 Task: Slide 15 - Here You Have Two Columns.
Action: Mouse moved to (31, 76)
Screenshot: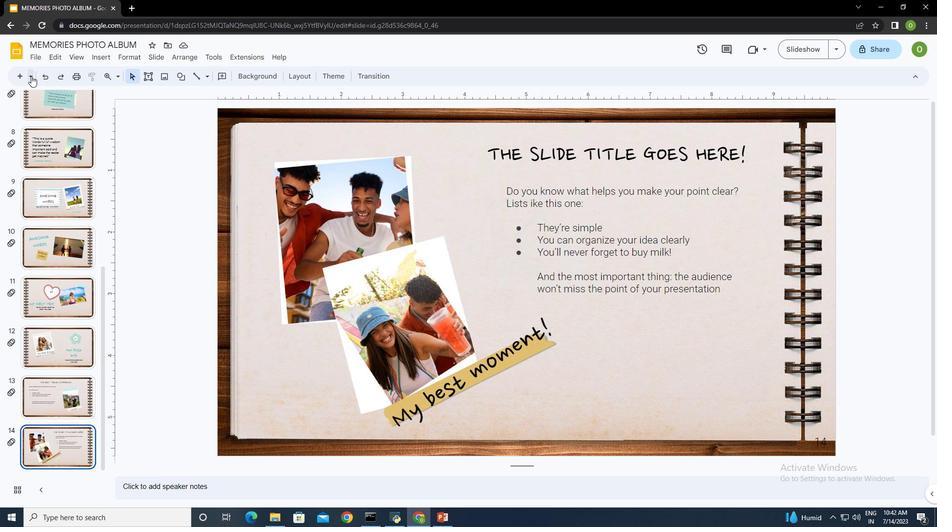 
Action: Mouse pressed left at (31, 76)
Screenshot: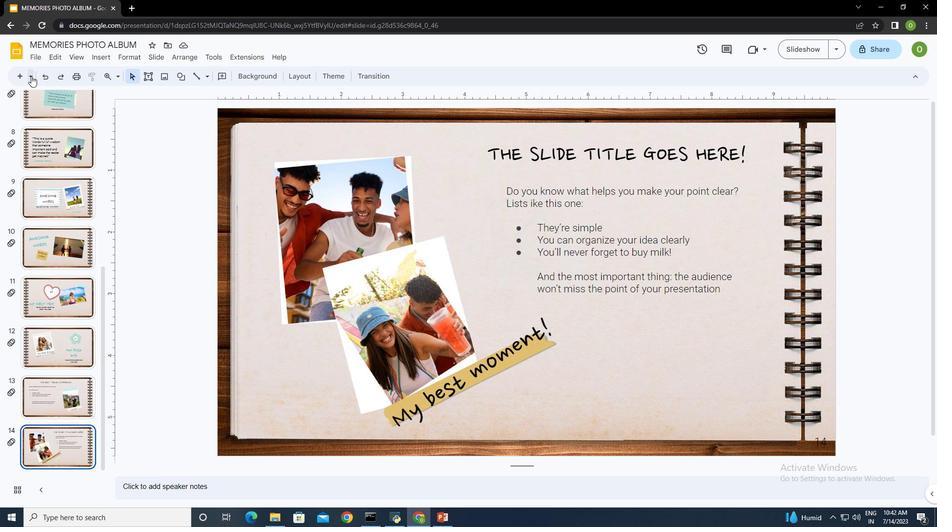 
Action: Mouse moved to (58, 155)
Screenshot: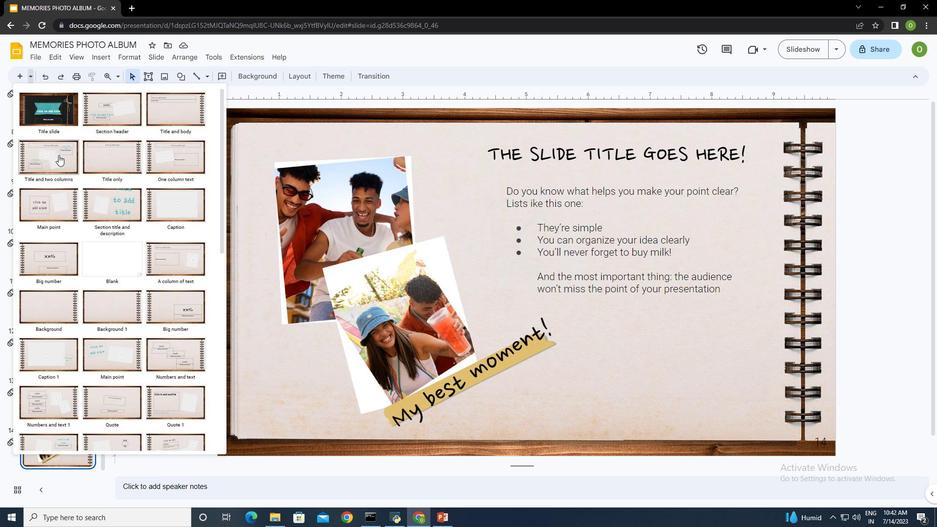 
Action: Mouse pressed left at (58, 155)
Screenshot: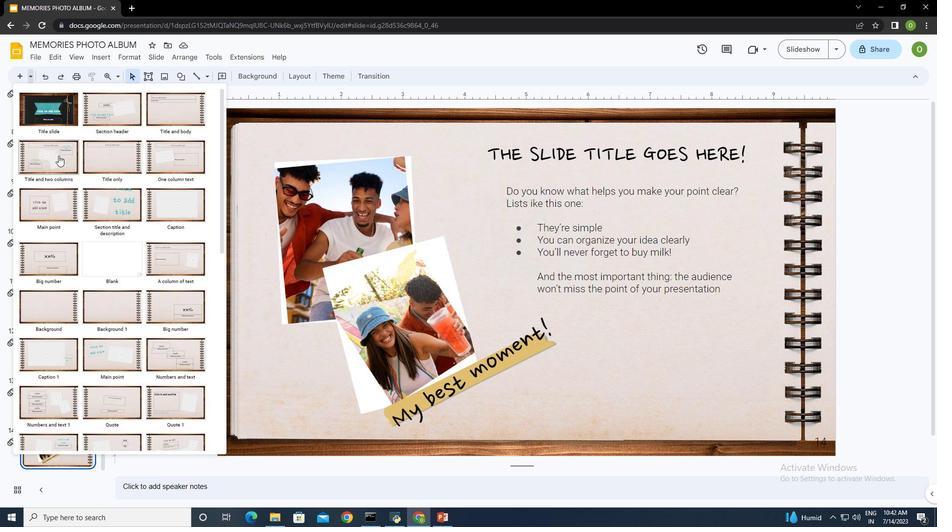 
Action: Mouse moved to (528, 262)
Screenshot: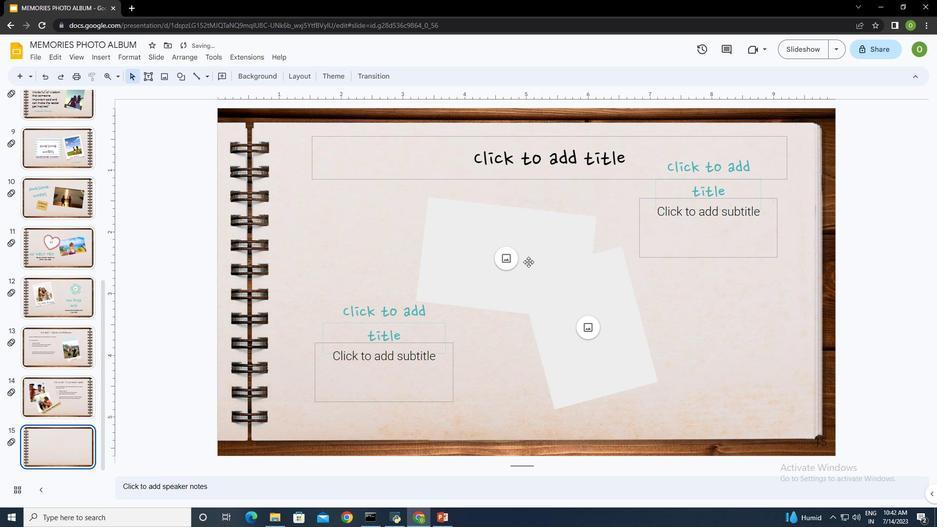 
Action: Mouse pressed left at (528, 262)
Screenshot: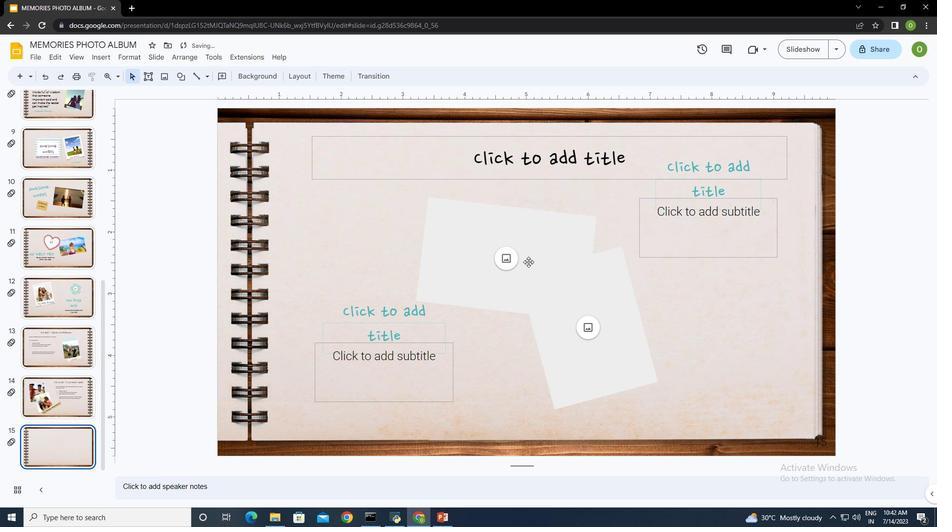 
Action: Mouse moved to (535, 165)
Screenshot: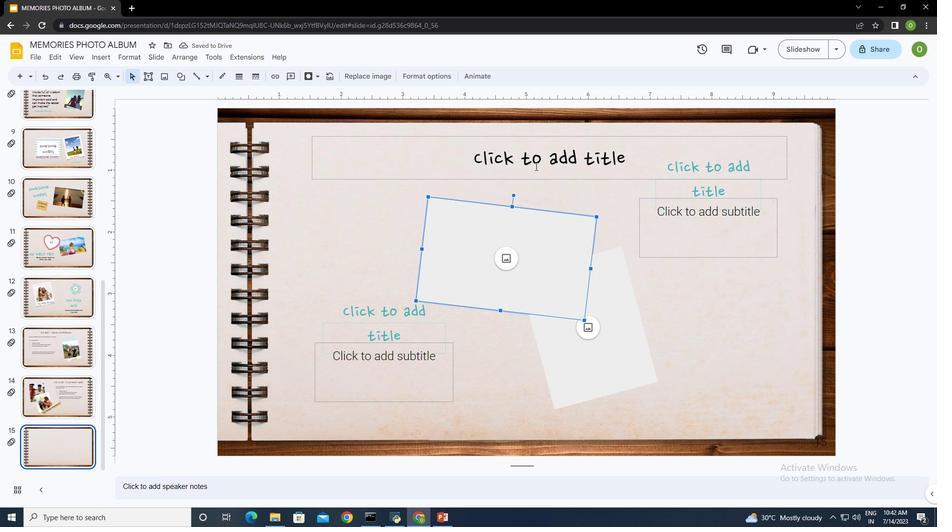 
Action: Mouse pressed left at (535, 165)
Screenshot: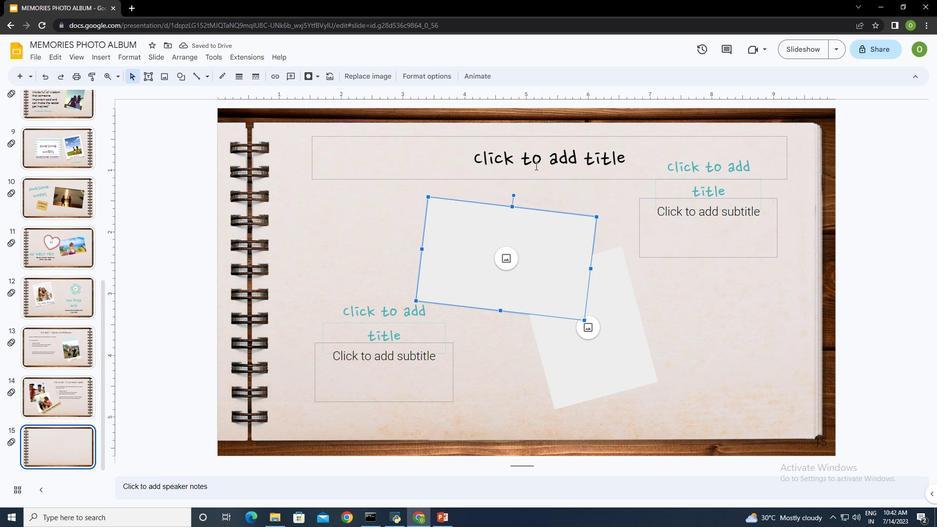
Action: Mouse moved to (535, 165)
Screenshot: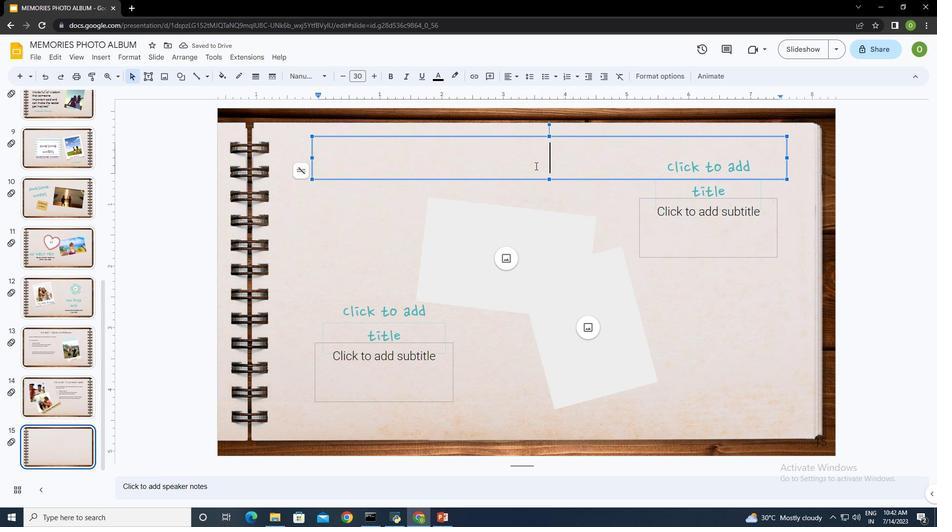 
Action: Key pressed <Key.shift><Key.shift><Key.shift><Key.caps_lock>HERE<Key.space>YOU<Key.space>HAVE<Key.space>TWO<Key.space>COLOUMN
Screenshot: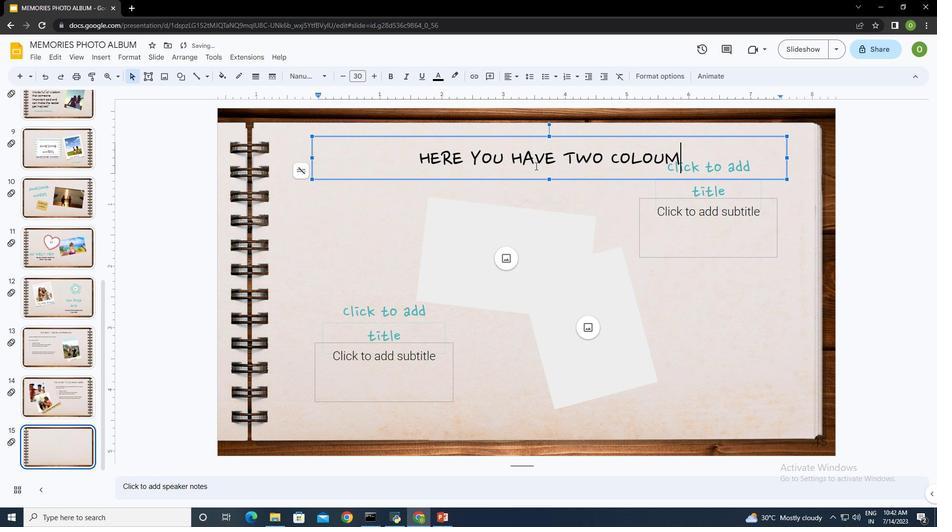 
Action: Mouse moved to (697, 192)
Screenshot: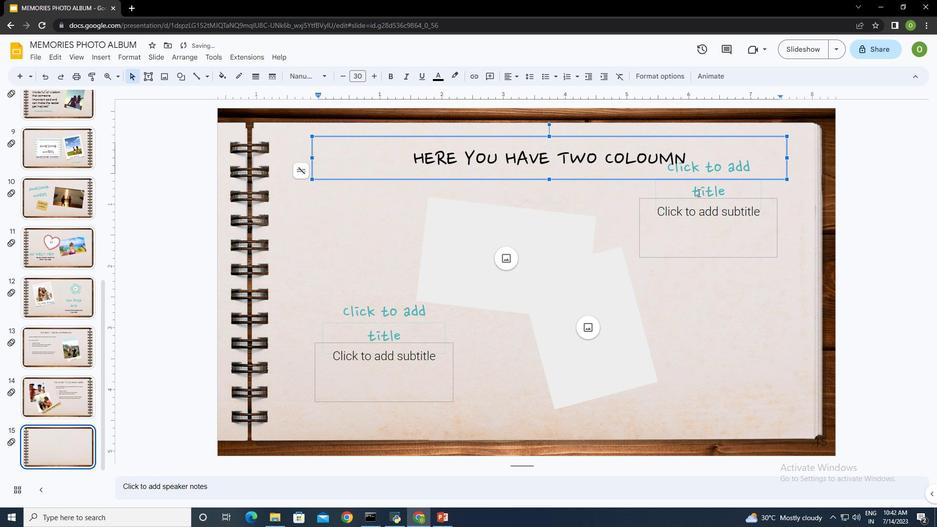 
Action: Mouse pressed left at (697, 192)
Screenshot: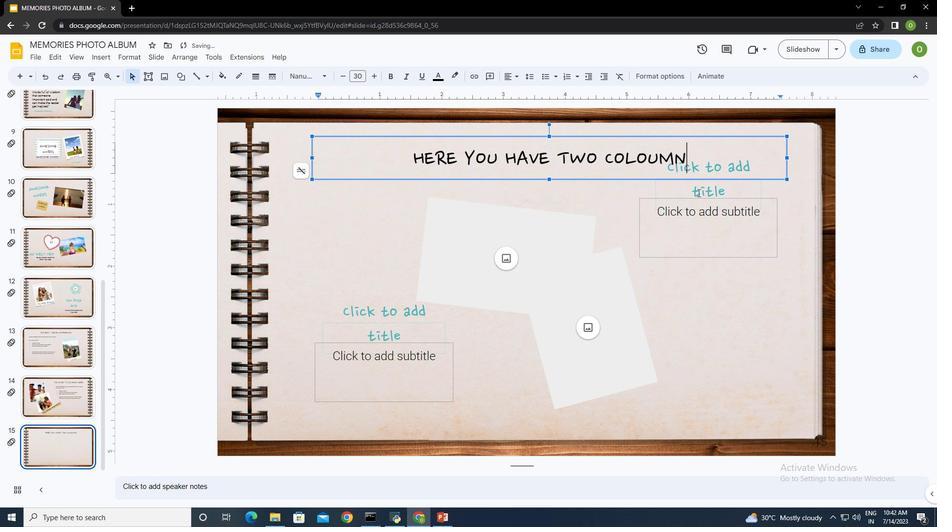 
Action: Key pressed VA<Key.backspace>ENUS
Screenshot: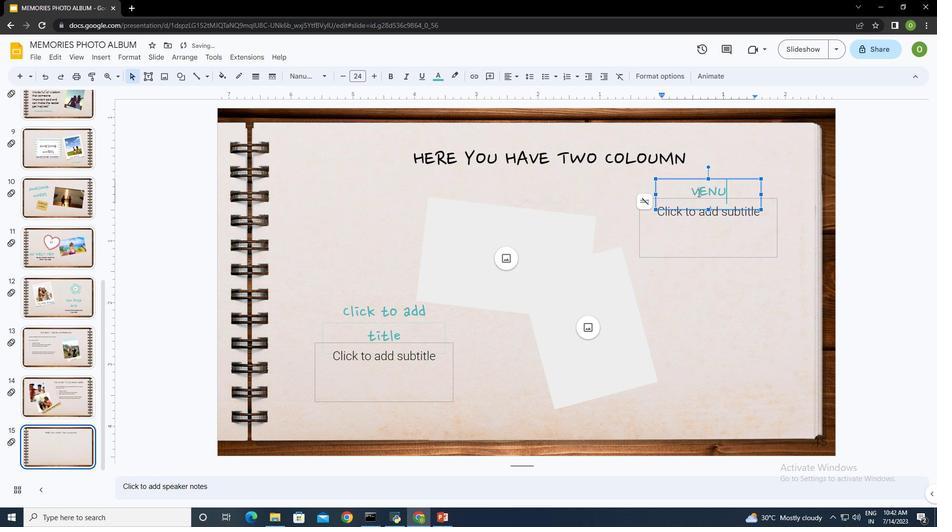 
Action: Mouse moved to (712, 227)
Screenshot: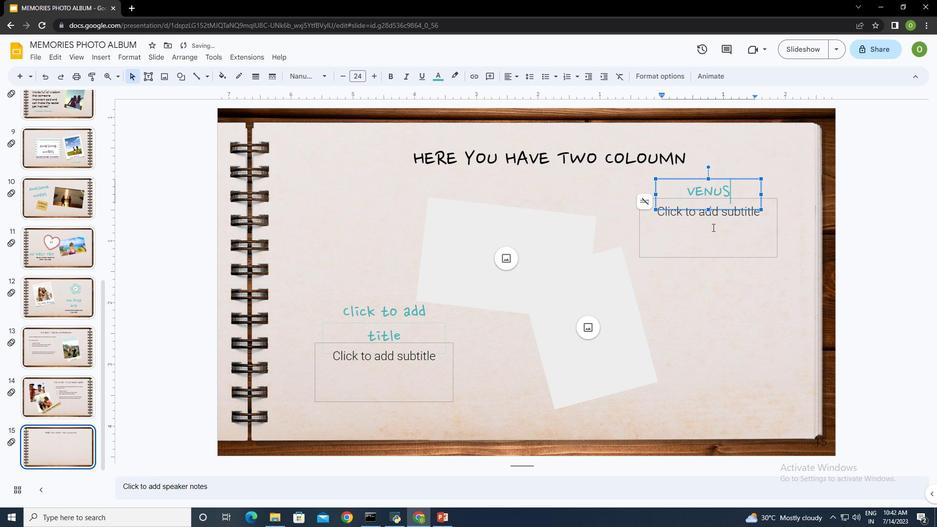 
Action: Mouse pressed left at (712, 227)
Screenshot: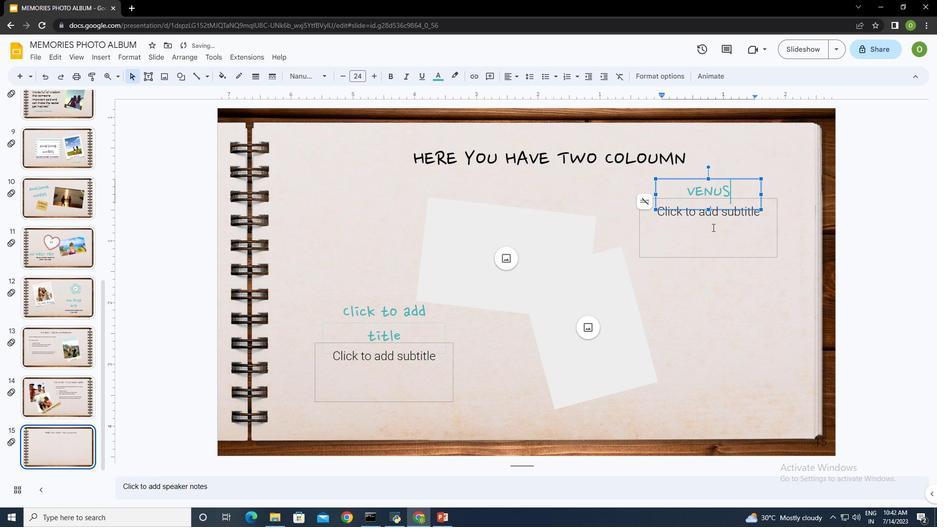 
Action: Key pressed <Key.shift><Key.caps_lock><Key.shift>Venus<Key.space>has<Key.space>a<Key.space>beautiful<Key.space>name<Key.space>and<Key.space>is<Key.space>the<Key.space>second<Key.space>planet<Key.space>from<Key.space>the<Key.space><Key.shift>Sun.<Key.space>i<Key.backspace><Key.shift>It's<Key.space>r<Key.backspace>terribly<Key.space>hotctrl+A
Screenshot: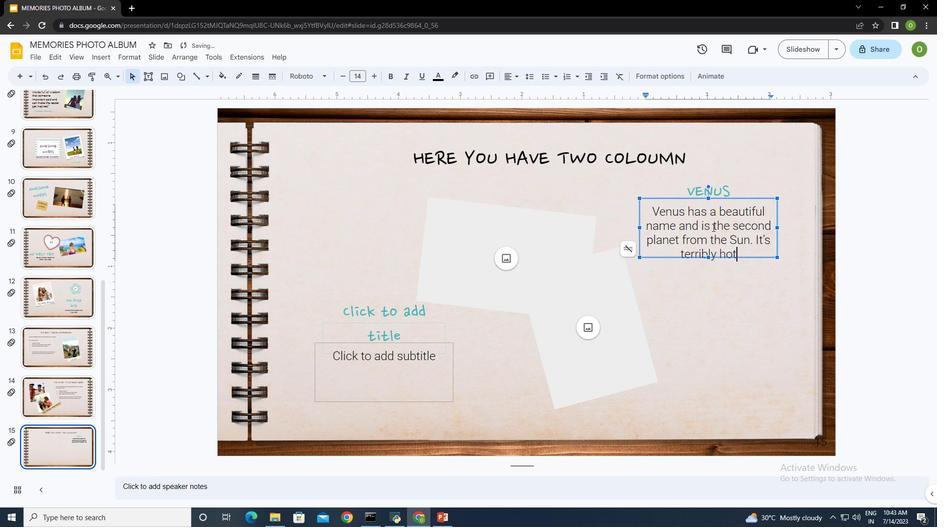 
Action: Mouse moved to (307, 77)
Screenshot: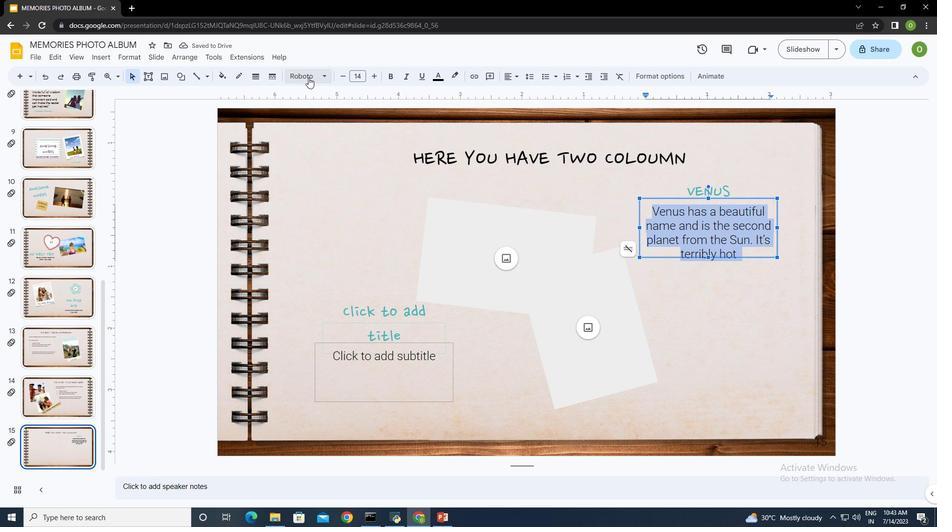 
Action: Mouse pressed left at (307, 77)
Screenshot: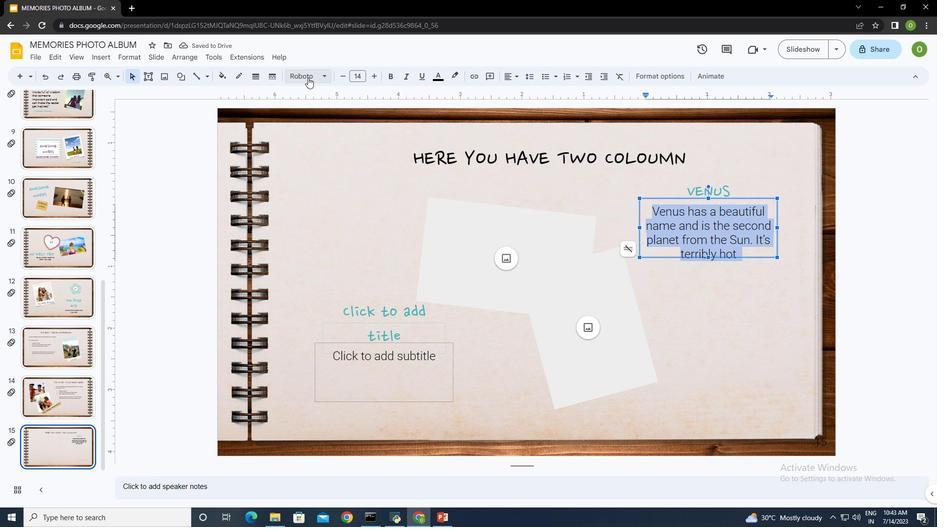 
Action: Mouse moved to (365, 252)
Screenshot: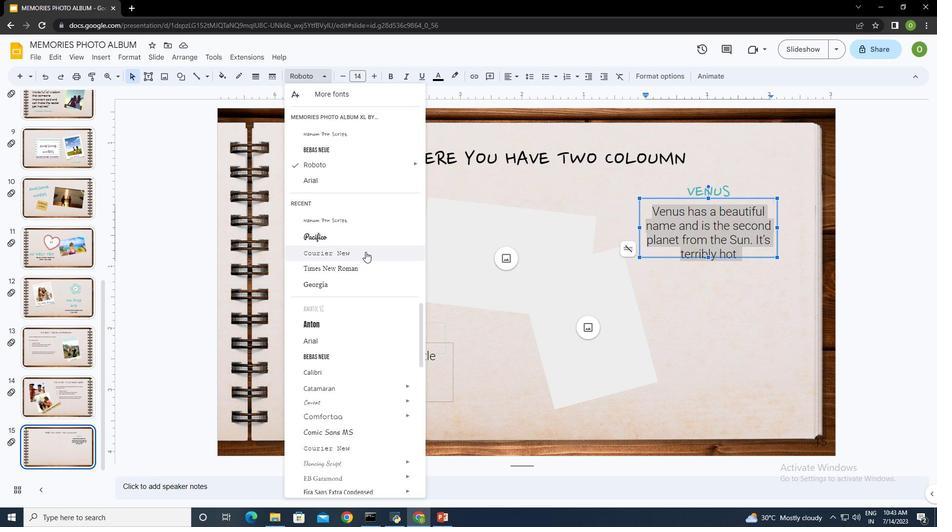 
Action: Mouse pressed left at (365, 252)
Screenshot: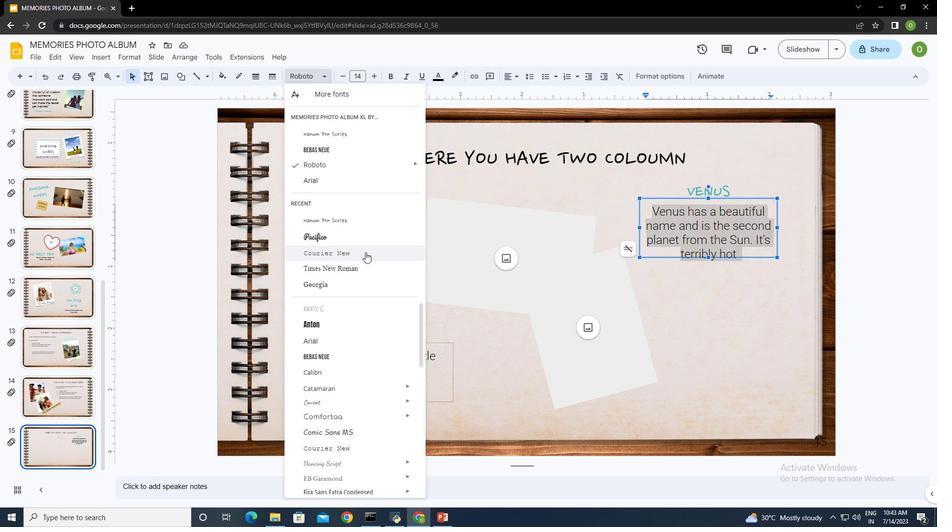 
Action: Mouse moved to (768, 318)
Screenshot: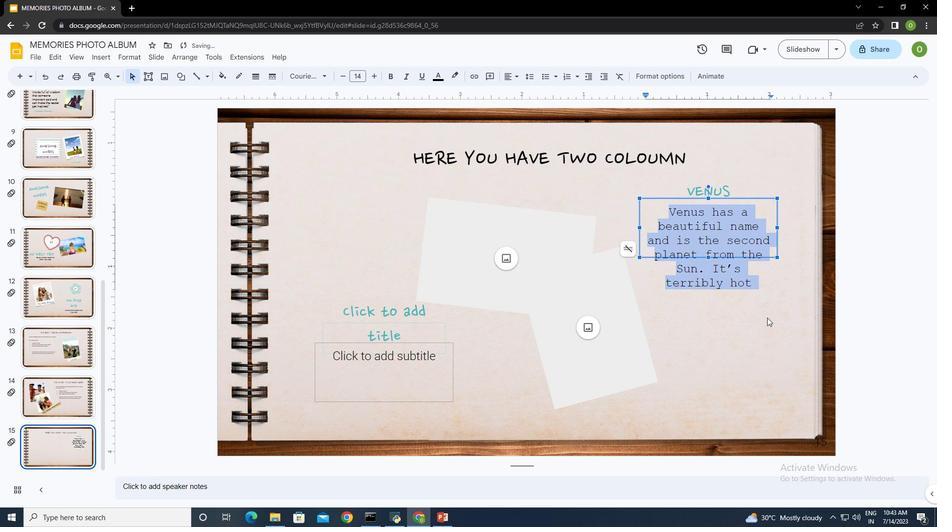 
Action: Mouse pressed left at (768, 318)
Screenshot: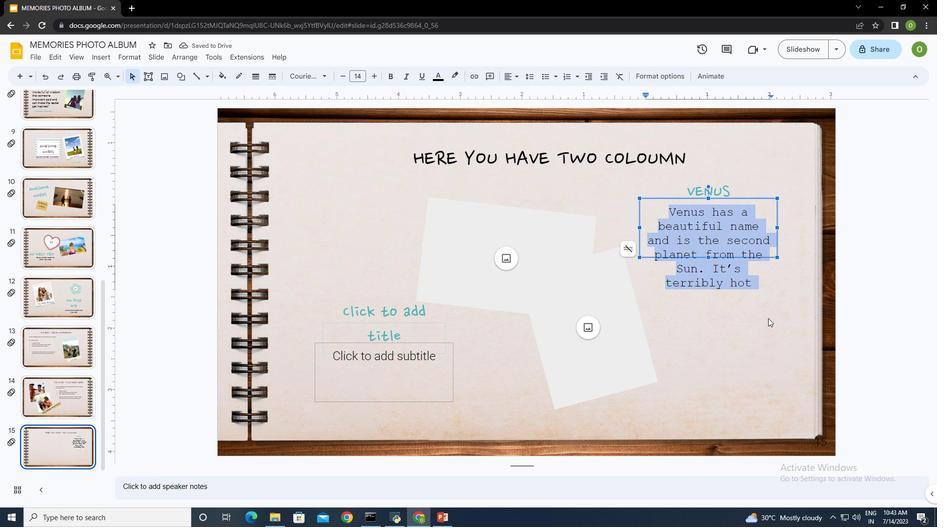 
Action: Mouse moved to (372, 314)
Screenshot: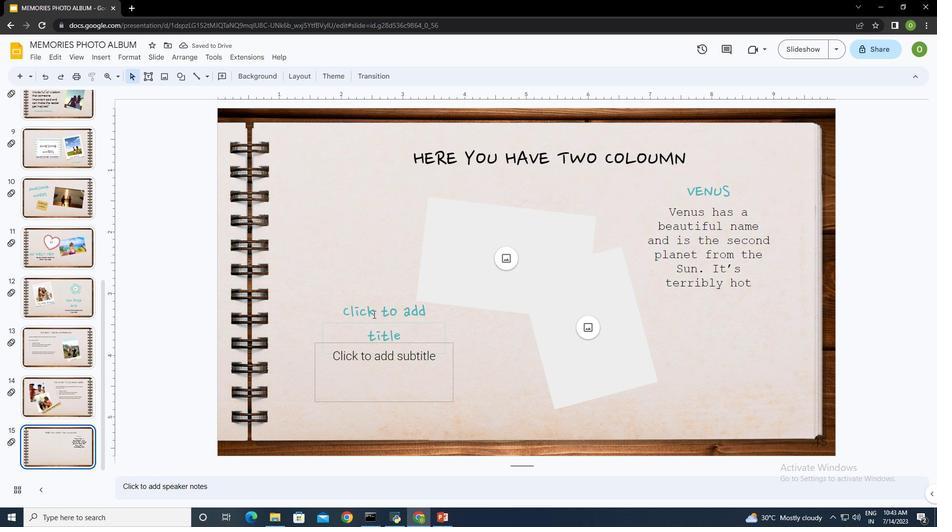 
Action: Mouse pressed left at (372, 314)
Screenshot: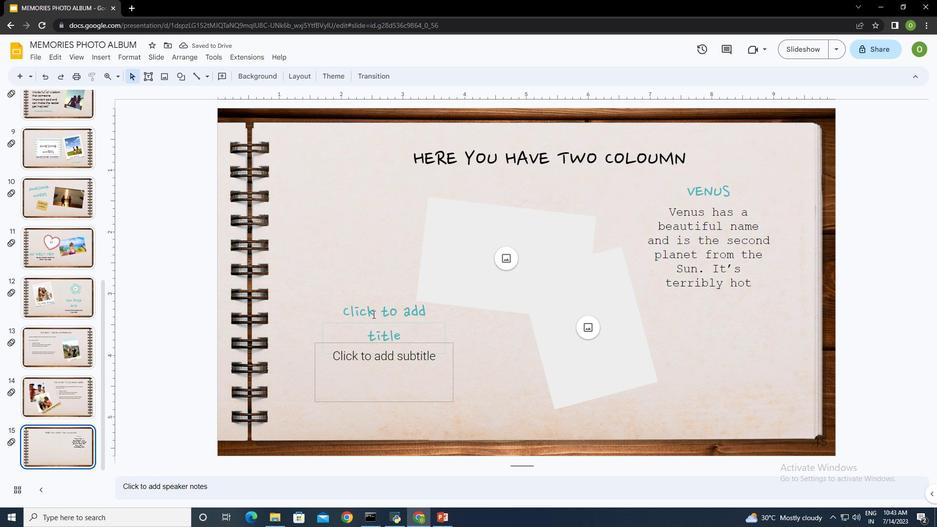 
Action: Mouse moved to (372, 315)
Screenshot: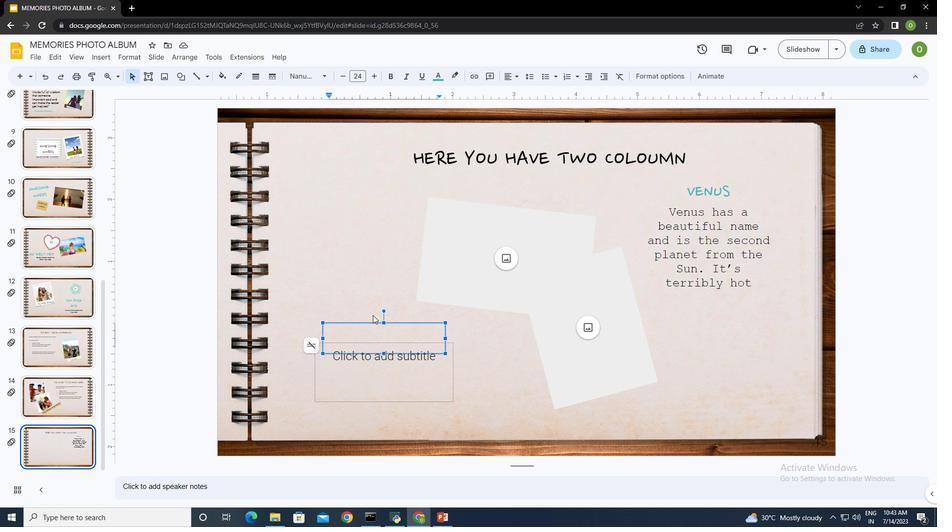 
Action: Key pressed <Key.shift>Mercury
Screenshot: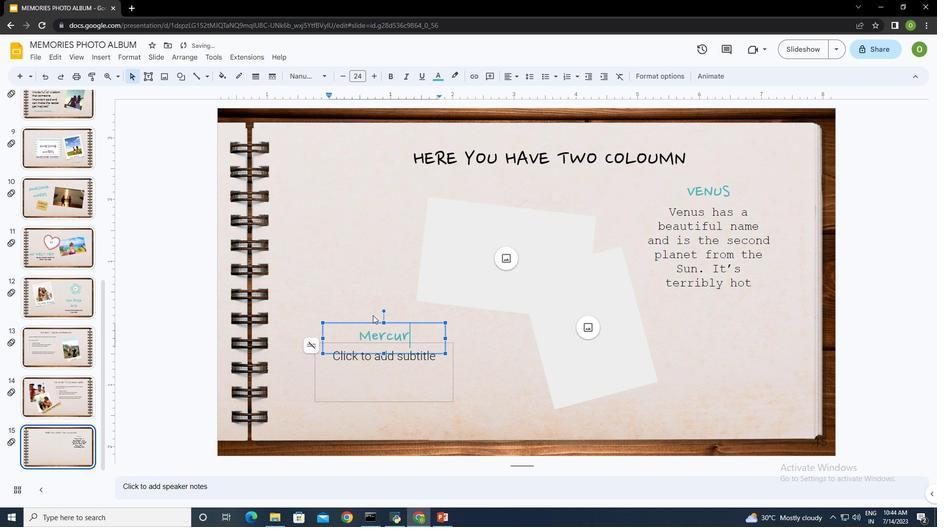 
Action: Mouse moved to (374, 373)
Screenshot: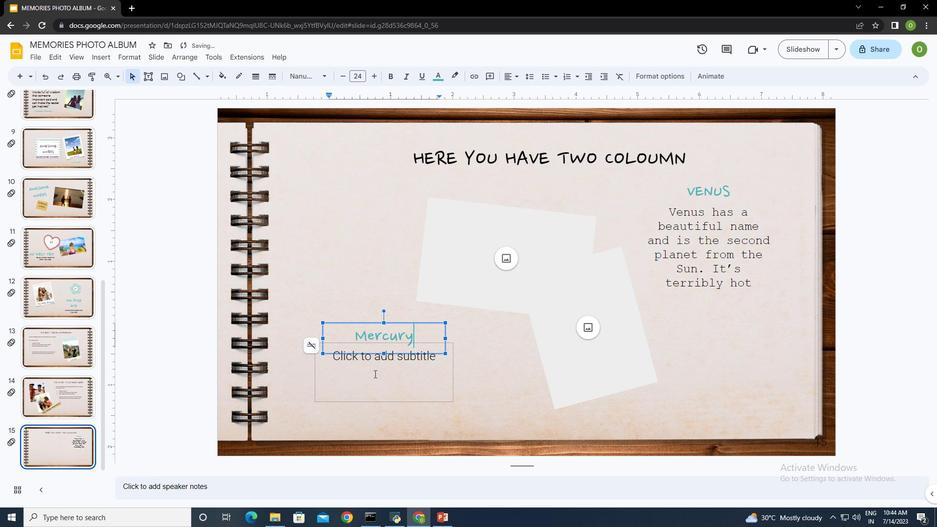 
Action: Mouse pressed left at (374, 373)
Screenshot: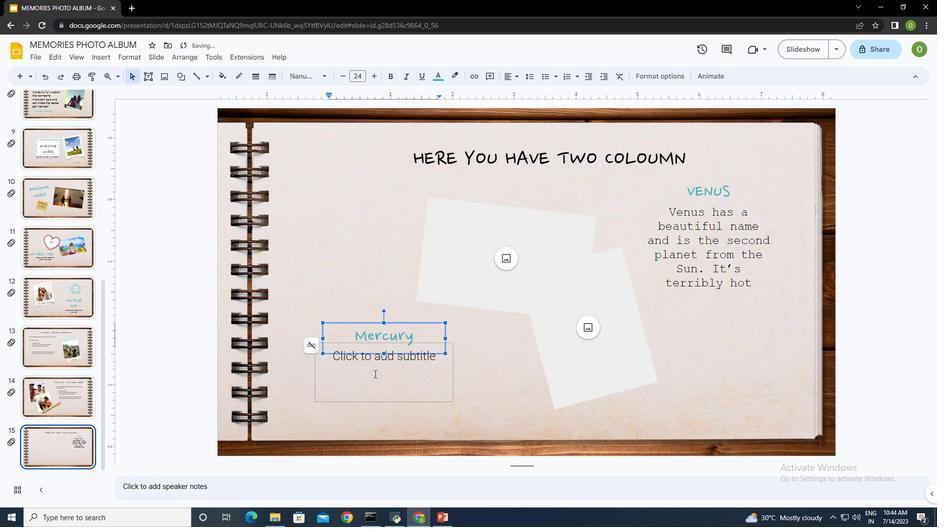 
Action: Key pressed <Key.shift>Mercury<Key.space>is<Key.space>the<Key.space>closest<Key.space>planet<Key.space>to<Key.space>the<Key.space><Key.shift>Sun<Key.space>and<Key.space>the<Key.space>smallest<Key.space>one<Key.space>in<Key.space>the<Key.space><Key.shift>Solo<Key.backspace>ar<Key.space><Key.shift>Systemctrl+A
Screenshot: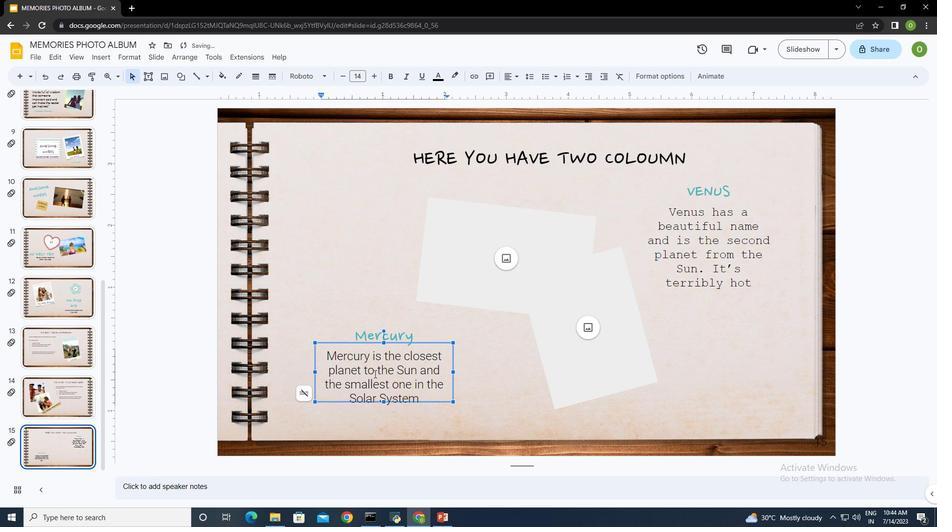 
Action: Mouse moved to (299, 78)
Screenshot: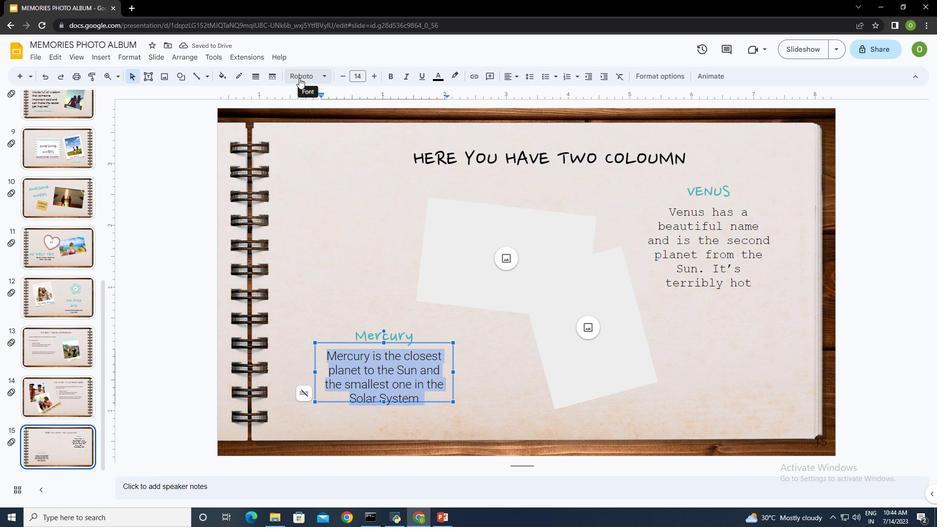 
Action: Mouse pressed left at (299, 78)
Screenshot: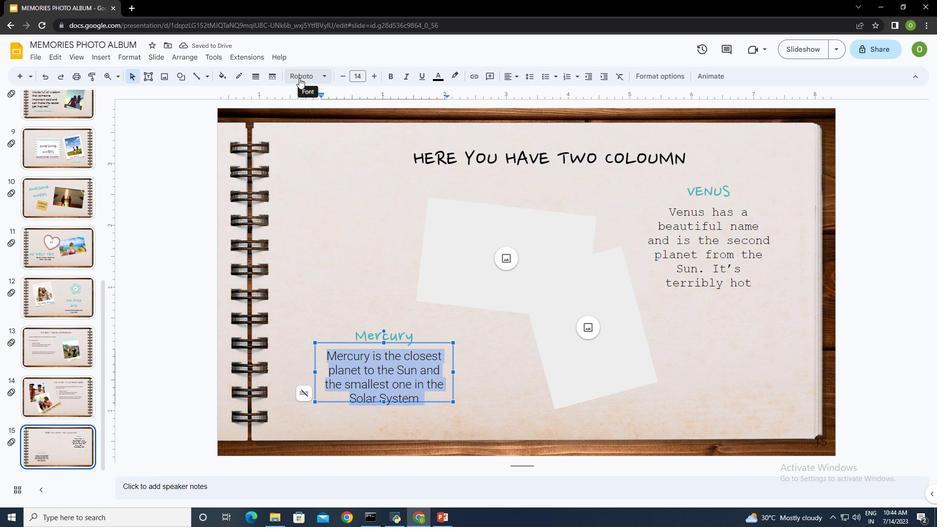 
Action: Mouse moved to (340, 221)
Screenshot: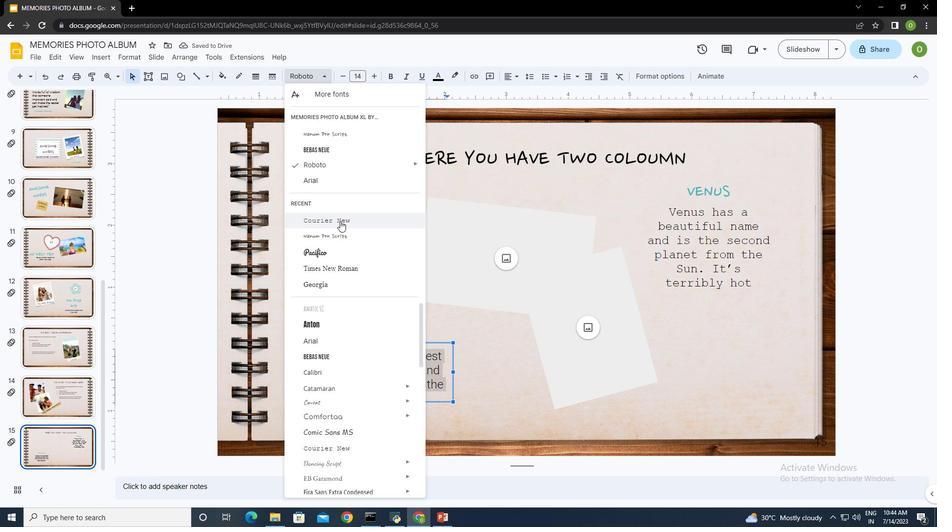 
Action: Mouse pressed left at (340, 221)
Screenshot: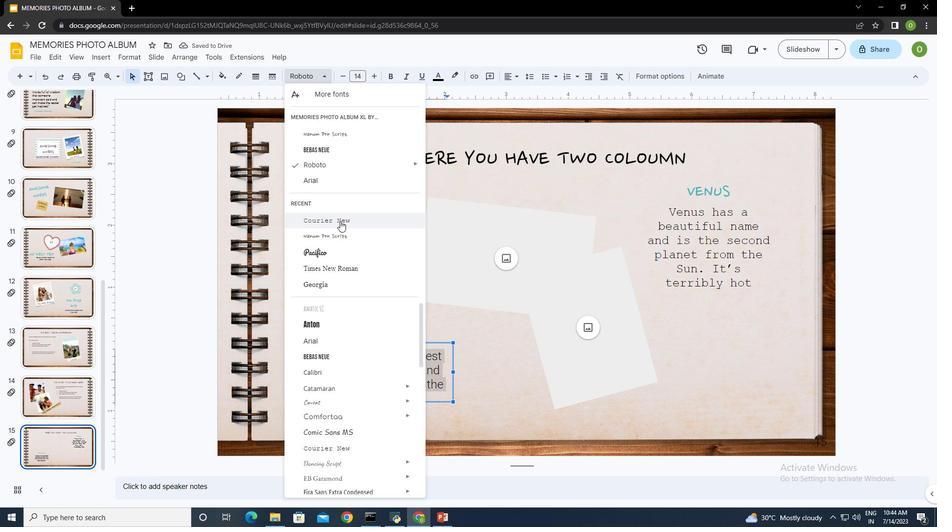 
Action: Mouse moved to (213, 58)
Screenshot: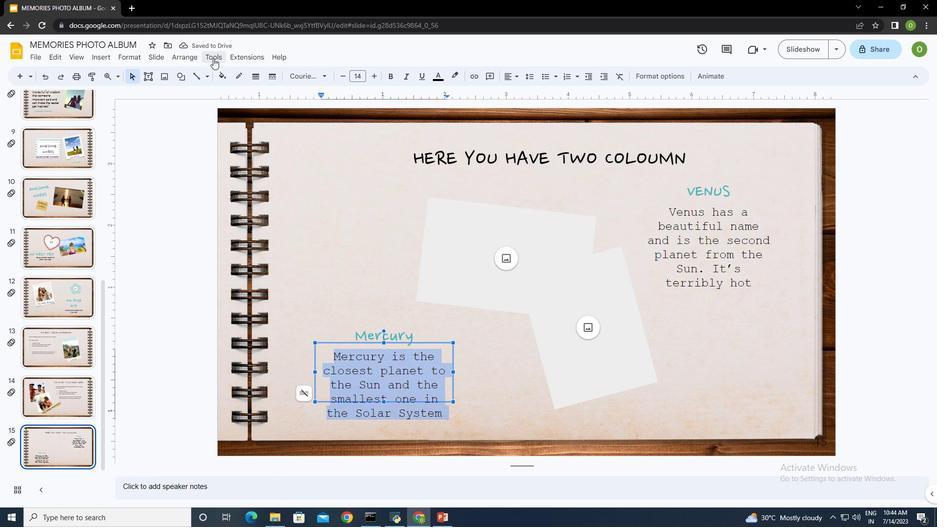
Action: Mouse pressed left at (213, 58)
Screenshot: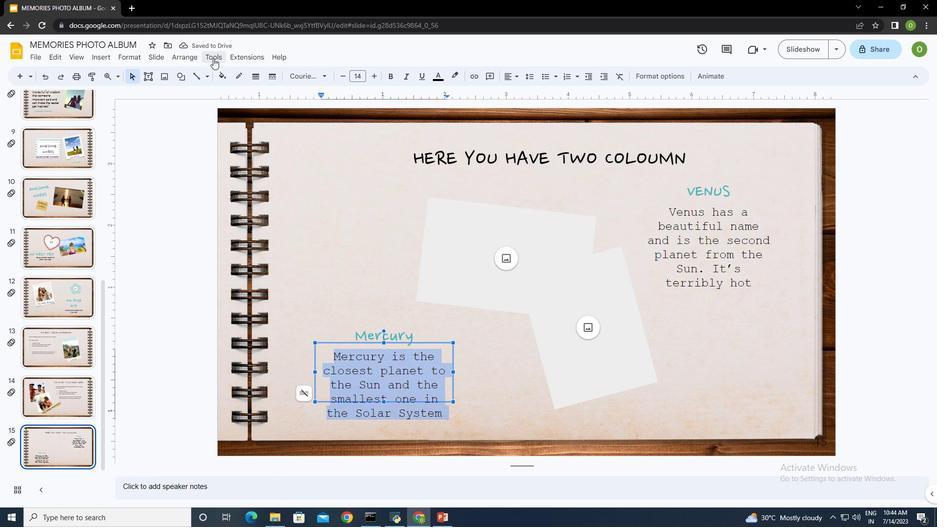 
Action: Mouse moved to (234, 70)
Screenshot: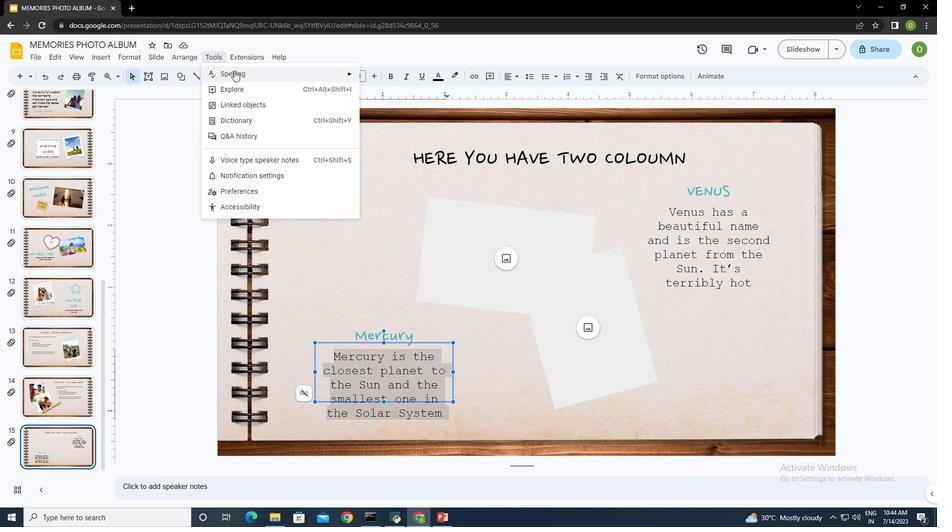 
Action: Mouse pressed left at (234, 70)
Screenshot: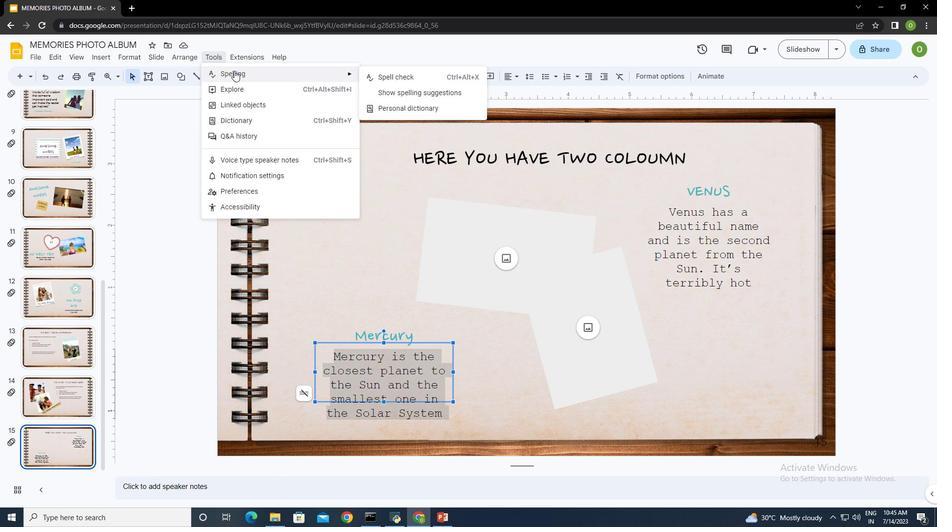
Action: Mouse moved to (405, 75)
Screenshot: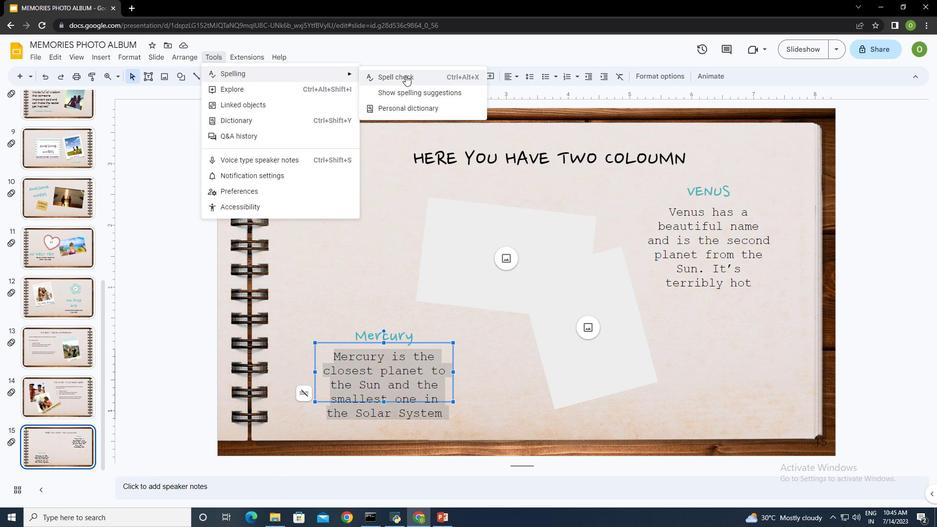 
Action: Mouse pressed left at (405, 75)
Screenshot: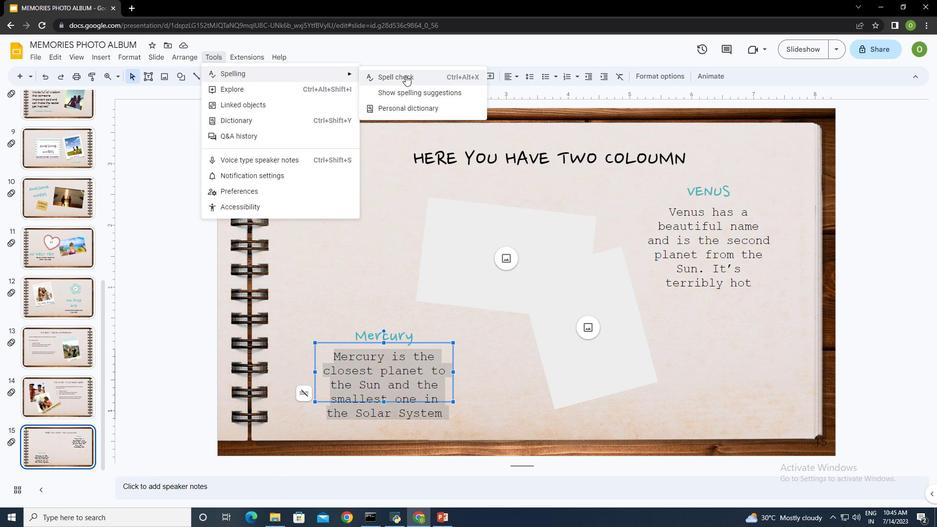 
Action: Mouse moved to (787, 145)
Screenshot: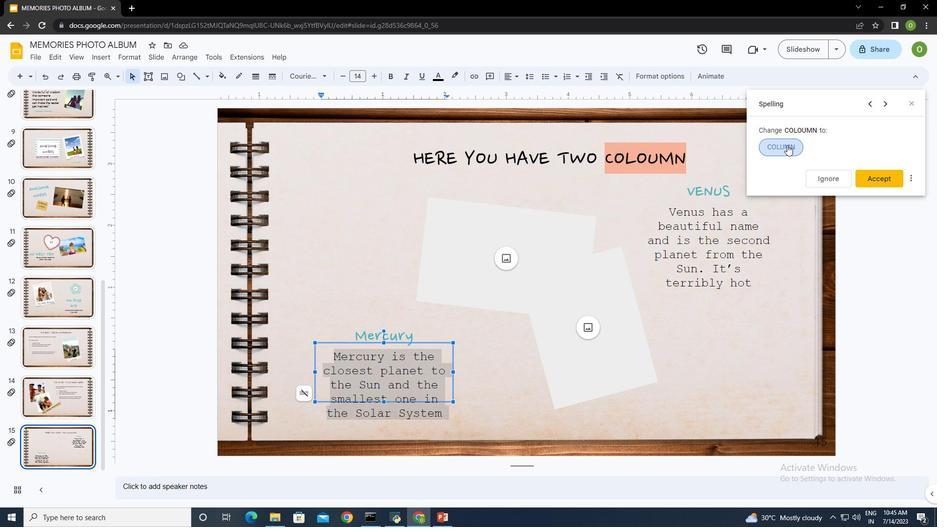 
Action: Mouse pressed left at (787, 145)
Screenshot: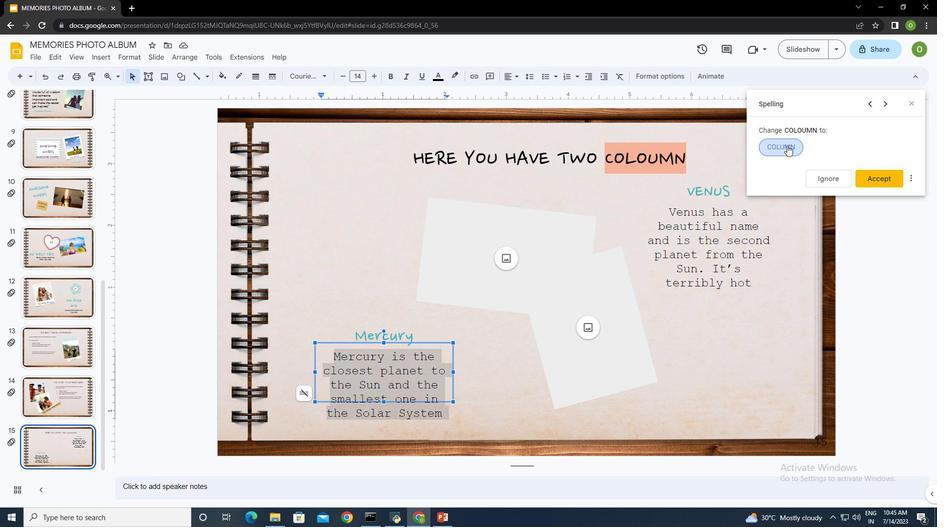 
Action: Mouse moved to (782, 150)
Screenshot: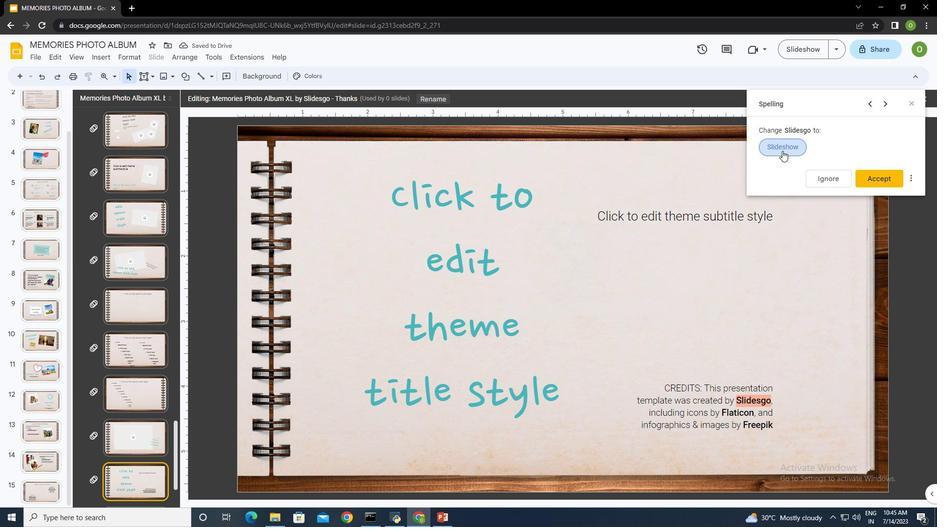 
Action: Mouse pressed left at (782, 150)
Screenshot: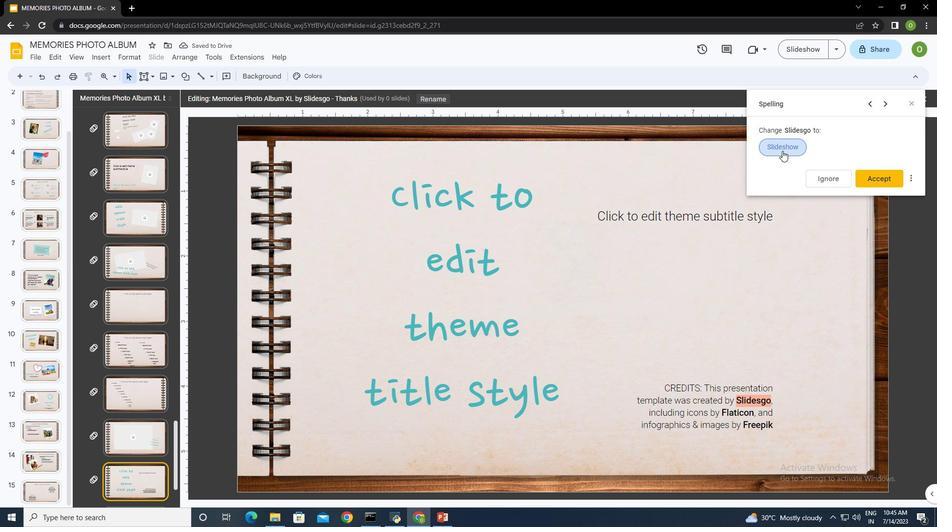 
Action: Mouse moved to (794, 146)
Screenshot: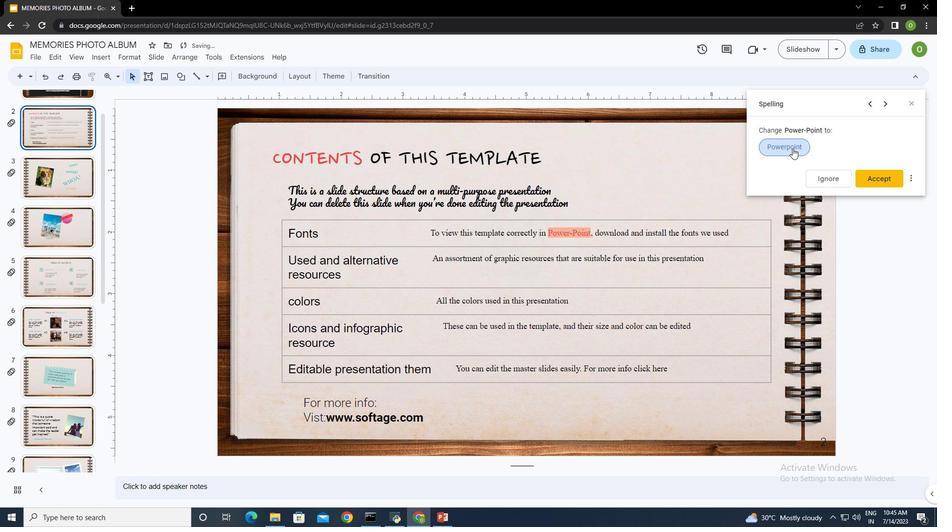 
Action: Mouse pressed left at (794, 146)
Screenshot: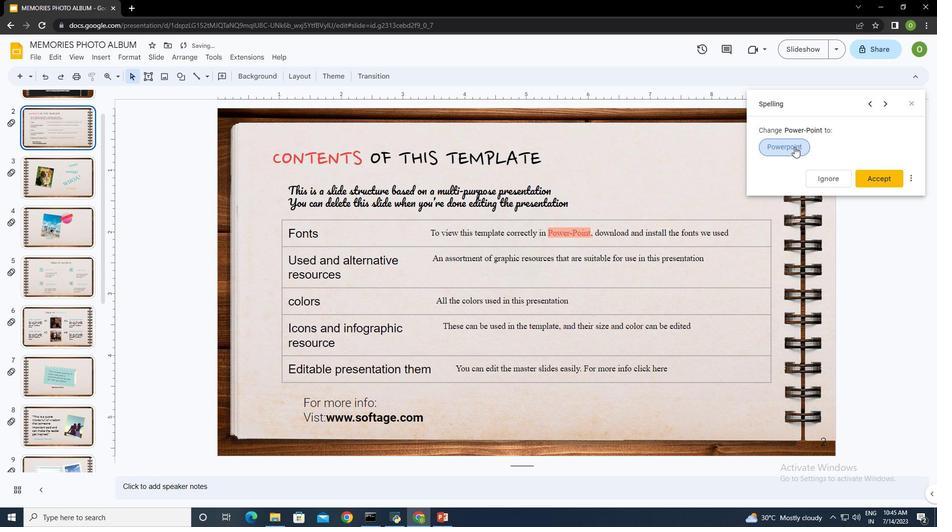 
Action: Mouse pressed left at (794, 146)
Screenshot: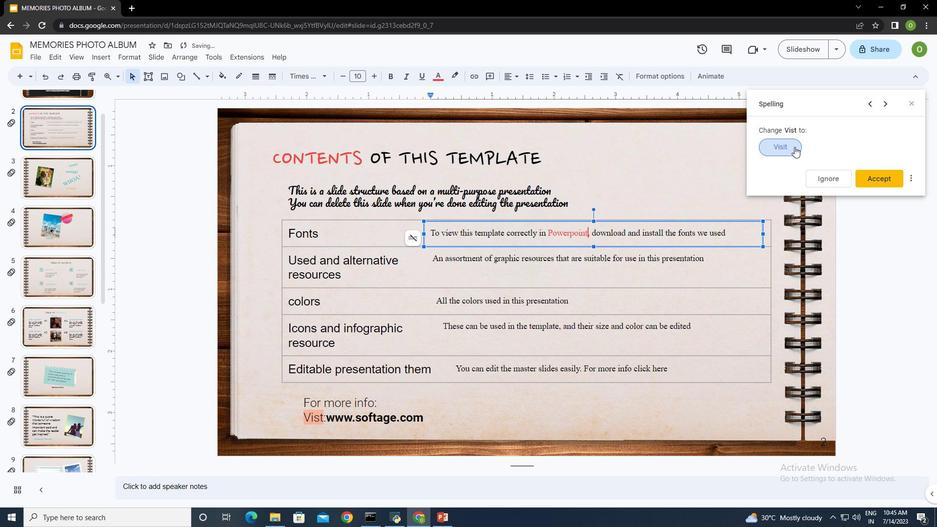 
Action: Mouse pressed left at (794, 146)
Screenshot: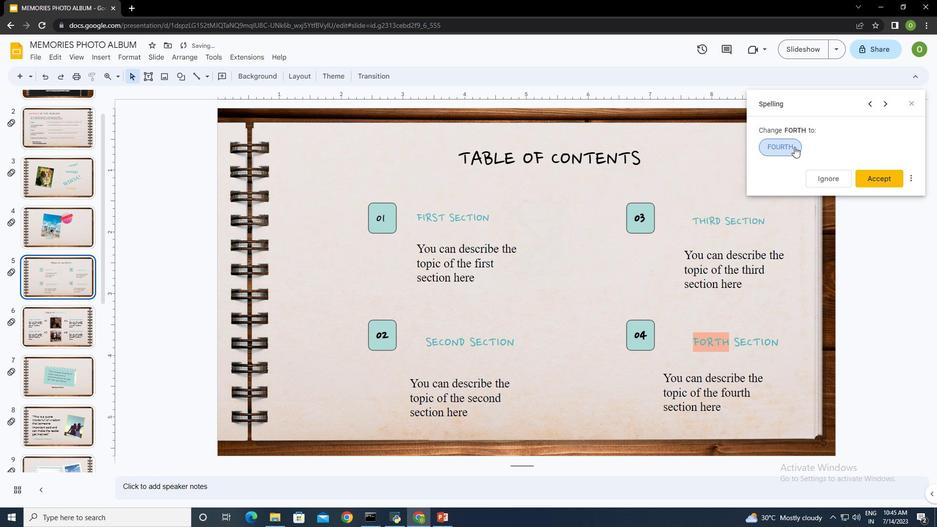 
Action: Mouse moved to (912, 102)
Screenshot: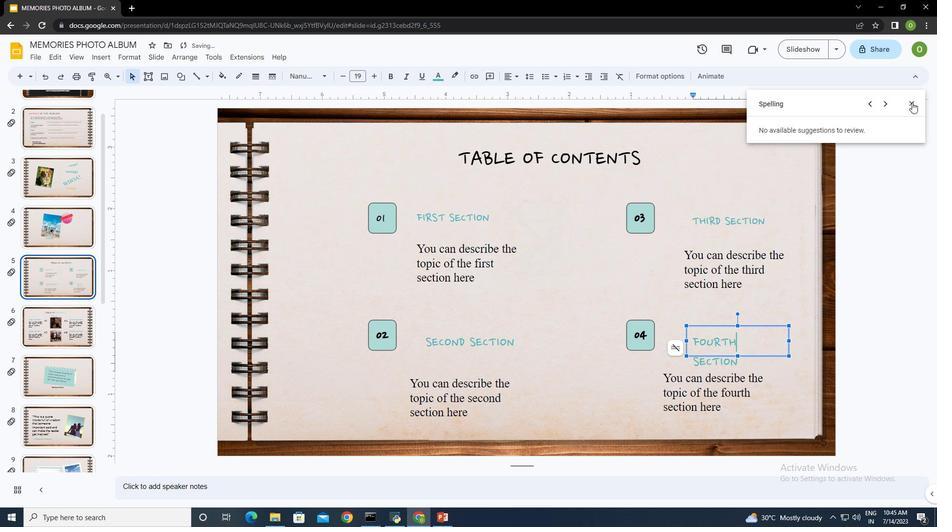 
Action: Mouse pressed left at (912, 102)
Screenshot: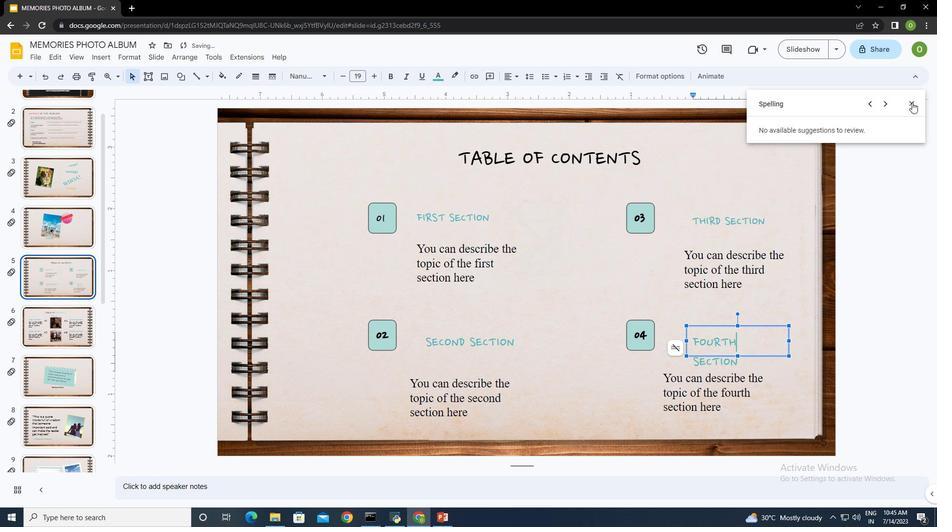 
Action: Mouse moved to (95, 370)
Screenshot: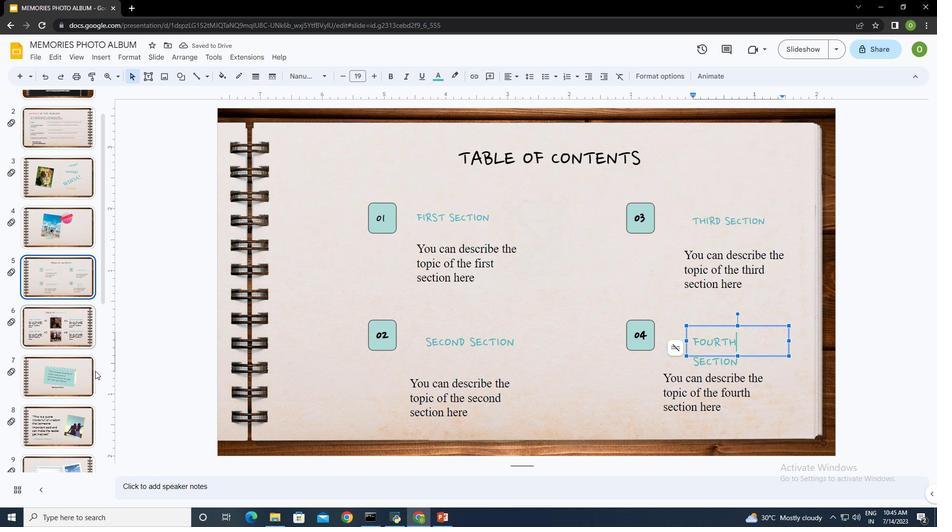 
Action: Mouse scrolled (95, 370) with delta (0, 0)
Screenshot: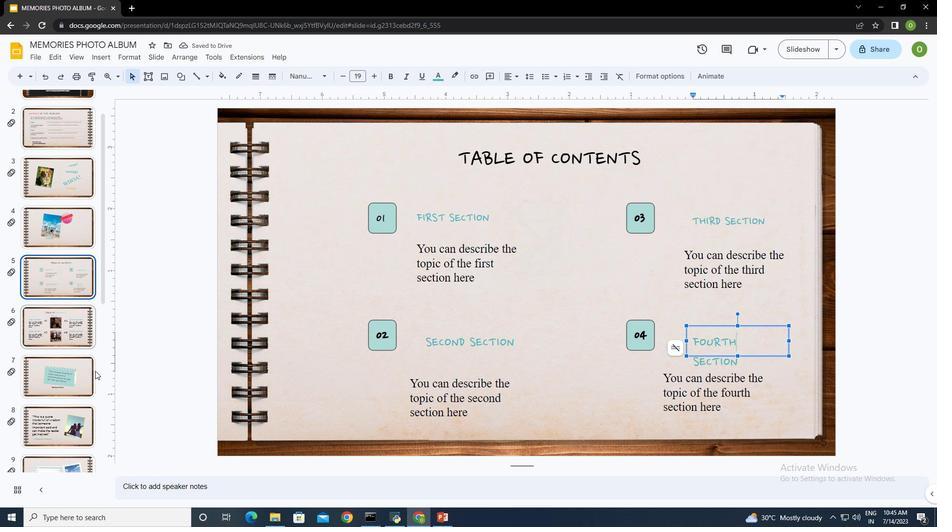
Action: Mouse scrolled (95, 370) with delta (0, 0)
Screenshot: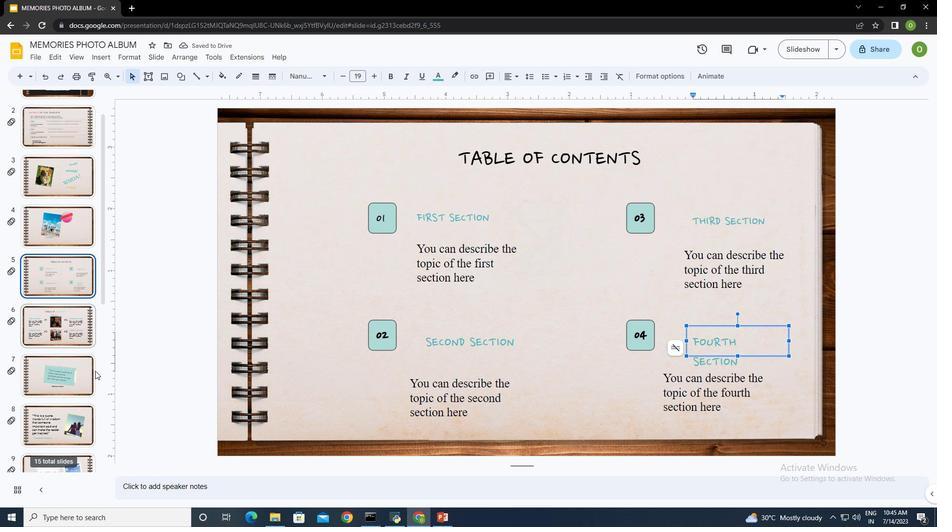 
Action: Mouse moved to (95, 370)
Screenshot: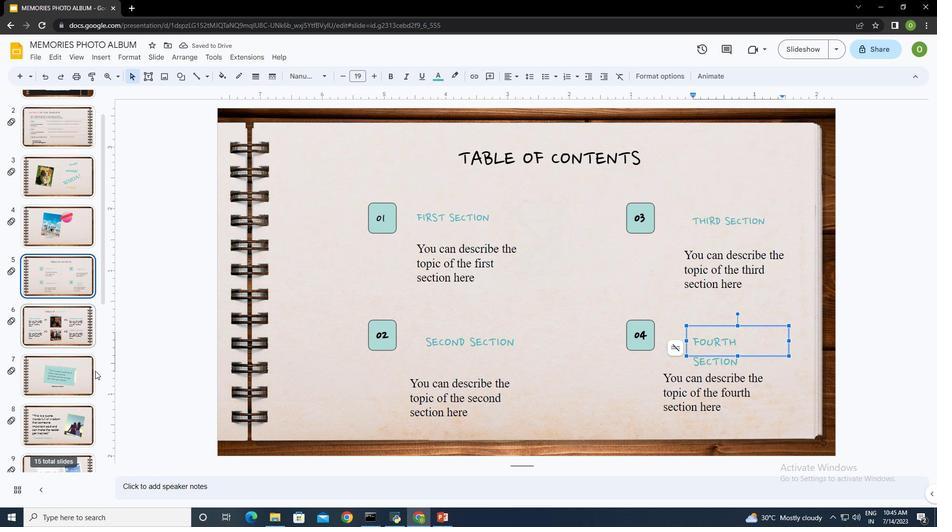 
Action: Mouse scrolled (95, 370) with delta (0, 0)
Screenshot: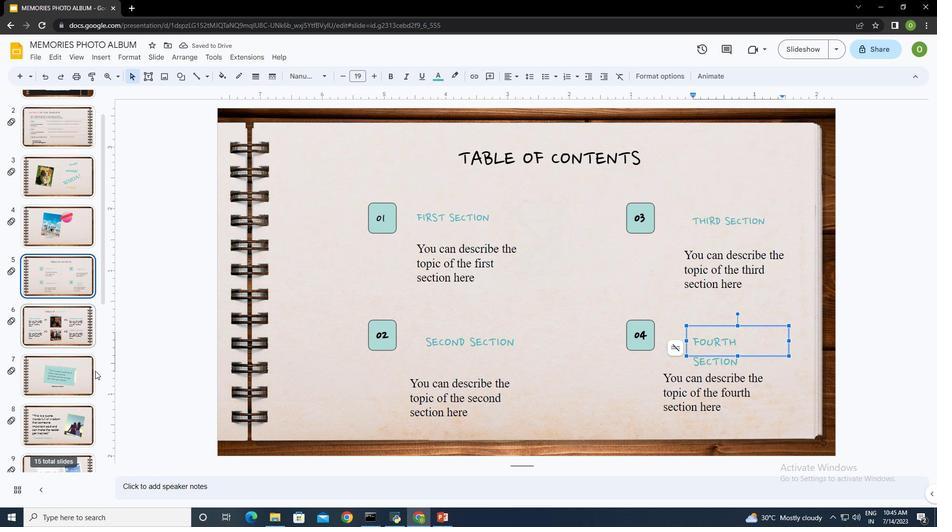 
Action: Mouse scrolled (95, 370) with delta (0, 0)
Screenshot: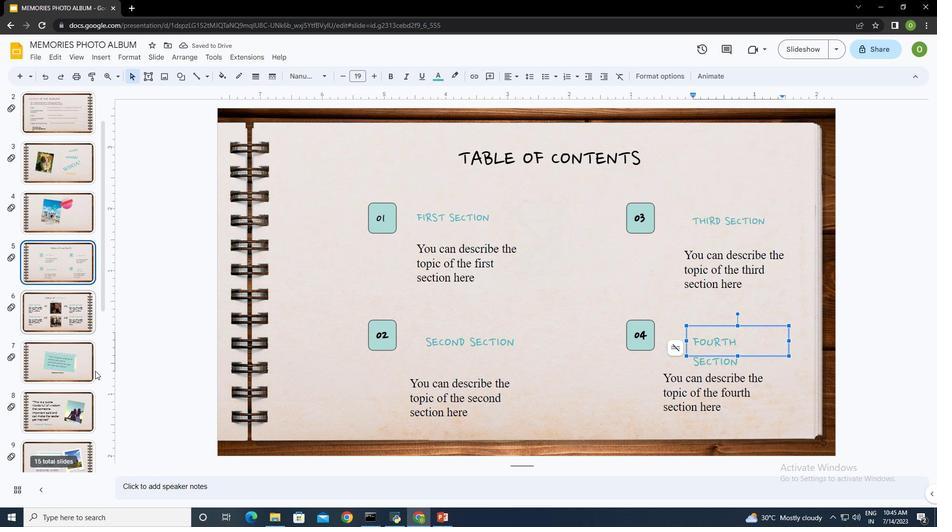 
Action: Mouse scrolled (95, 370) with delta (0, 0)
Screenshot: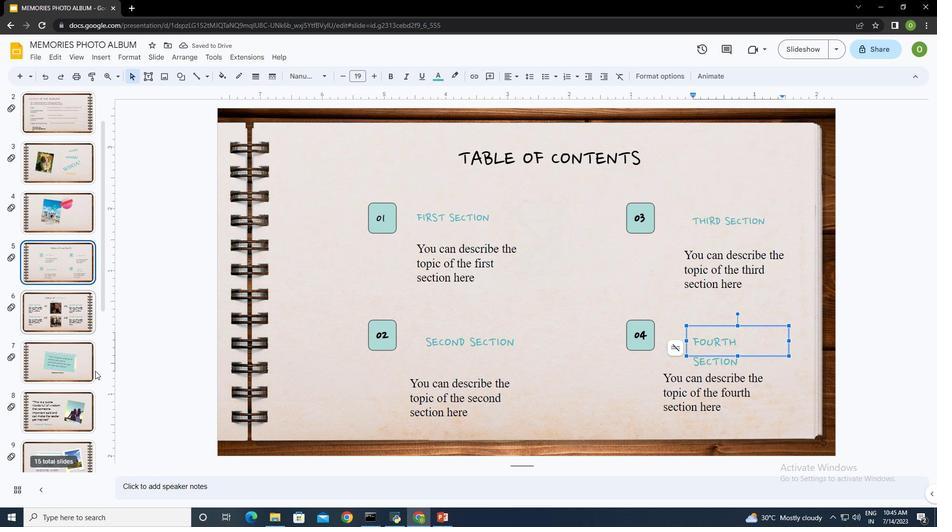 
Action: Mouse moved to (95, 369)
Screenshot: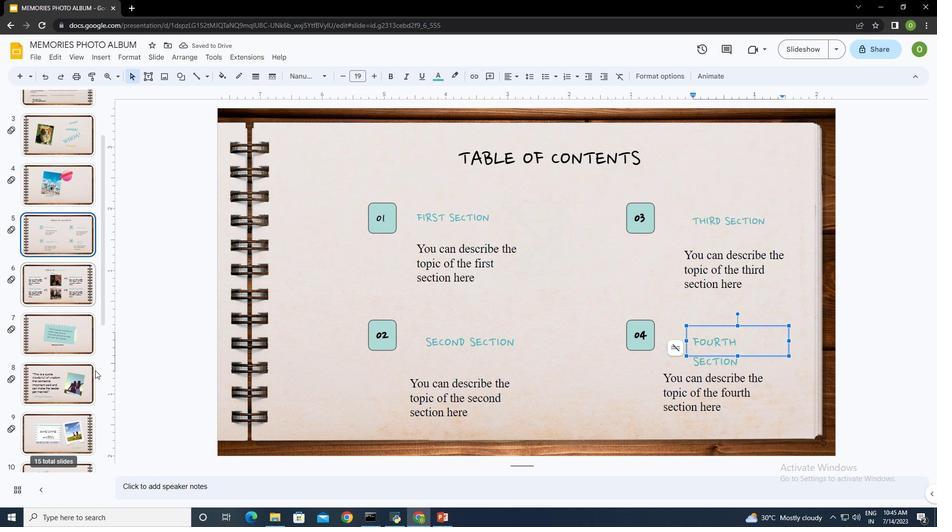
Action: Mouse scrolled (95, 369) with delta (0, 0)
Screenshot: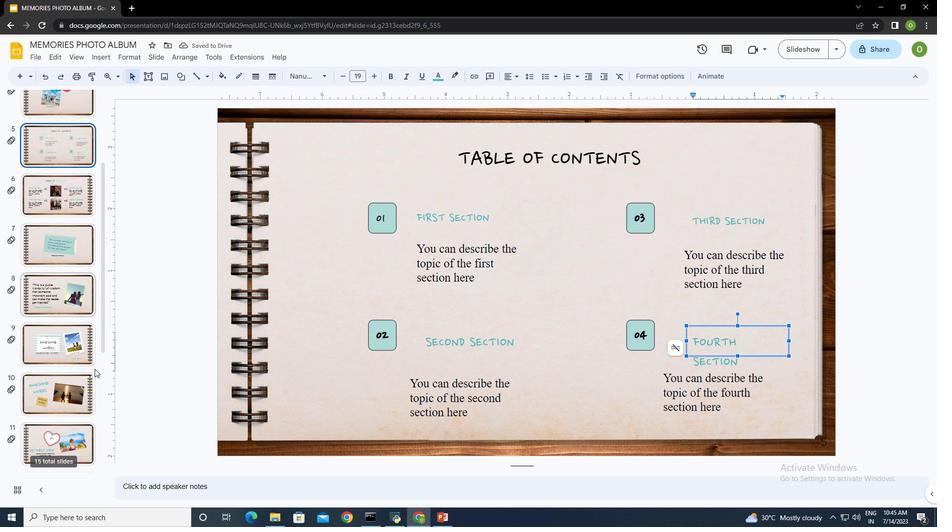 
Action: Mouse moved to (94, 368)
Screenshot: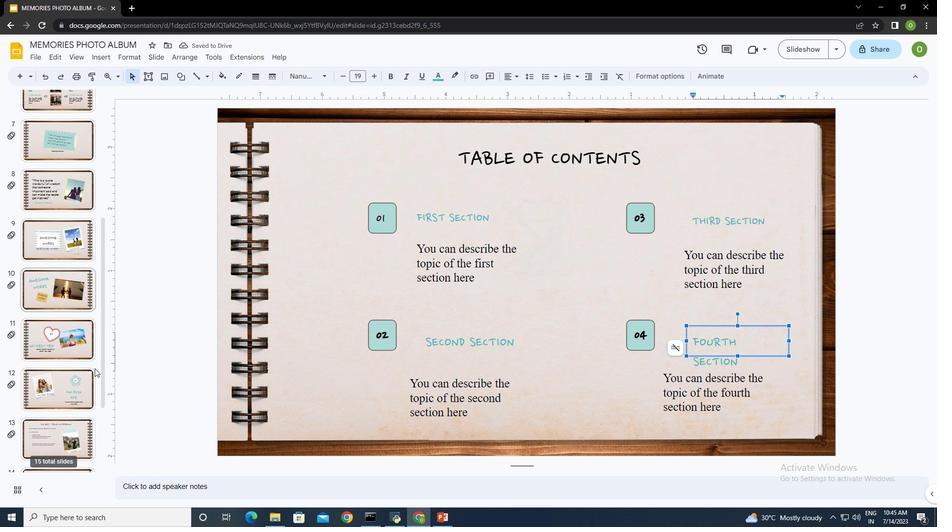 
Action: Mouse scrolled (94, 368) with delta (0, 0)
Screenshot: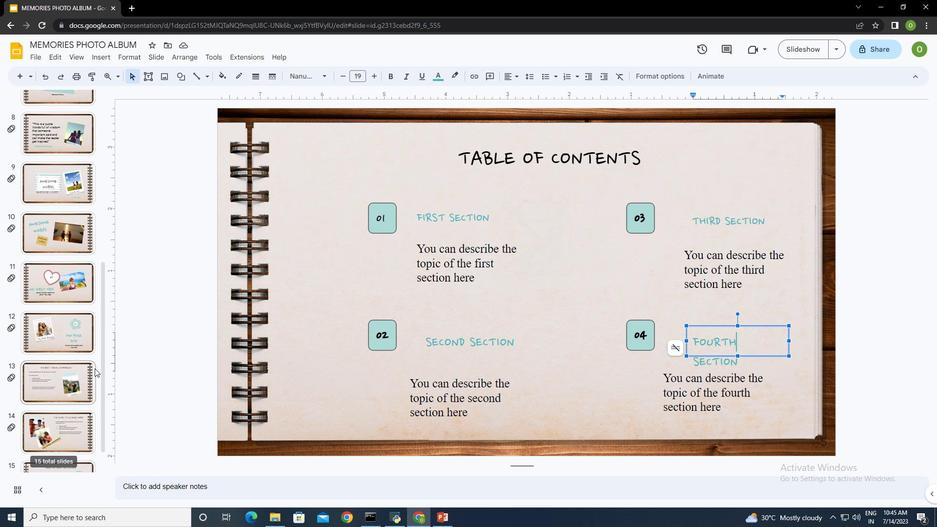 
Action: Mouse scrolled (94, 368) with delta (0, 0)
Screenshot: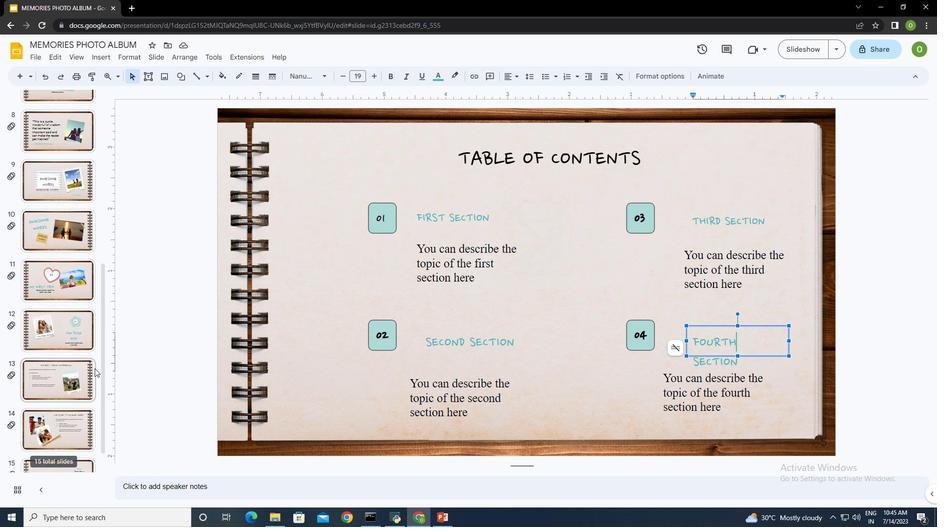 
Action: Mouse scrolled (94, 368) with delta (0, 0)
Screenshot: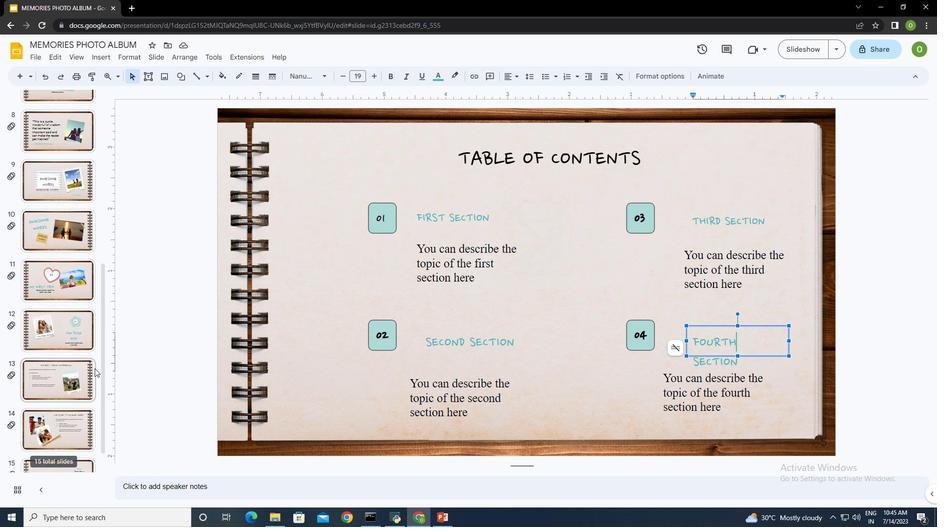 
Action: Mouse scrolled (94, 368) with delta (0, 0)
Screenshot: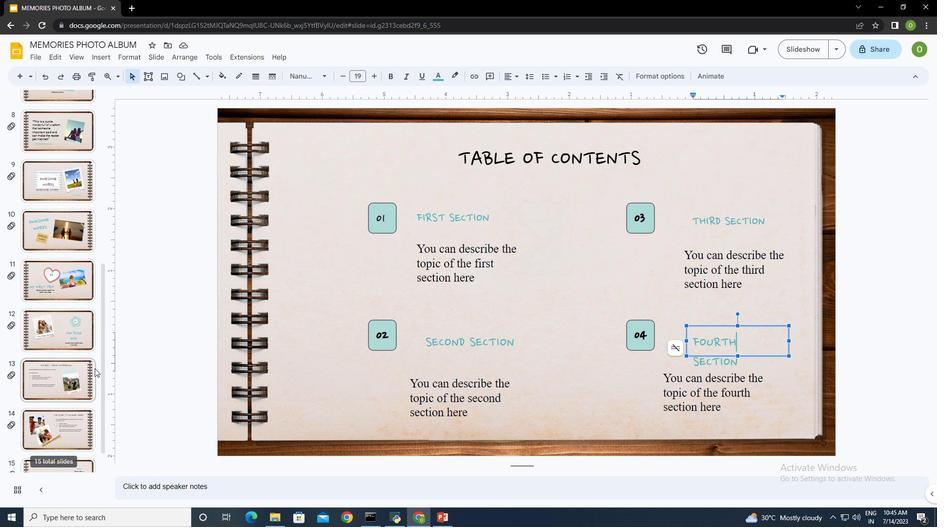 
Action: Mouse scrolled (94, 368) with delta (0, 0)
Screenshot: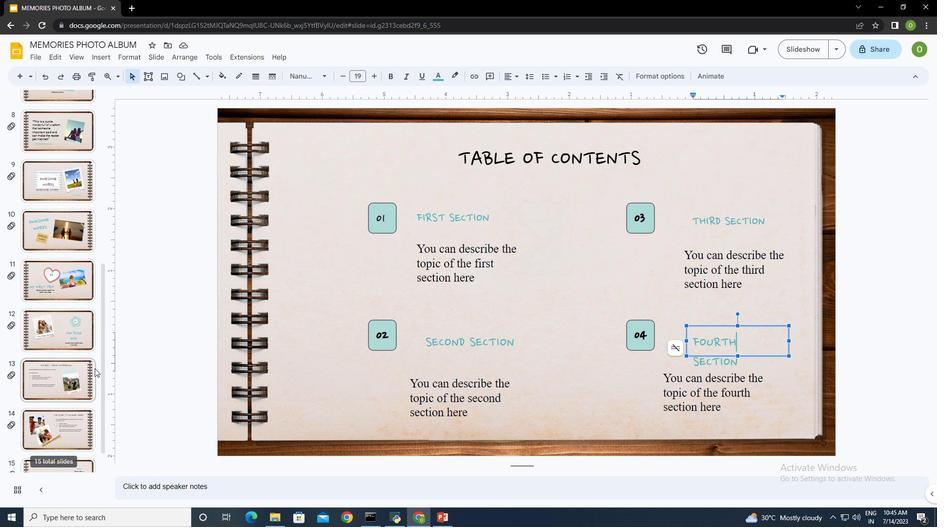 
Action: Mouse scrolled (94, 368) with delta (0, 0)
Screenshot: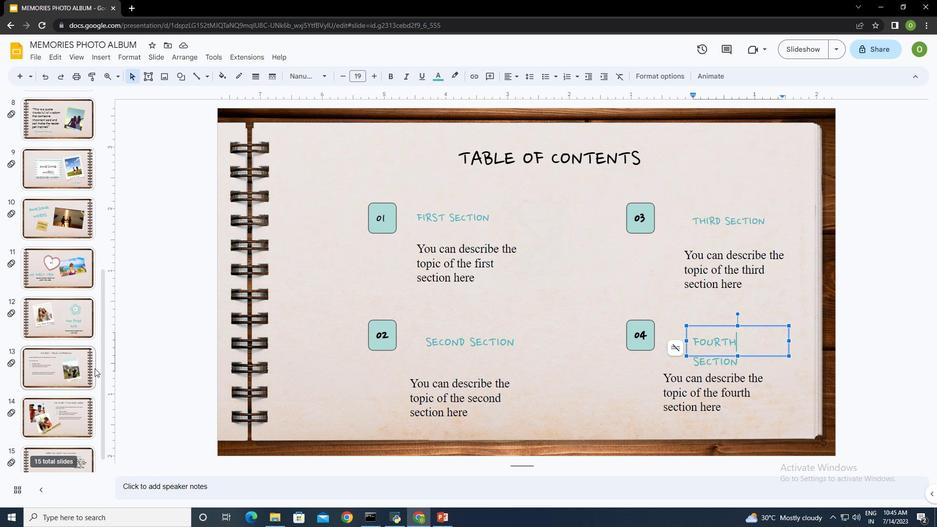 
Action: Mouse moved to (53, 447)
Screenshot: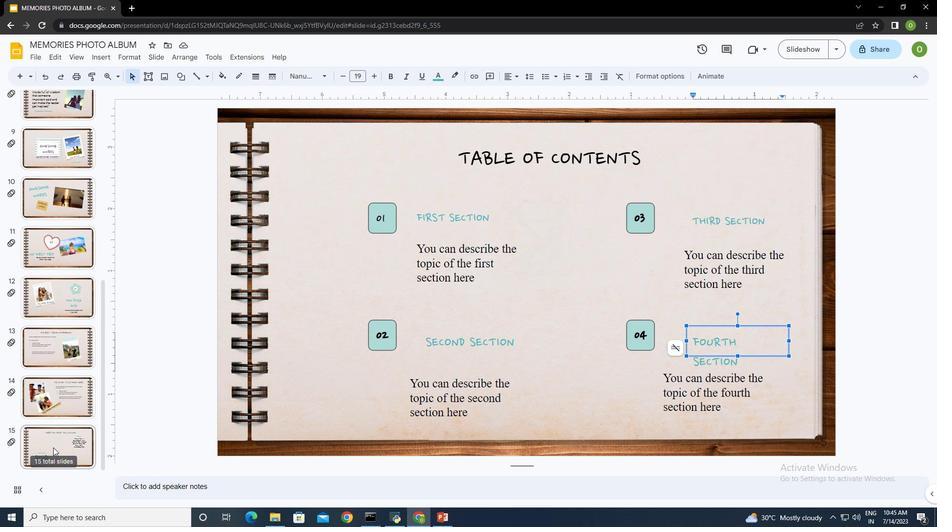 
Action: Mouse pressed left at (53, 447)
Screenshot: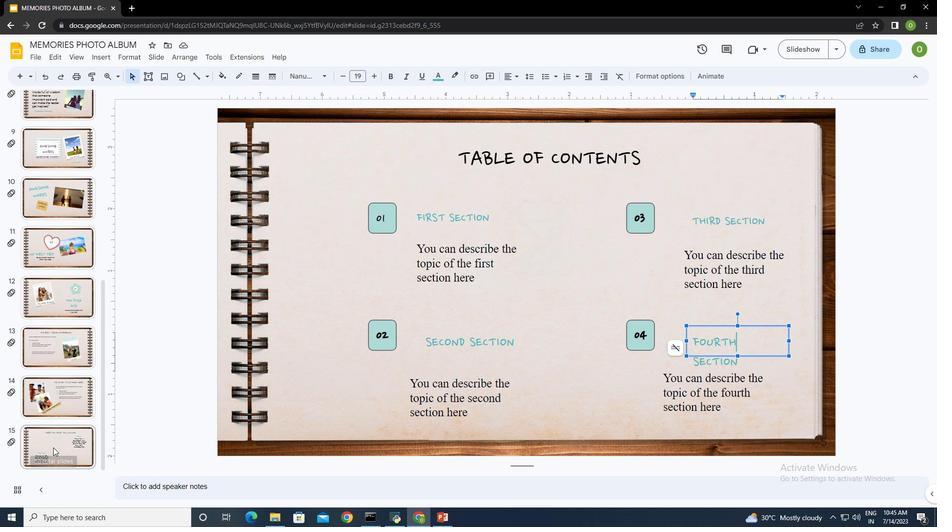 
Action: Mouse moved to (415, 393)
Screenshot: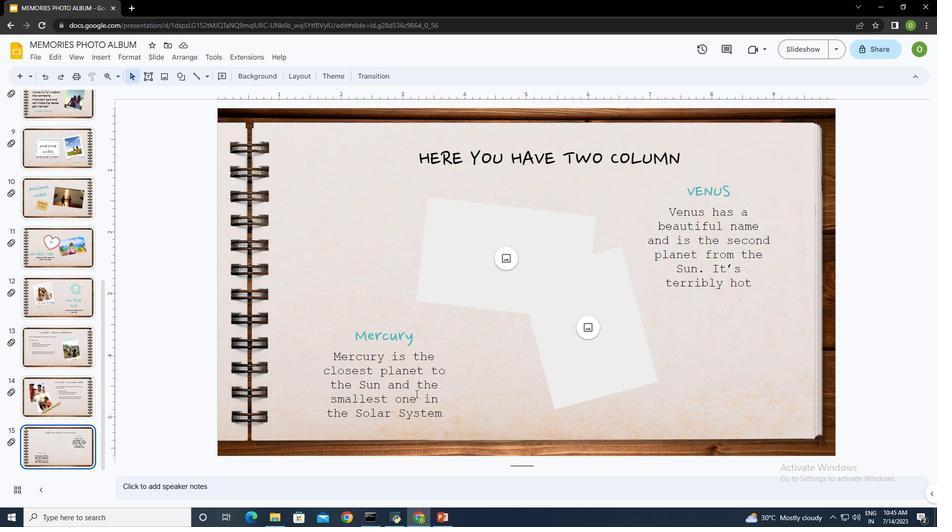 
Action: Mouse scrolled (415, 393) with delta (0, 0)
Screenshot: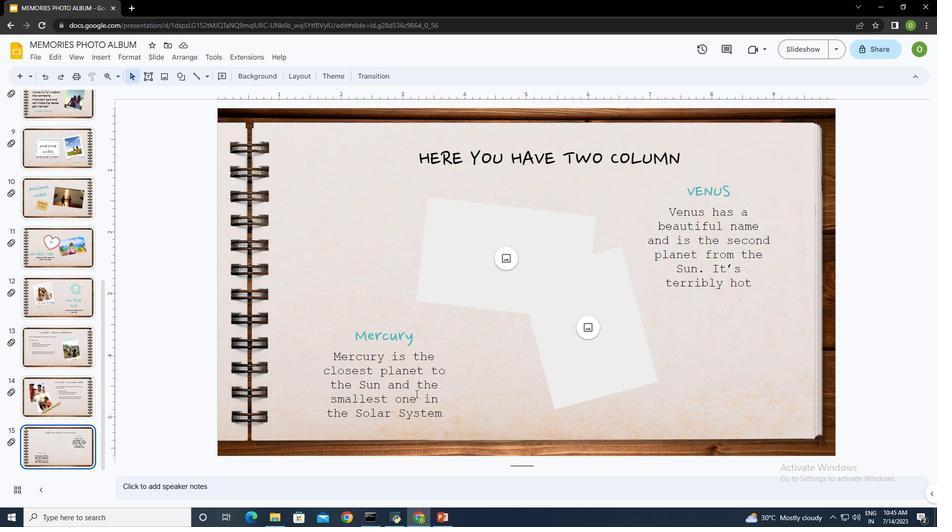 
Action: Mouse scrolled (415, 393) with delta (0, 0)
Screenshot: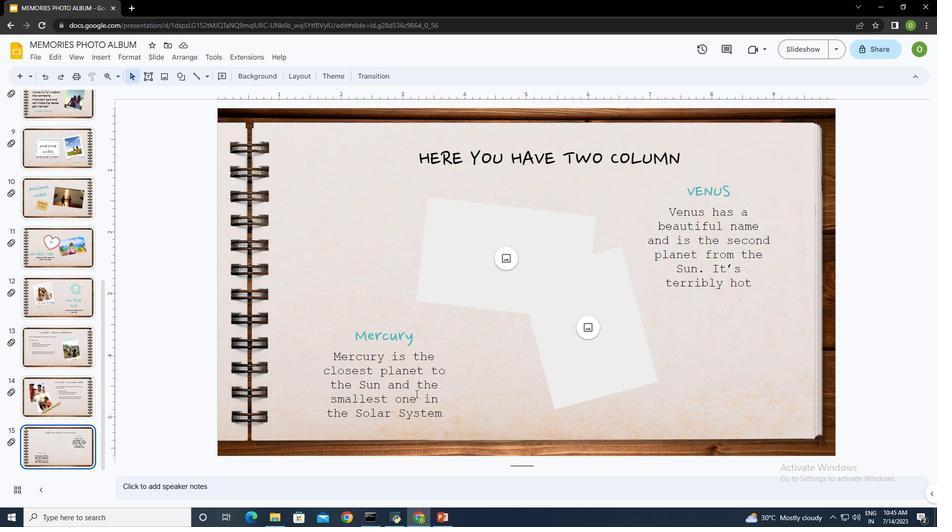 
Action: Mouse moved to (460, 392)
Screenshot: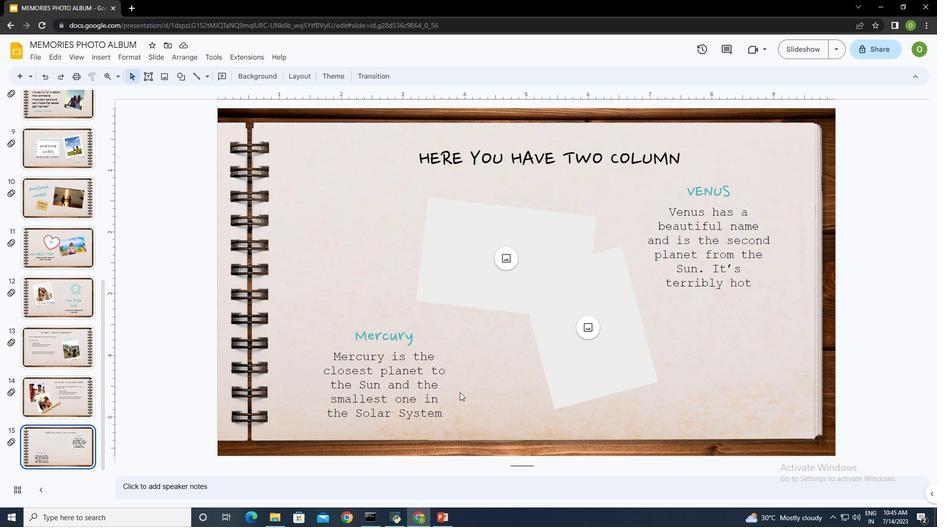 
Action: Mouse pressed left at (460, 392)
Screenshot: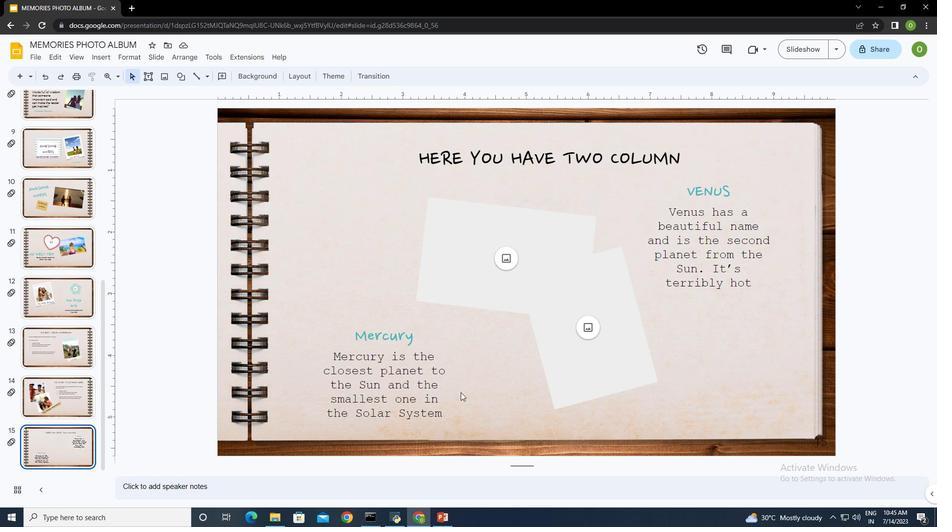 
Action: Mouse moved to (496, 254)
Screenshot: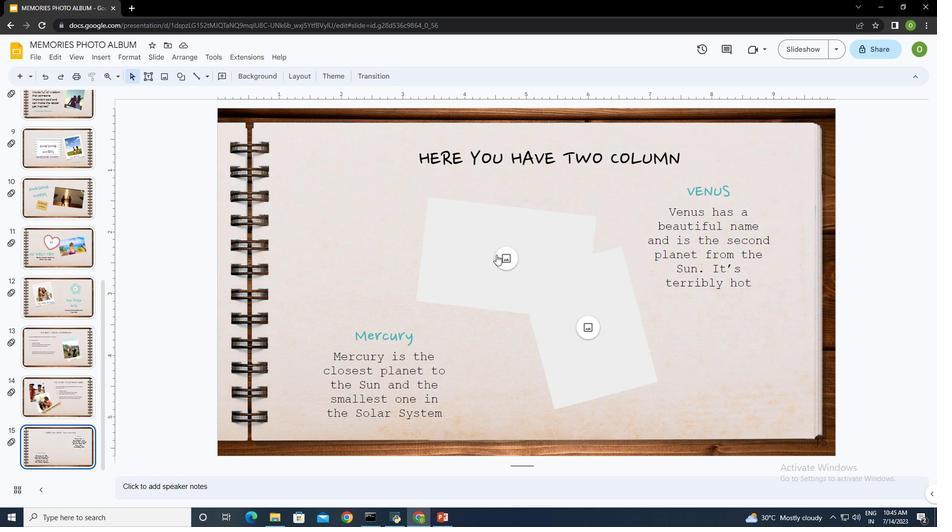 
Action: Mouse pressed left at (496, 254)
Screenshot: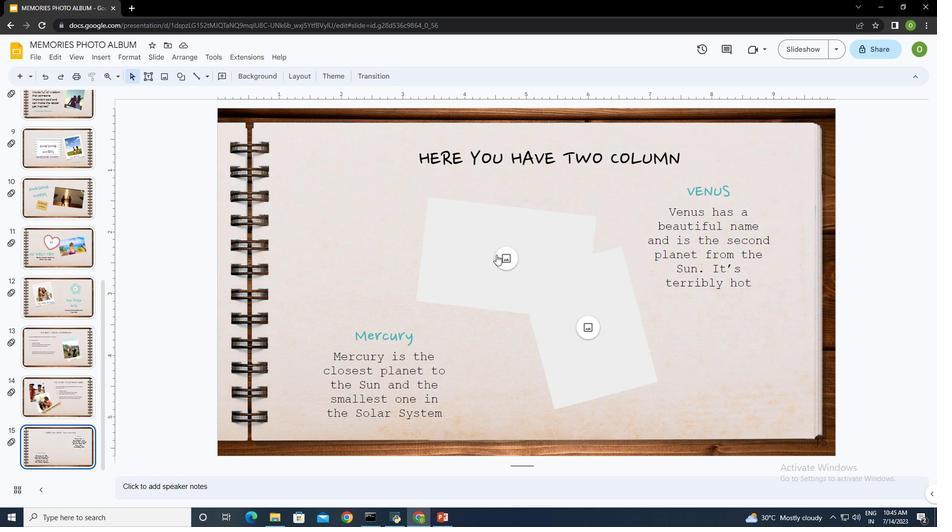 
Action: Mouse moved to (535, 263)
Screenshot: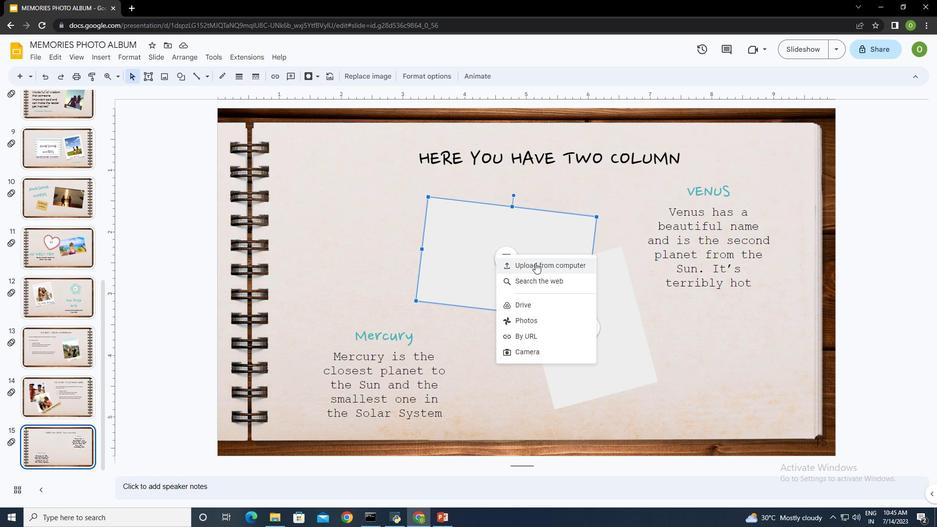 
Action: Mouse pressed left at (535, 263)
Screenshot: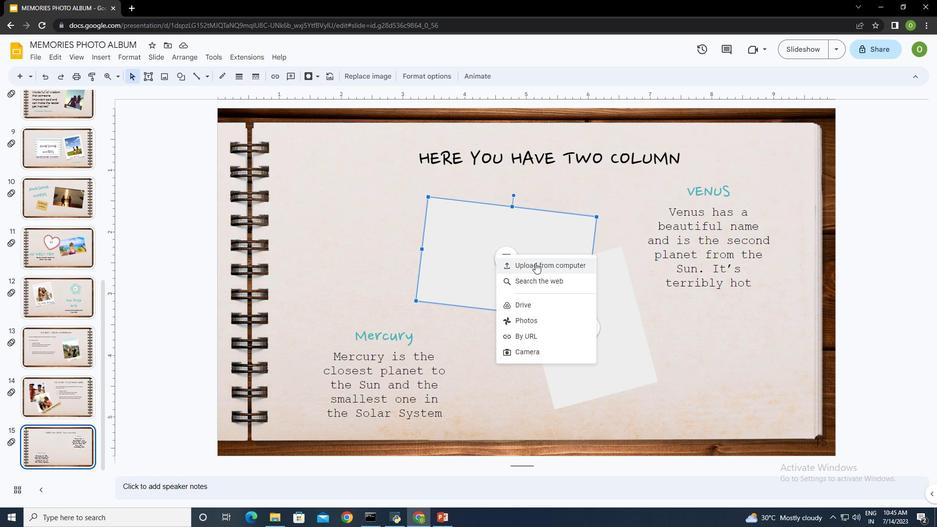 
Action: Mouse moved to (332, 191)
Screenshot: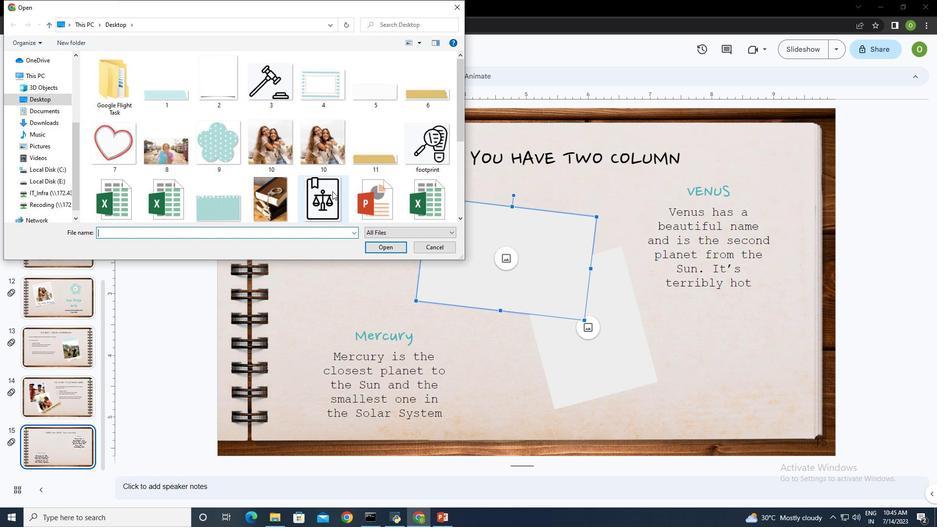 
Action: Mouse scrolled (332, 190) with delta (0, 0)
Screenshot: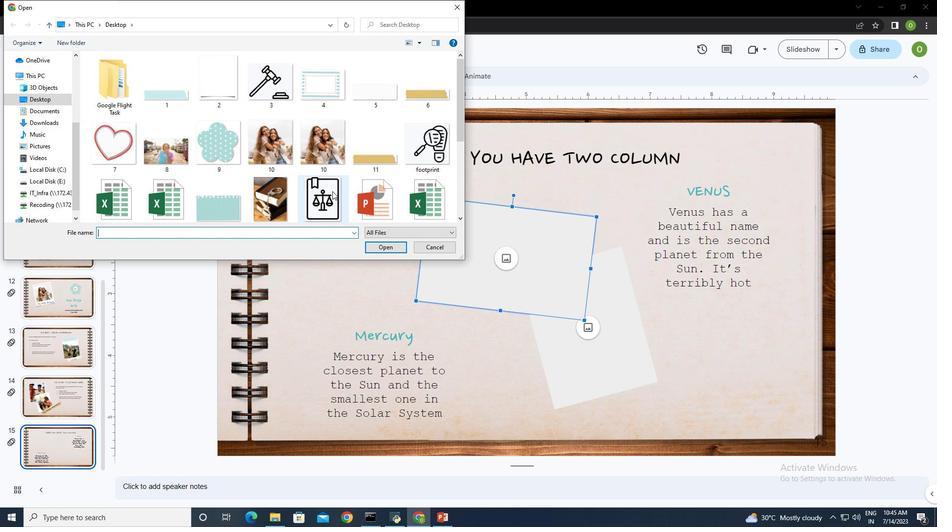 
Action: Mouse moved to (332, 191)
Screenshot: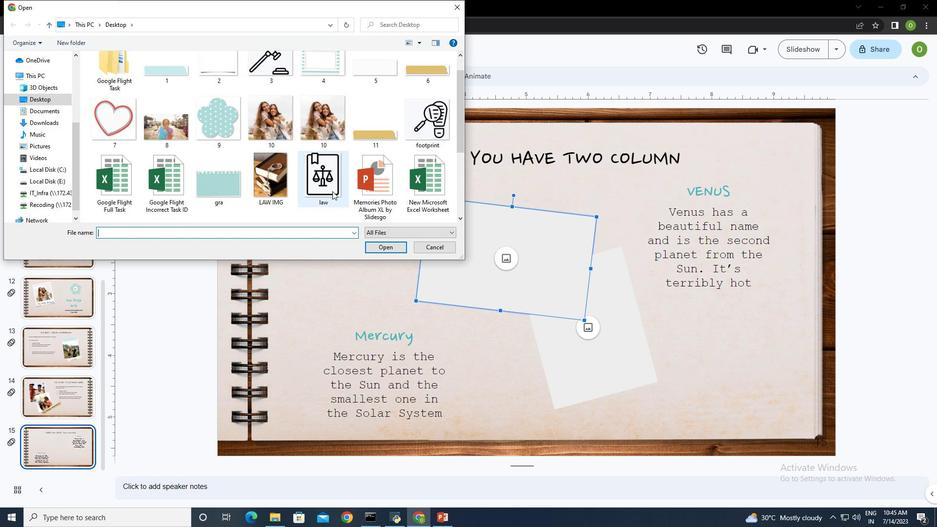 
Action: Mouse scrolled (332, 190) with delta (0, 0)
Screenshot: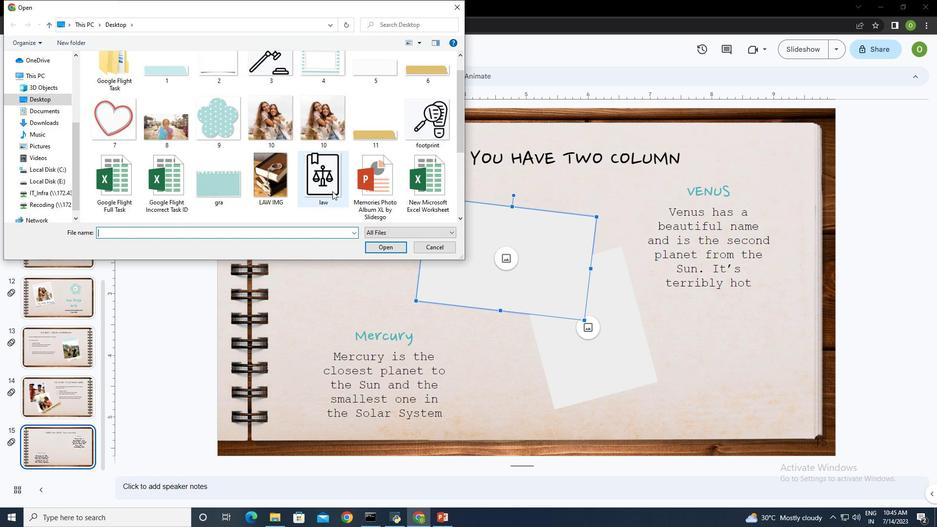 
Action: Mouse moved to (332, 190)
Screenshot: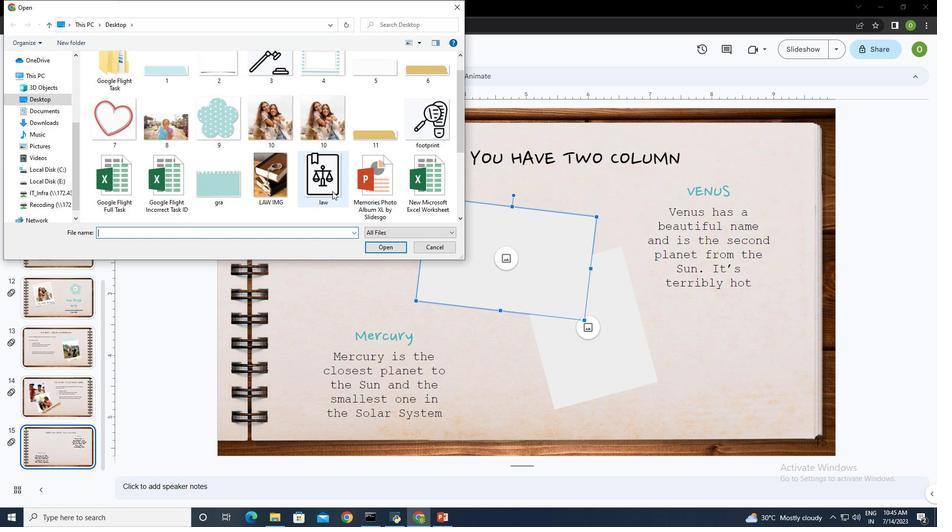 
Action: Mouse scrolled (332, 191) with delta (0, 0)
Screenshot: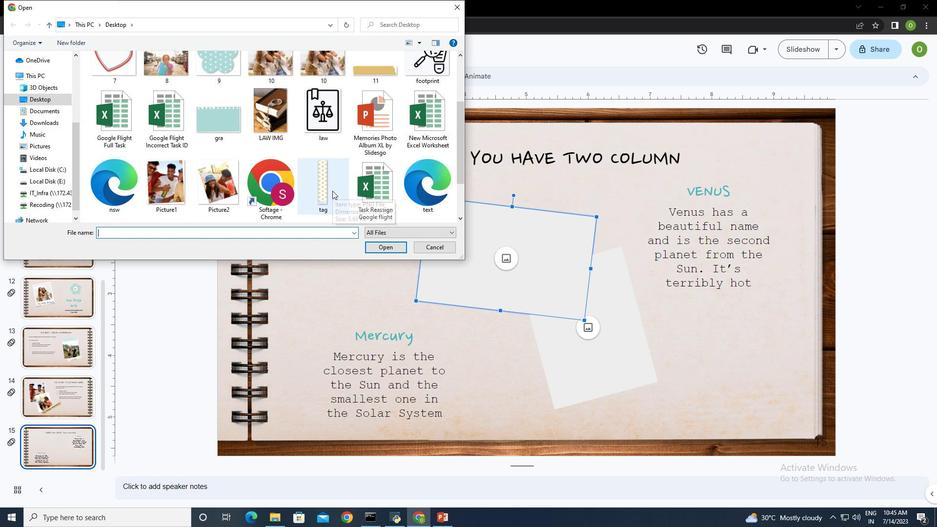 
Action: Mouse scrolled (332, 191) with delta (0, 0)
Screenshot: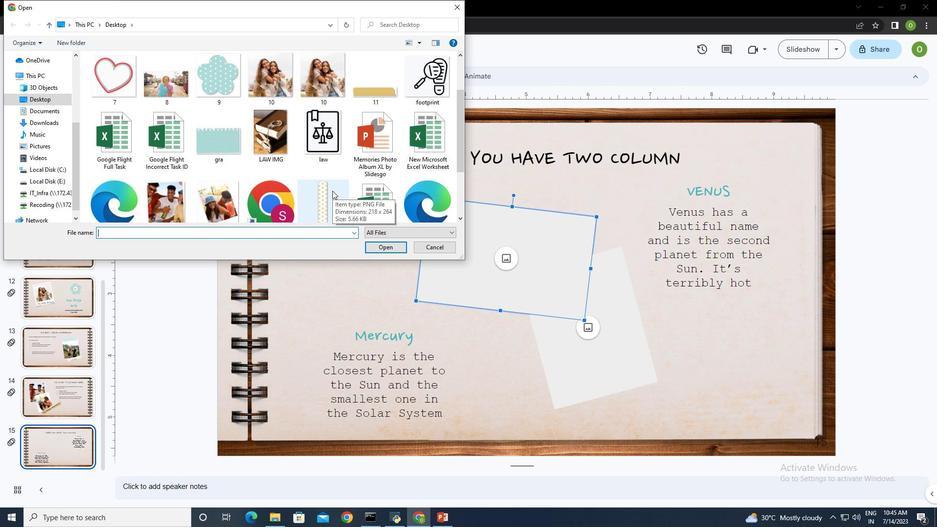 
Action: Mouse moved to (169, 151)
Screenshot: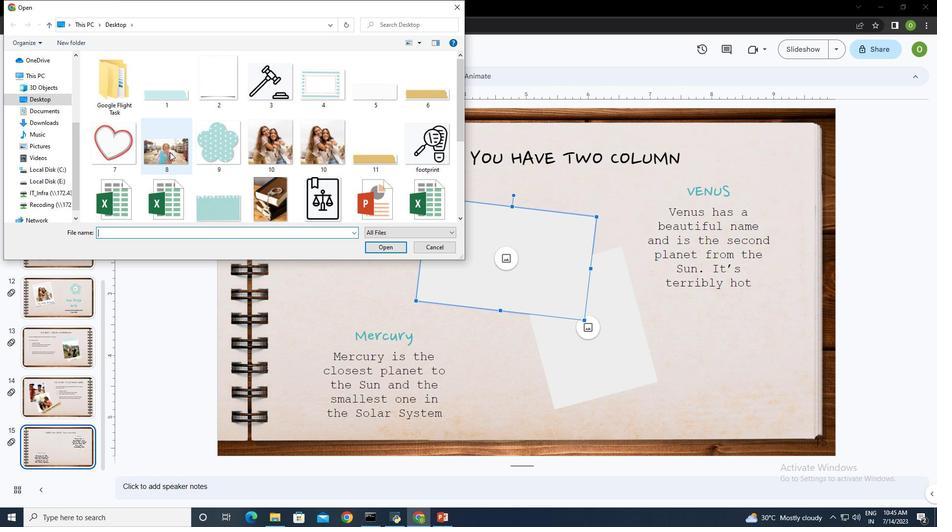 
Action: Mouse pressed left at (169, 151)
Screenshot: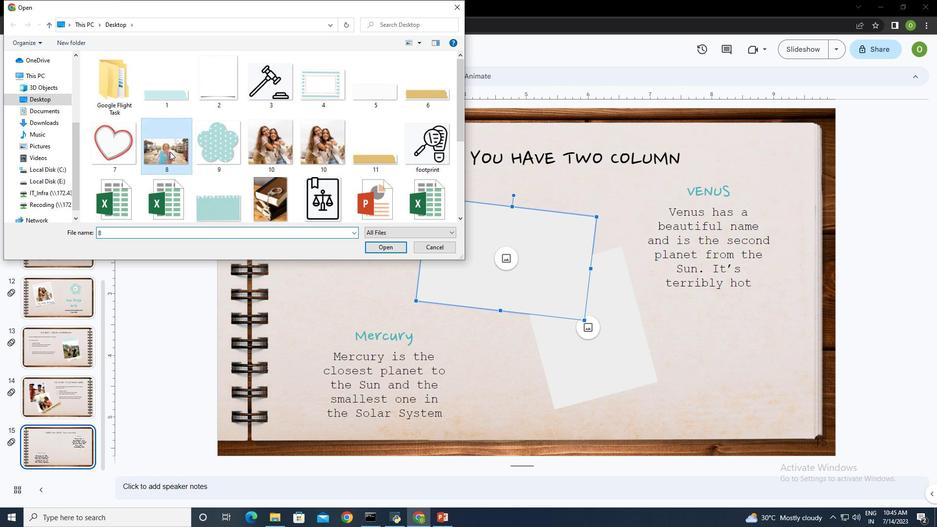 
Action: Mouse moved to (384, 245)
Screenshot: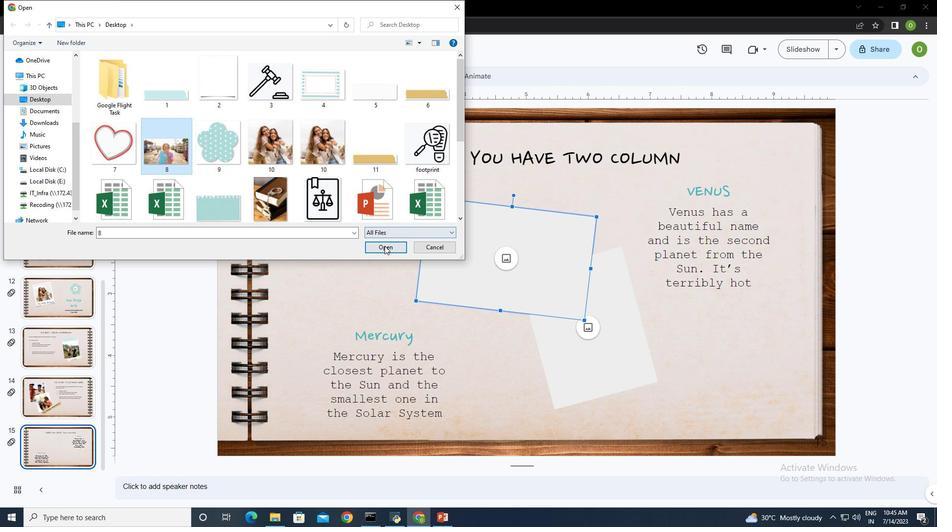 
Action: Mouse pressed left at (384, 245)
Screenshot: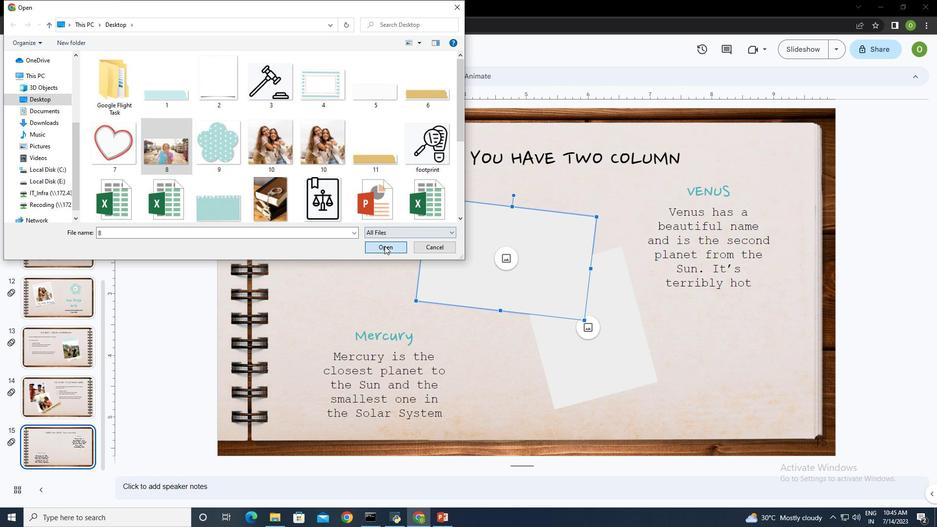 
Action: Mouse moved to (569, 294)
Screenshot: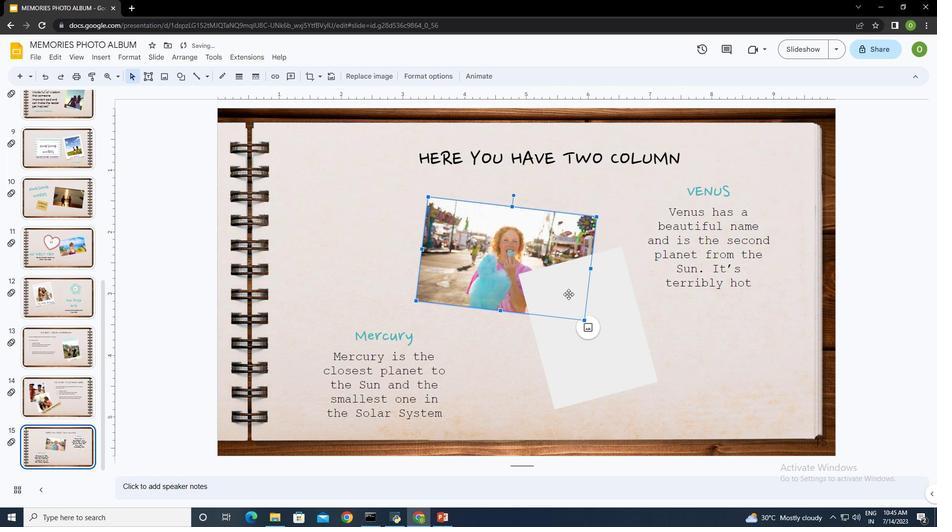 
Action: Mouse pressed left at (569, 294)
Screenshot: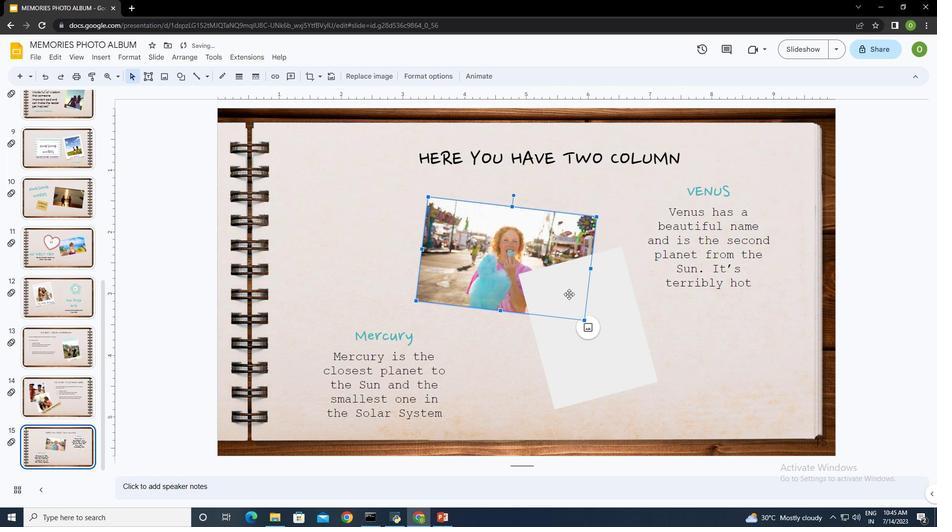 
Action: Mouse moved to (587, 326)
Screenshot: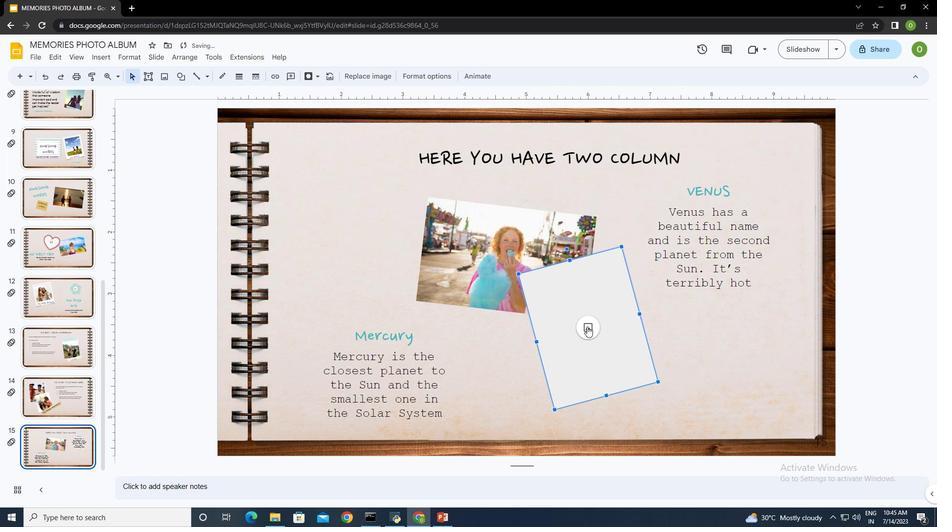 
Action: Mouse pressed left at (587, 326)
Screenshot: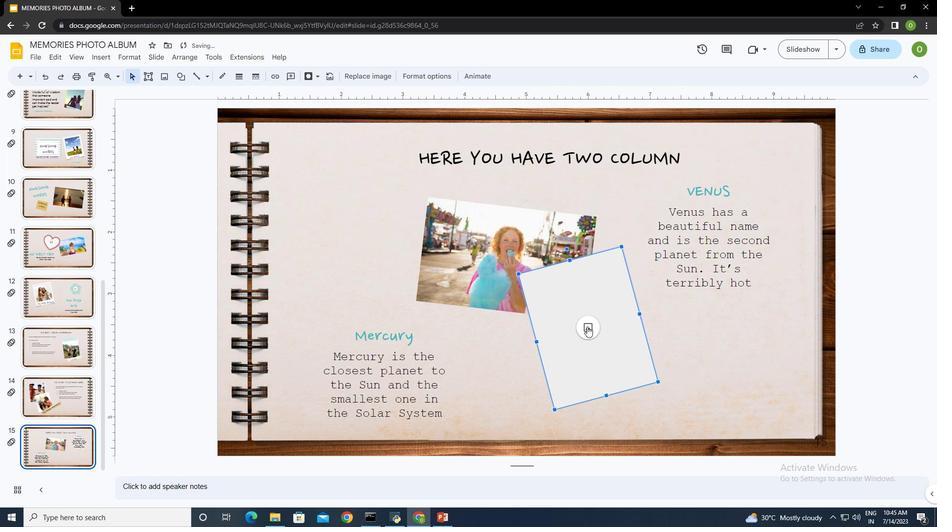 
Action: Mouse moved to (634, 350)
Screenshot: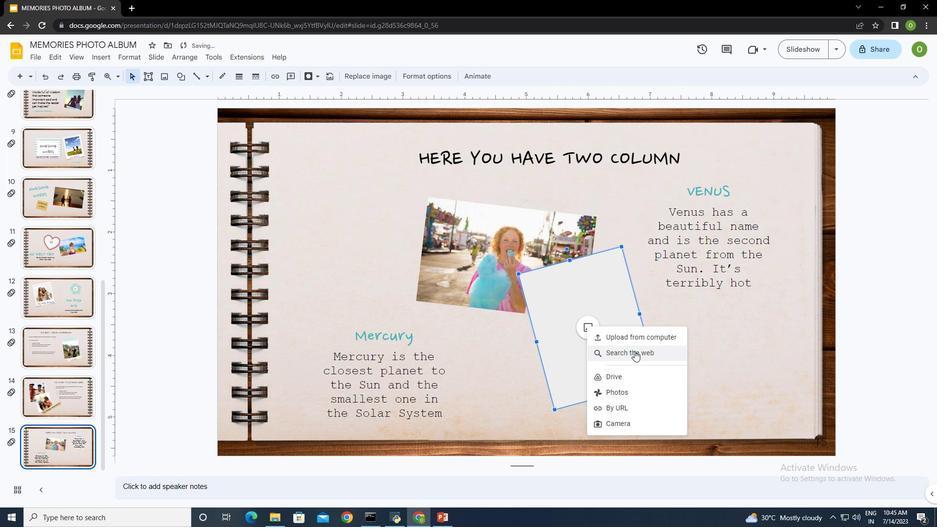 
Action: Mouse pressed left at (634, 350)
Screenshot: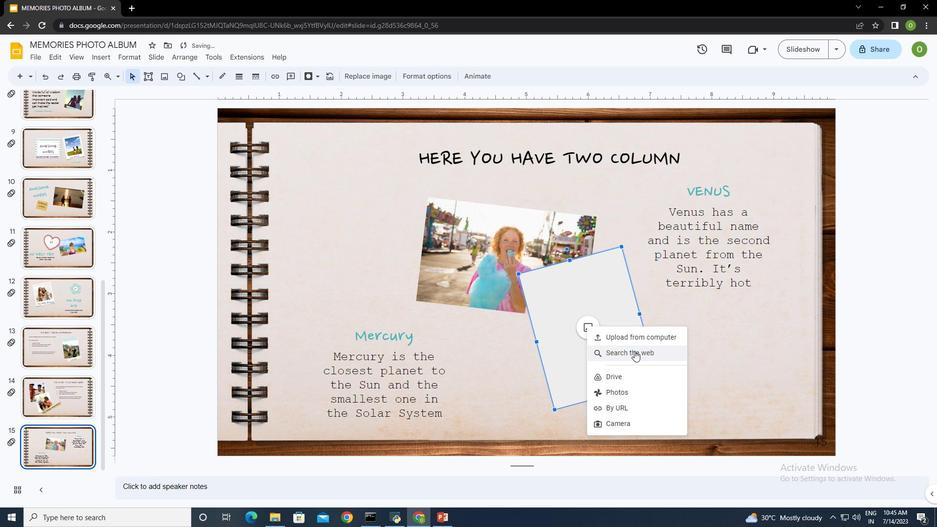 
Action: Mouse moved to (836, 82)
Screenshot: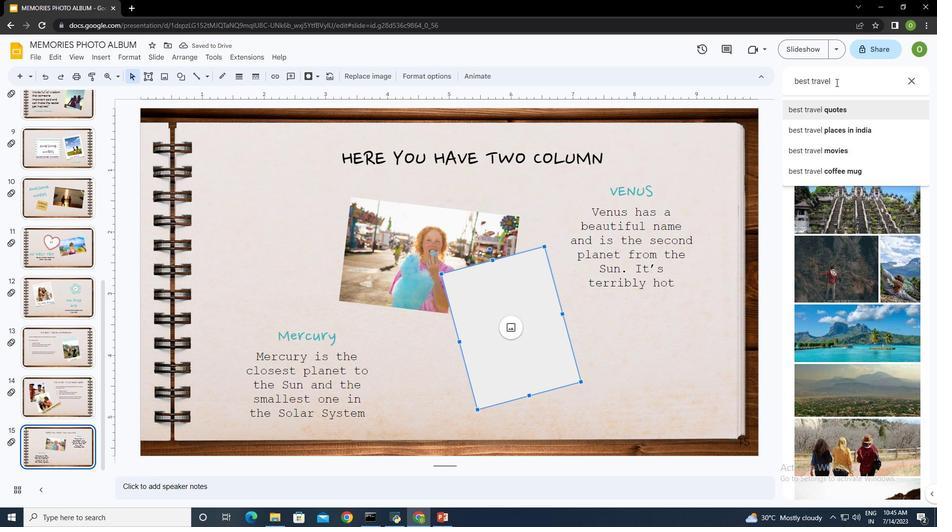 
Action: Mouse pressed left at (836, 82)
Screenshot: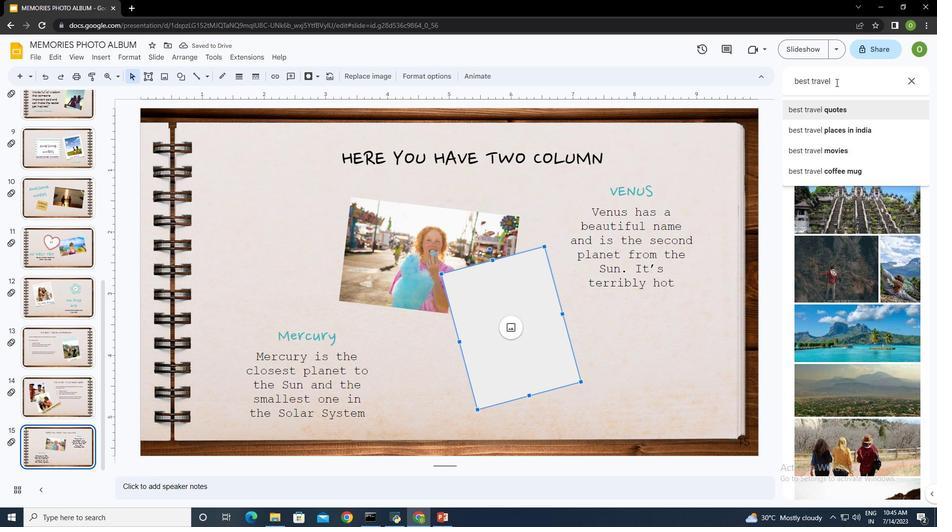 
Action: Key pressed <Key.backspace><Key.backspace><Key.backspace><Key.backspace><Key.backspace><Key.backspace><Key.backspace><Key.backspace><Key.backspace><Key.backspace><Key.backspace><Key.backspace><Key.backspace><Key.backspace><Key.backspace><Key.backspace><Key.backspace><Key.backspace><Key.backspace><Key.backspace><Key.backspace><Key.backspace><Key.backspace><Key.backspace><Key.backspace>fr<Key.backspace>riends<Key.enter>
Screenshot: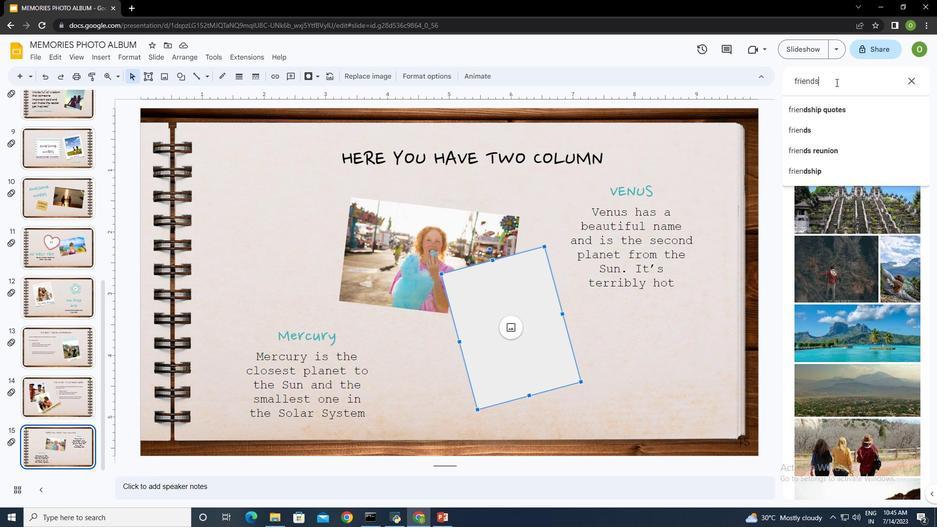 
Action: Mouse moved to (845, 266)
Screenshot: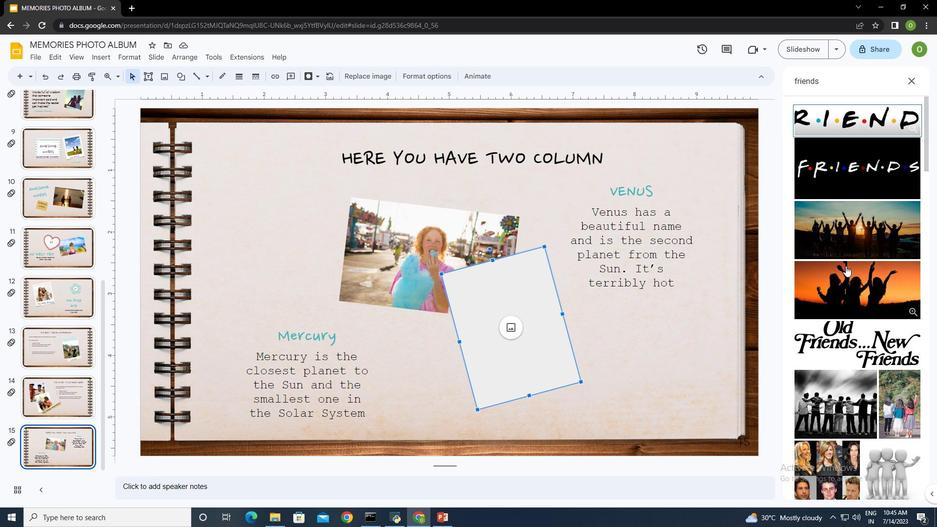 
Action: Mouse scrolled (845, 265) with delta (0, 0)
Screenshot: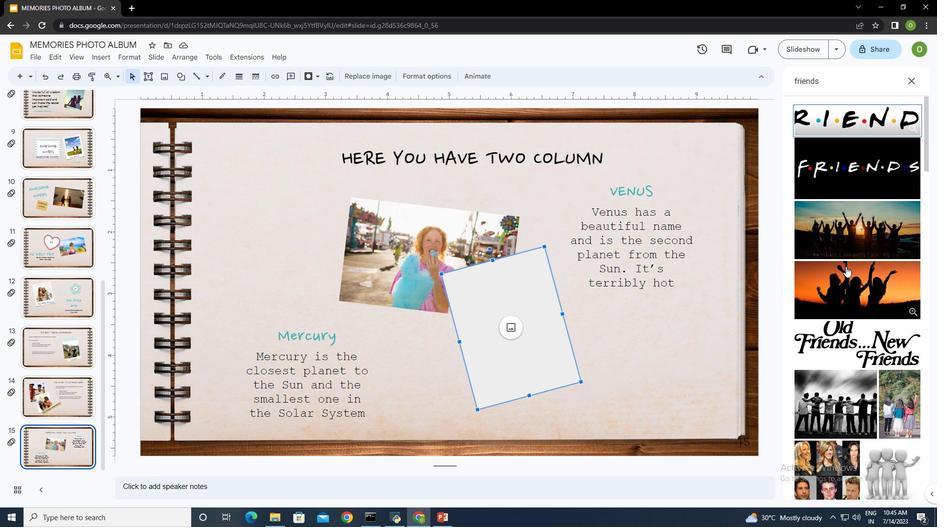 
Action: Mouse scrolled (845, 265) with delta (0, 0)
Screenshot: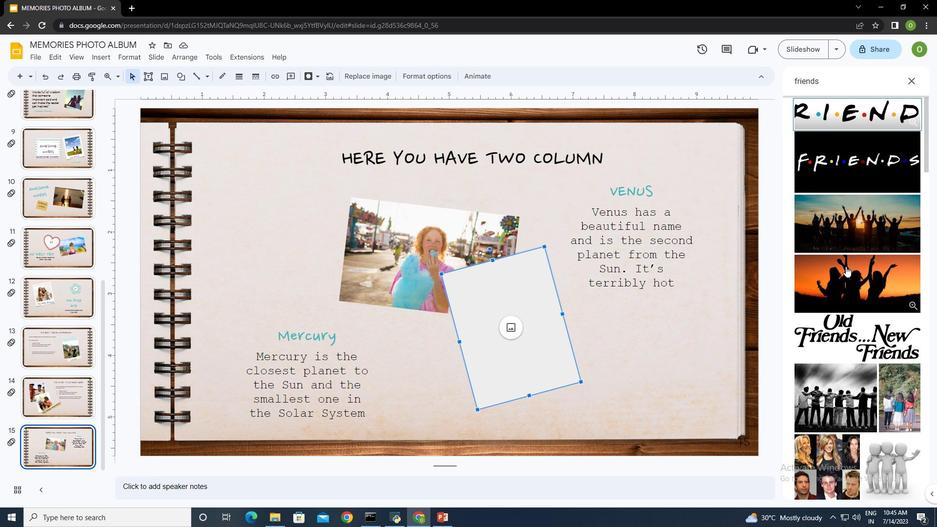 
Action: Mouse scrolled (845, 265) with delta (0, 0)
Screenshot: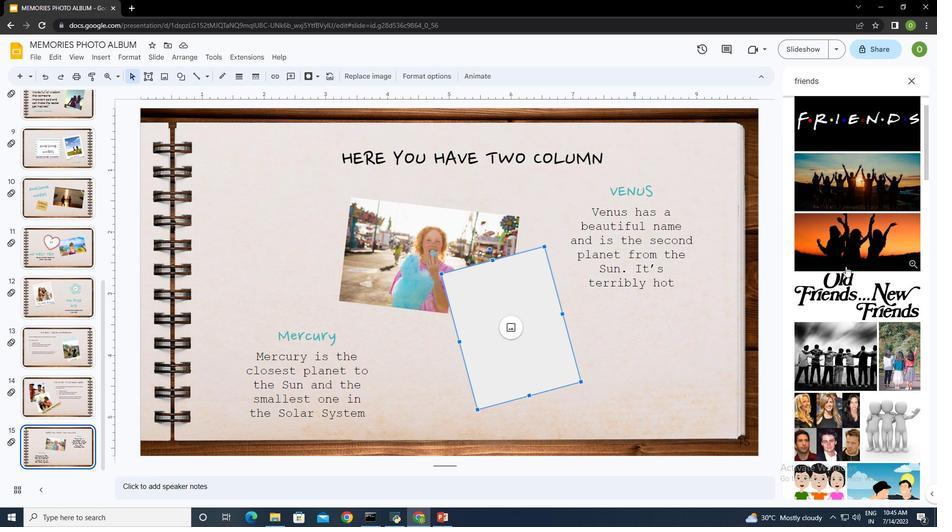 
Action: Mouse scrolled (845, 265) with delta (0, 0)
Screenshot: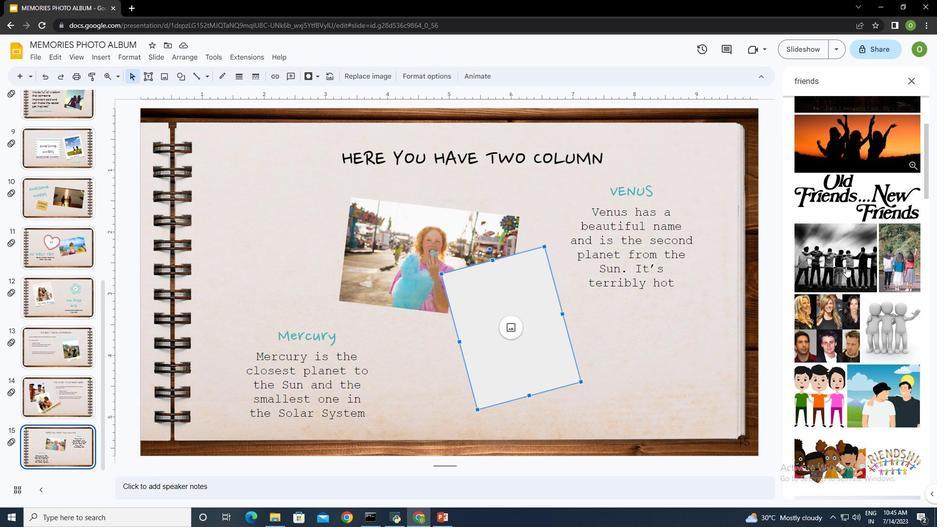 
Action: Mouse scrolled (845, 265) with delta (0, 0)
Screenshot: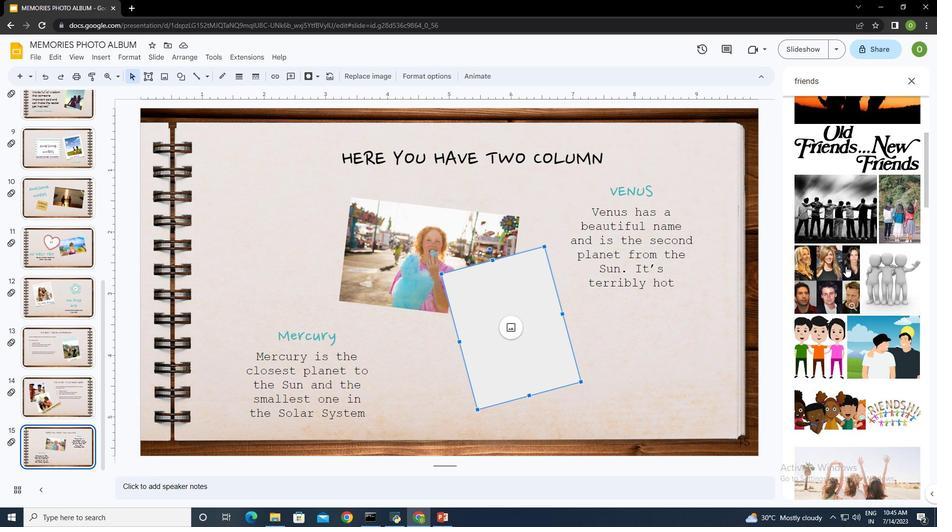 
Action: Mouse scrolled (845, 265) with delta (0, 0)
Screenshot: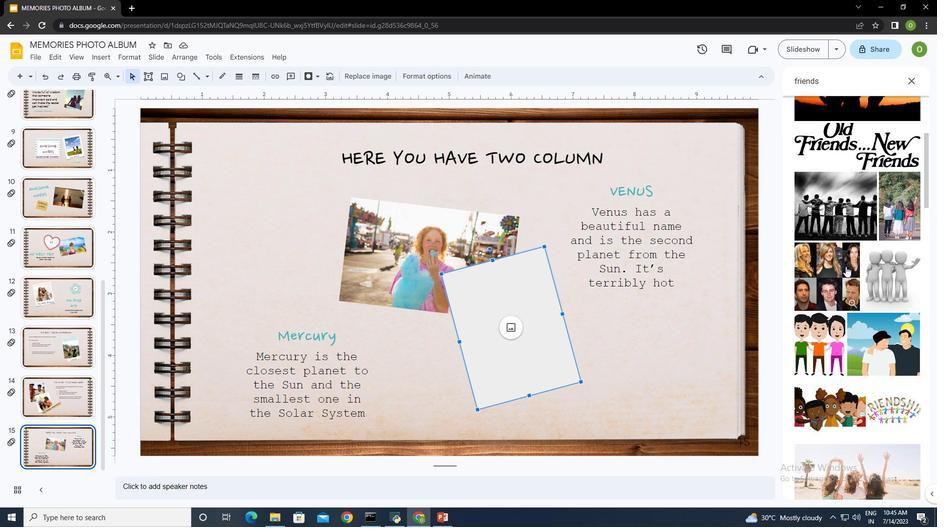 
Action: Mouse scrolled (845, 265) with delta (0, 0)
Screenshot: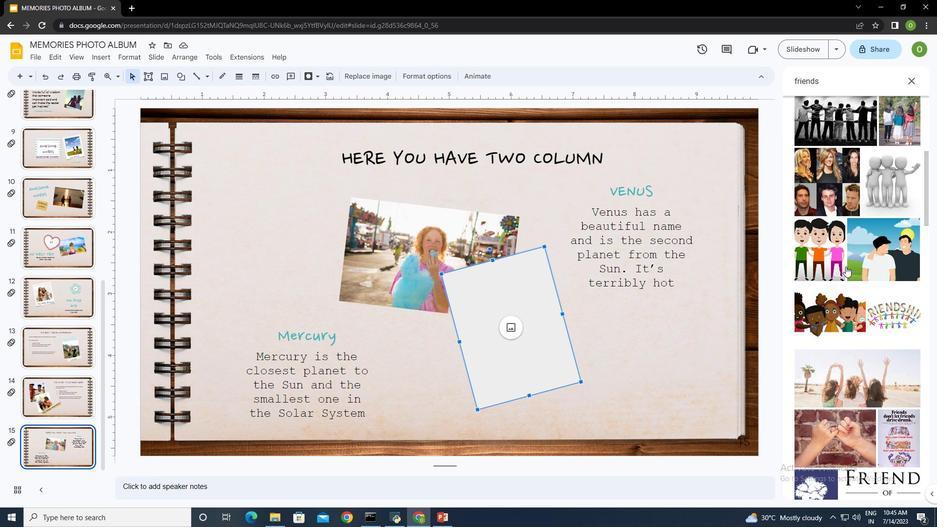 
Action: Mouse moved to (828, 263)
Screenshot: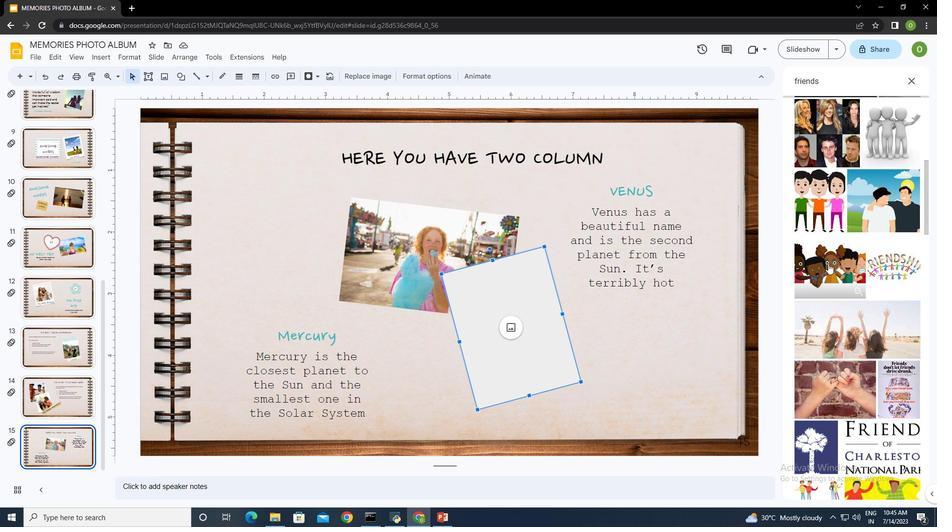 
Action: Mouse pressed left at (828, 263)
Screenshot: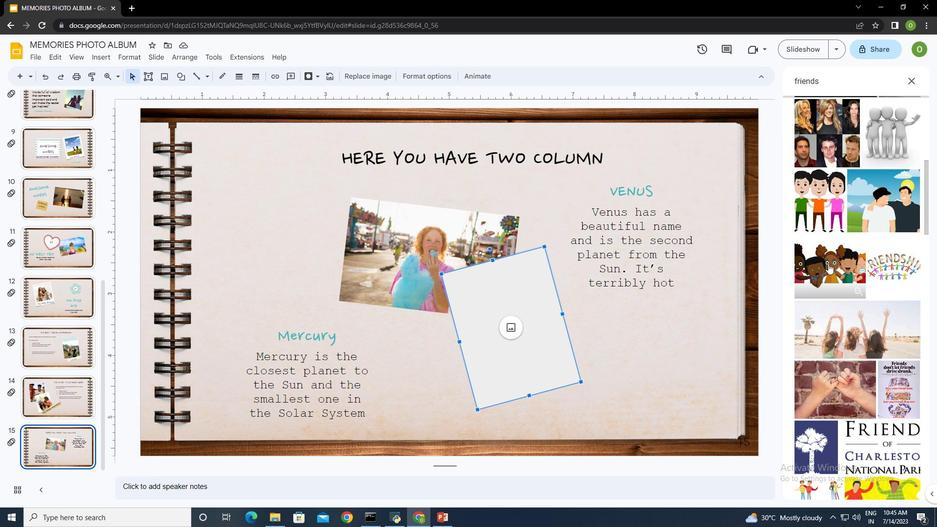 
Action: Mouse moved to (896, 482)
Screenshot: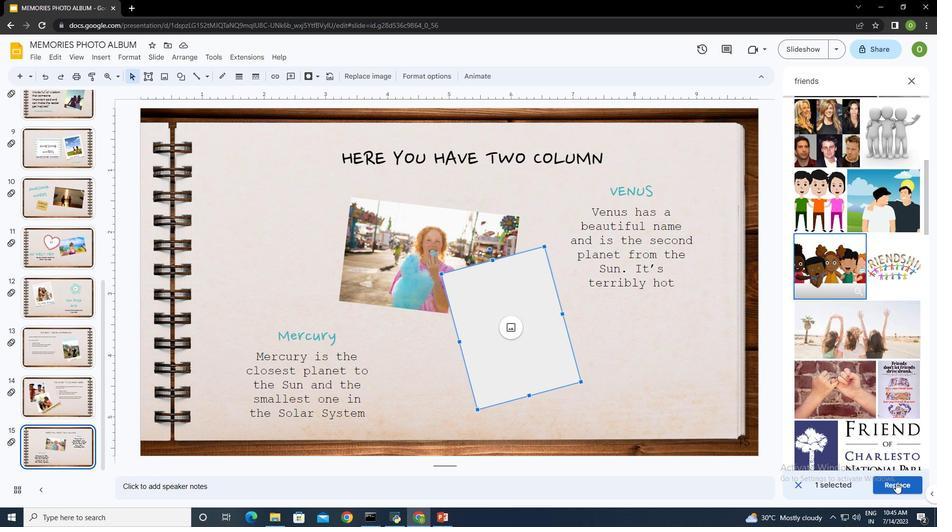 
Action: Mouse pressed left at (896, 482)
Screenshot: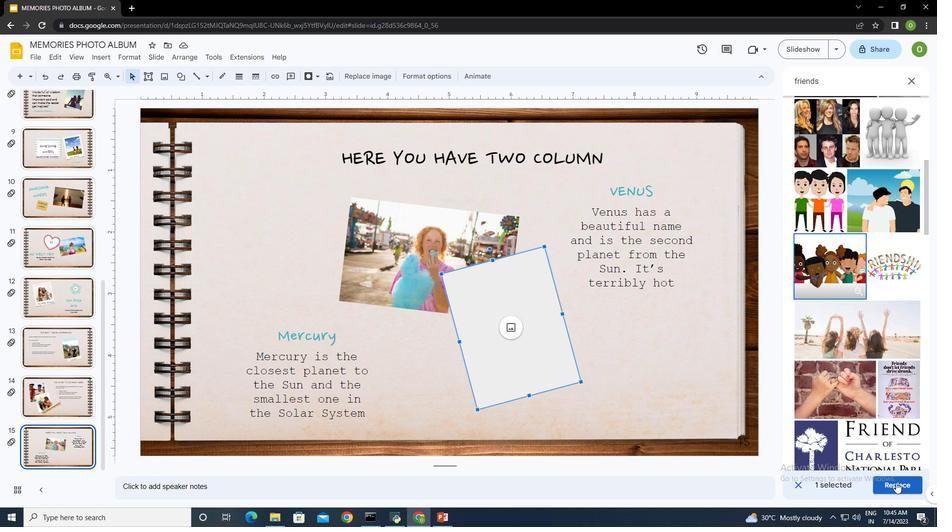 
Action: Mouse moved to (692, 361)
Screenshot: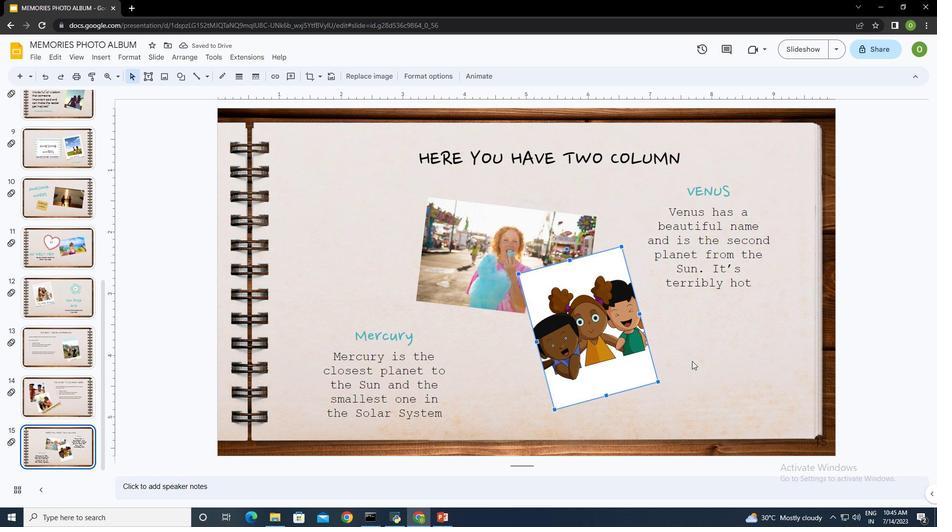 
Action: Mouse pressed left at (692, 361)
Screenshot: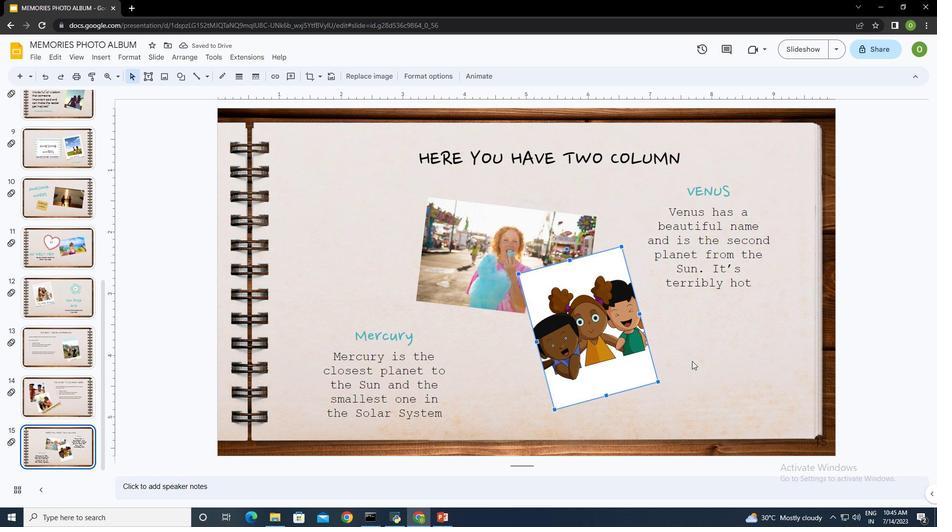 
Action: Mouse moved to (491, 231)
Screenshot: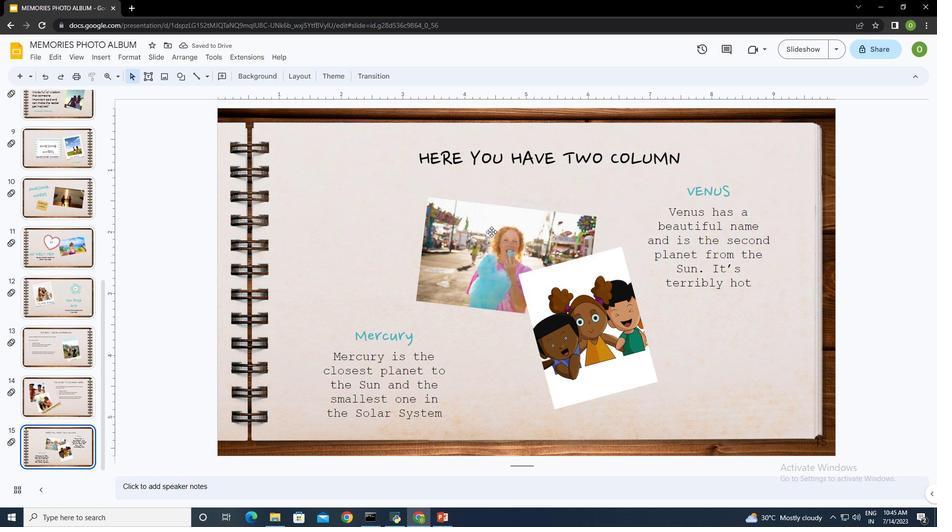 
Action: Mouse pressed left at (491, 231)
Screenshot: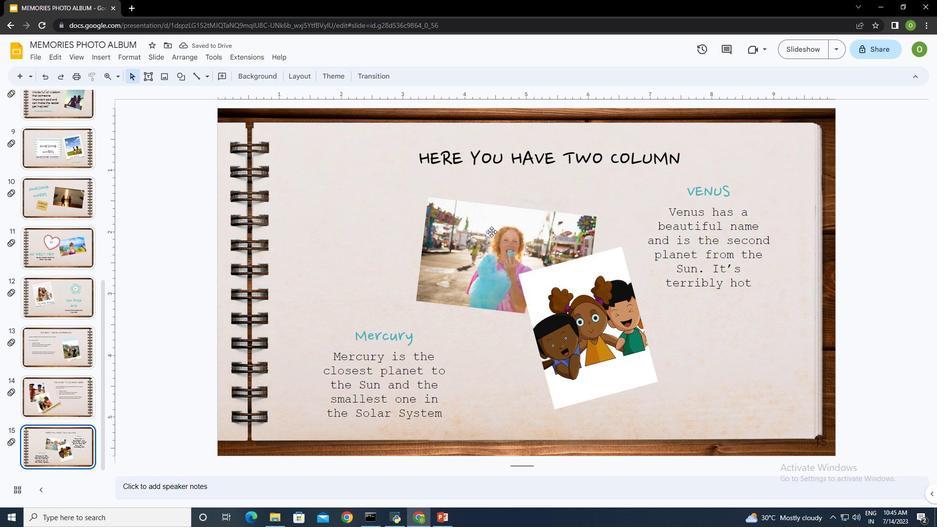 
Action: Mouse moved to (625, 348)
Screenshot: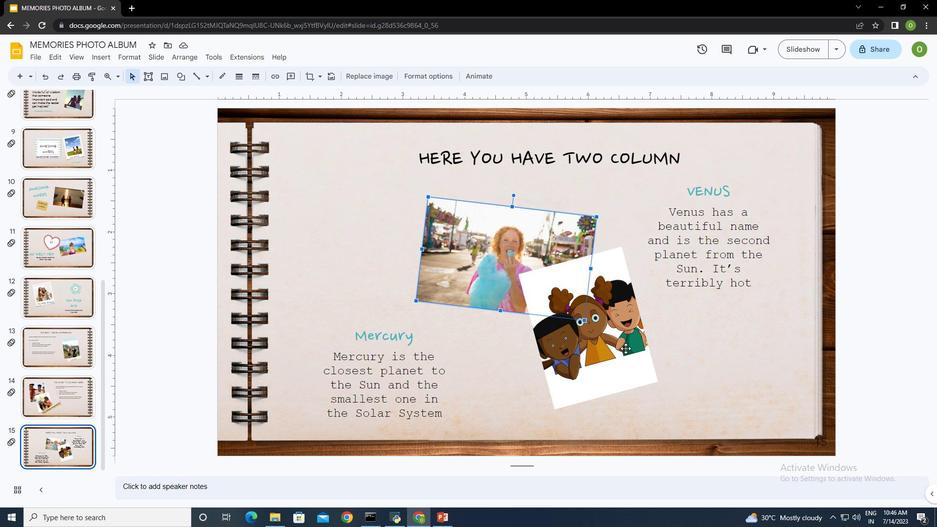 
Action: Mouse pressed left at (625, 348)
Screenshot: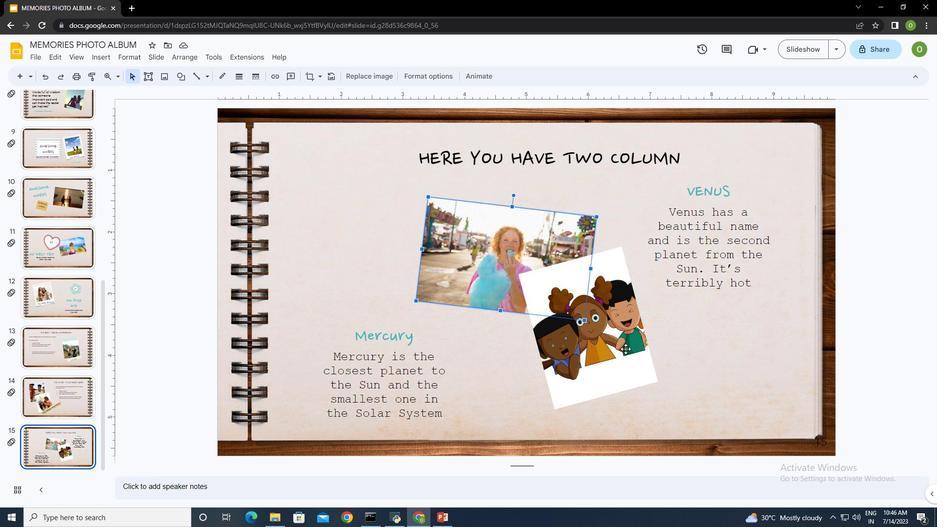 
Action: Mouse moved to (360, 204)
Screenshot: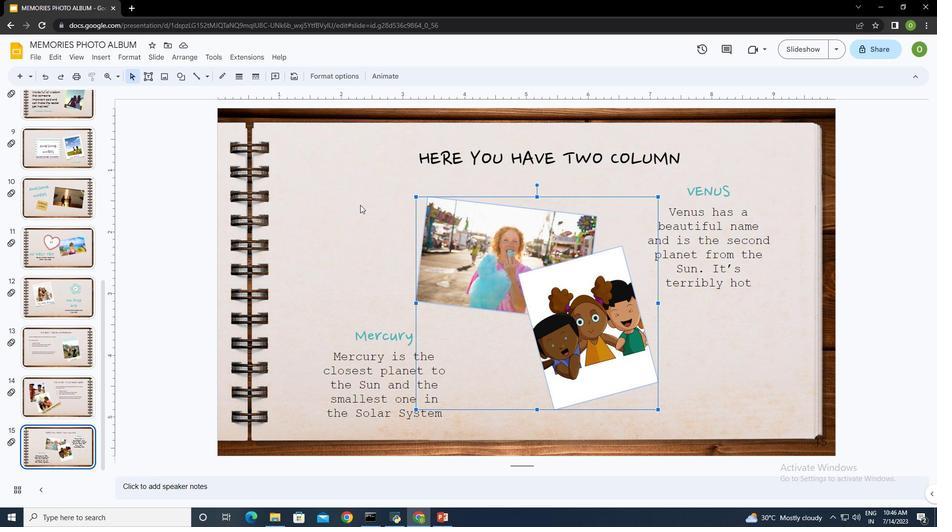 
Action: Key pressed ctrl+A
Screenshot: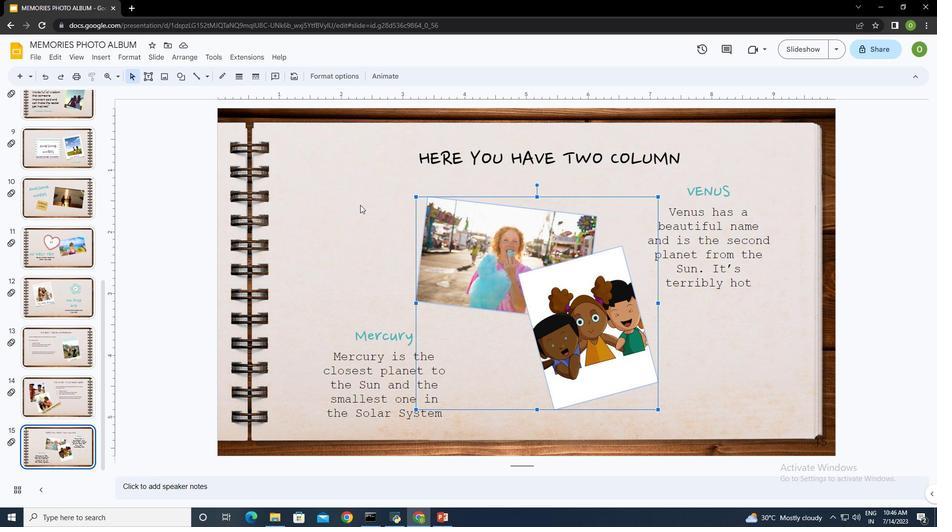 
Action: Mouse moved to (376, 77)
Screenshot: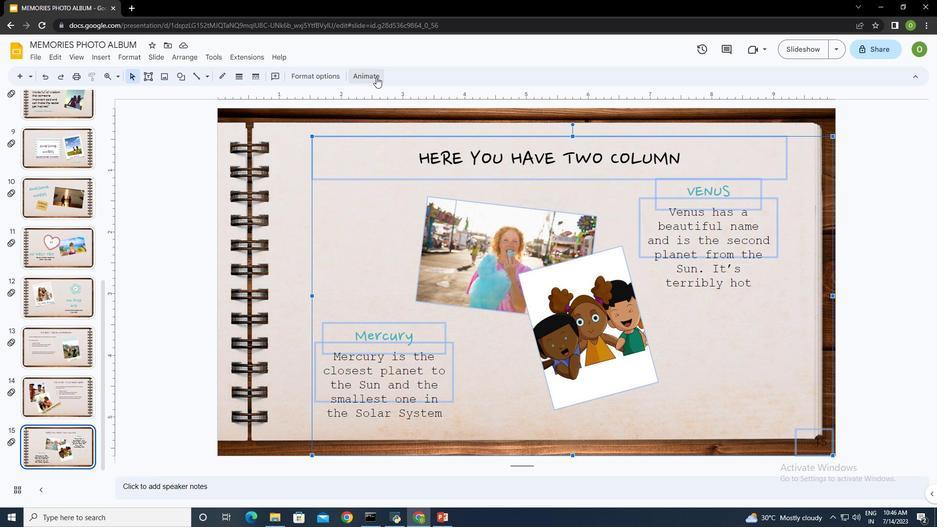 
Action: Mouse pressed left at (376, 77)
Screenshot: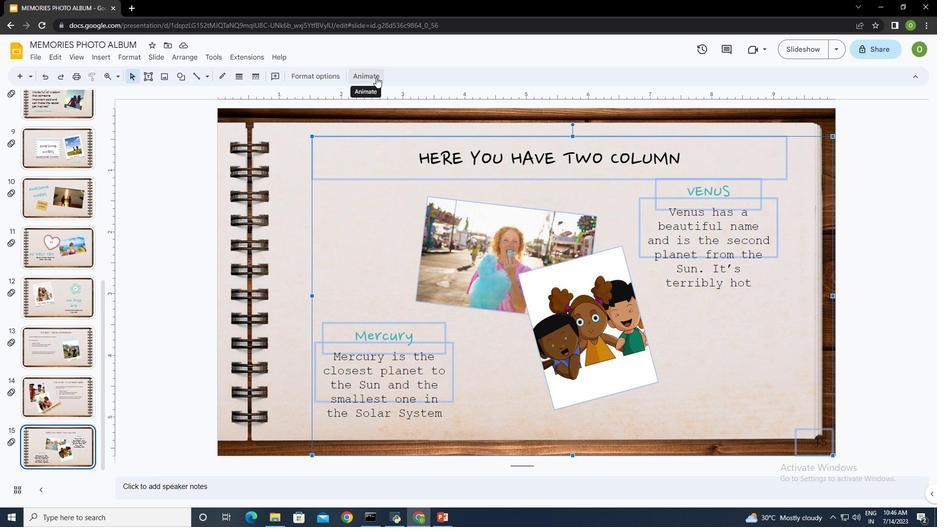 
Action: Mouse moved to (847, 177)
Screenshot: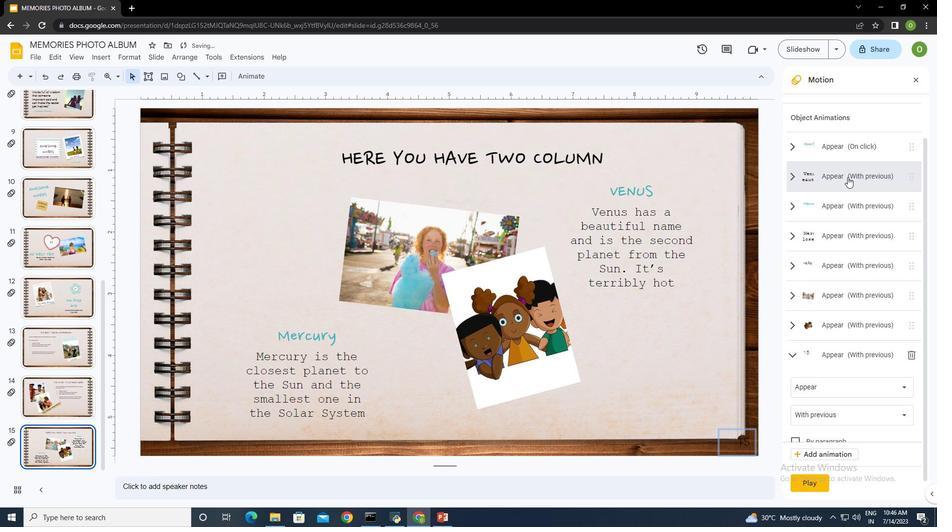 
Action: Mouse scrolled (847, 177) with delta (0, 0)
Screenshot: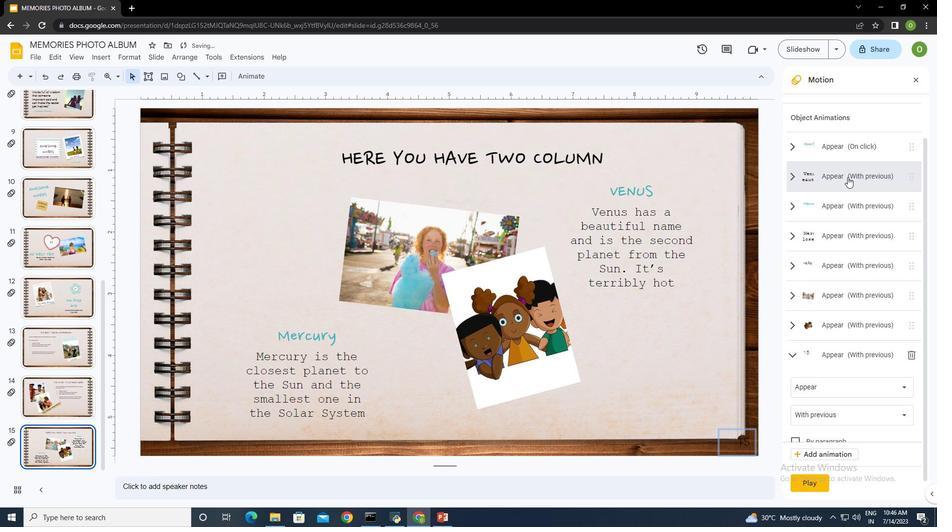 
Action: Mouse scrolled (847, 177) with delta (0, 0)
Screenshot: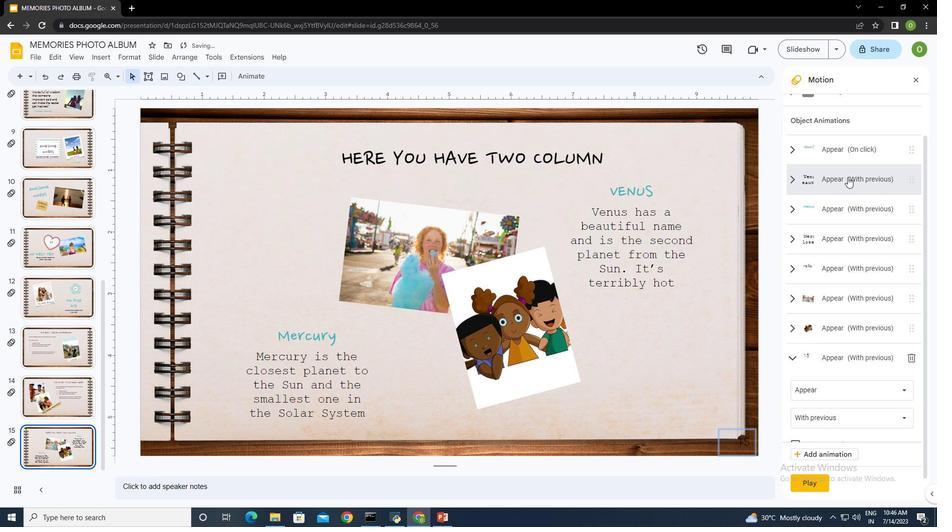 
Action: Mouse moved to (797, 191)
Screenshot: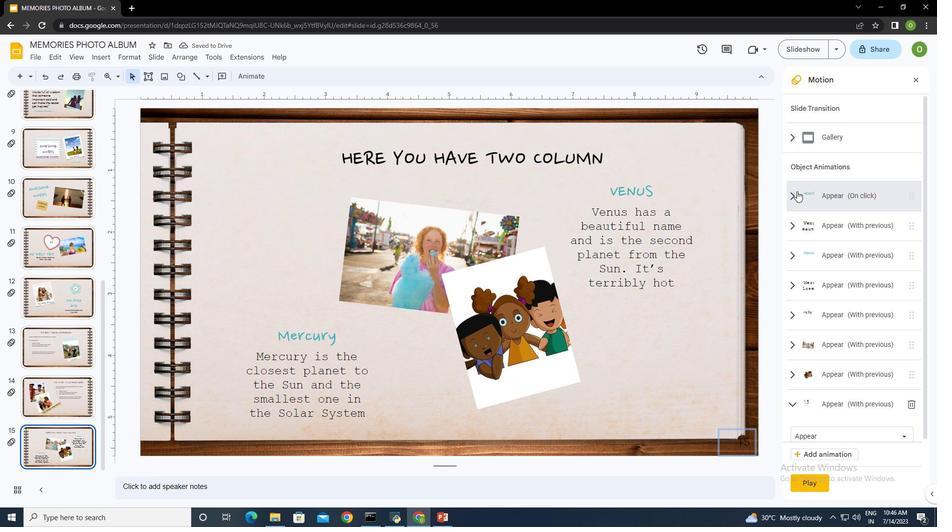 
Action: Mouse pressed left at (797, 191)
Screenshot: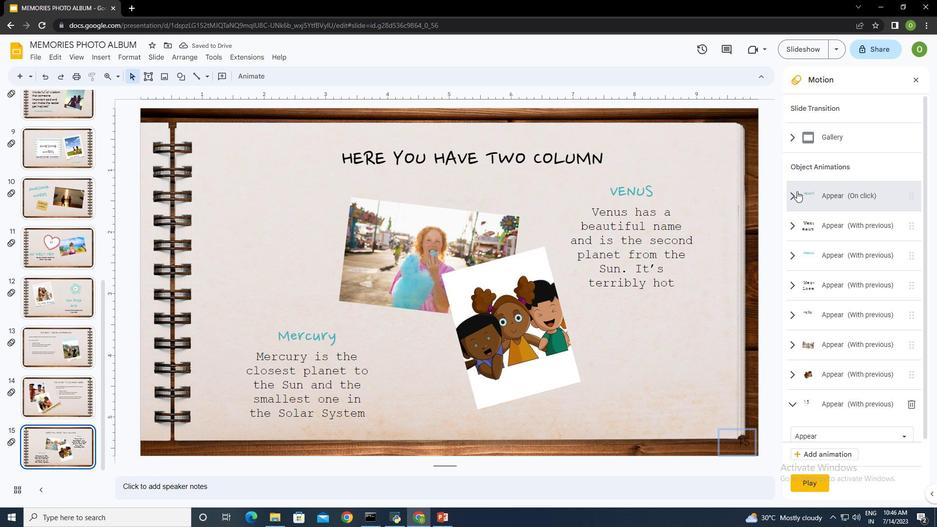 
Action: Mouse moved to (814, 225)
Screenshot: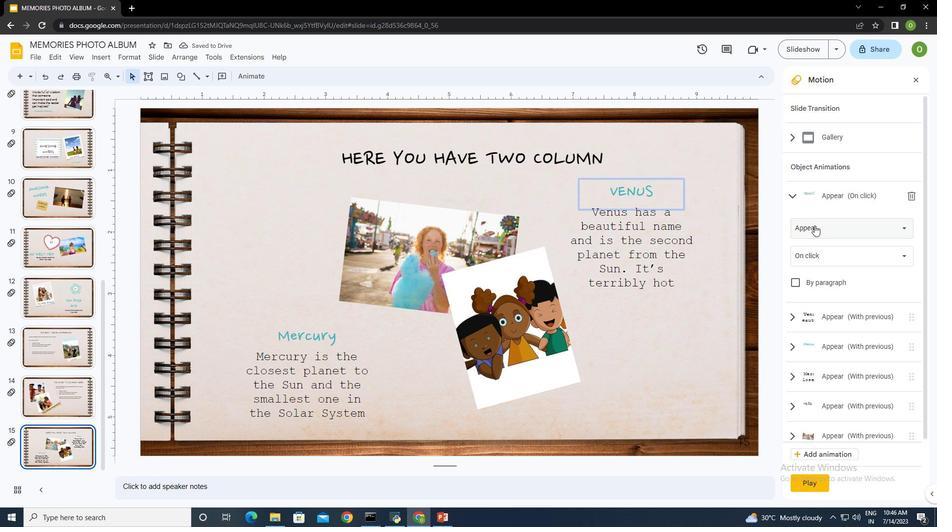 
Action: Mouse pressed left at (814, 225)
Screenshot: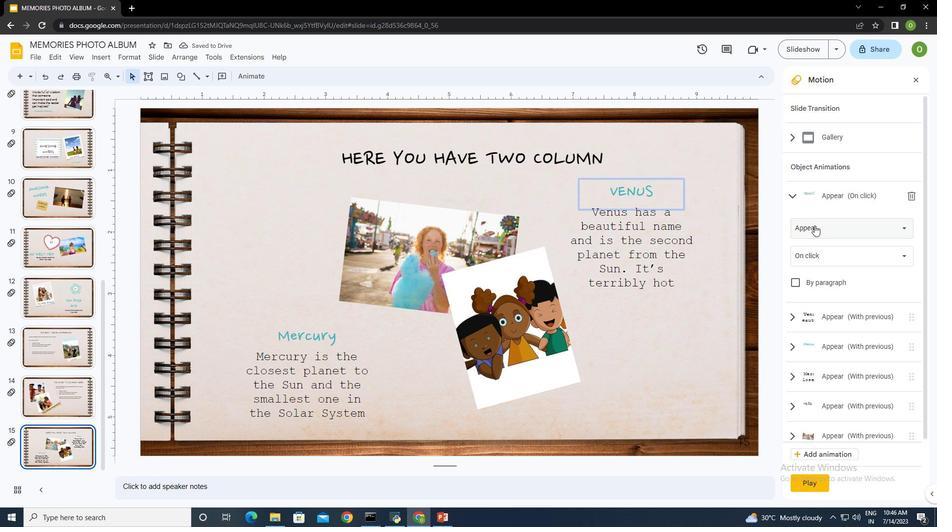 
Action: Mouse moved to (838, 314)
Screenshot: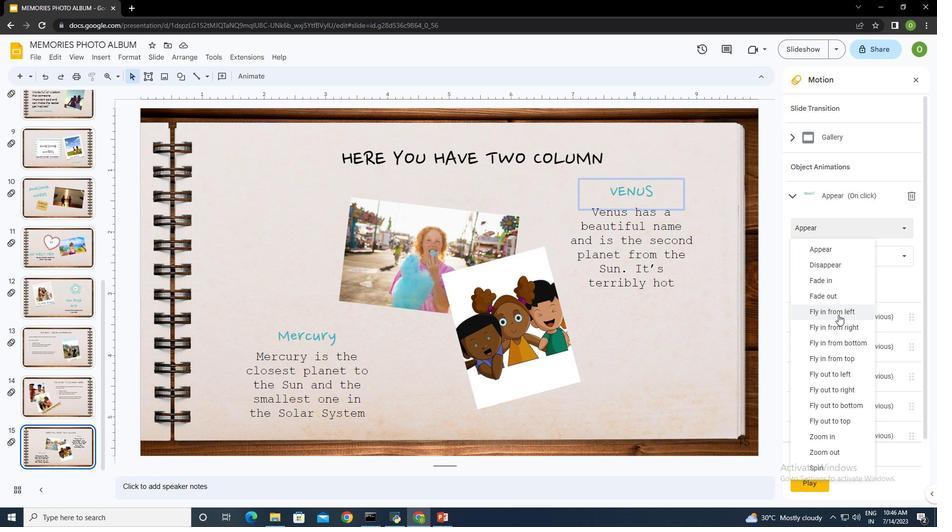 
Action: Mouse pressed left at (838, 314)
Screenshot: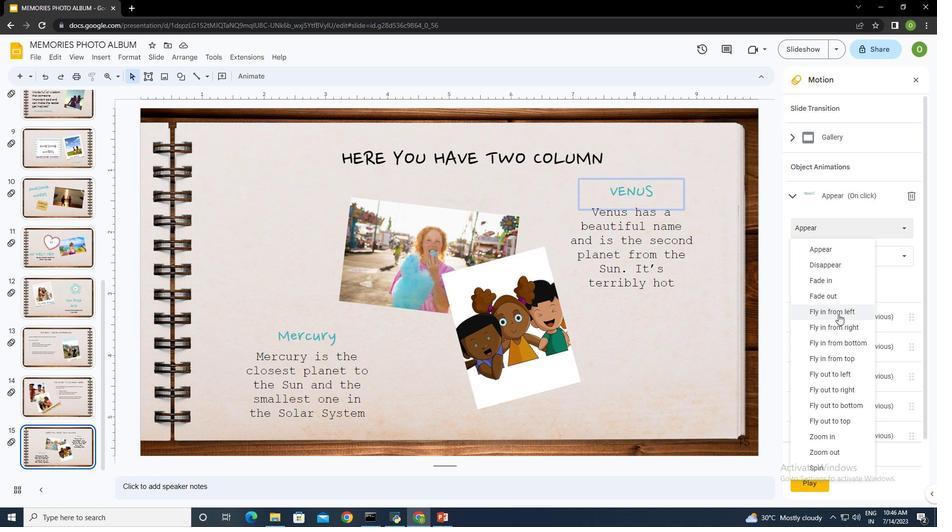 
Action: Mouse moved to (823, 253)
Screenshot: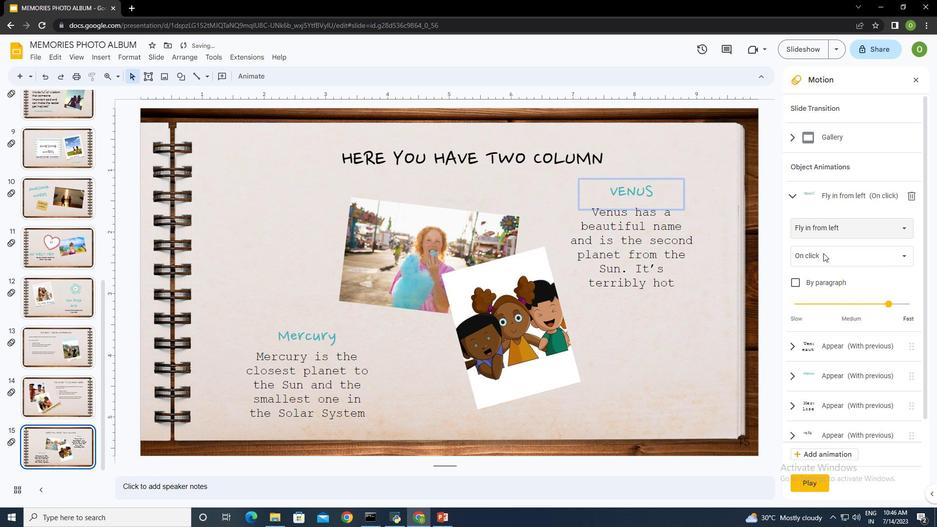 
Action: Mouse pressed left at (823, 253)
Screenshot: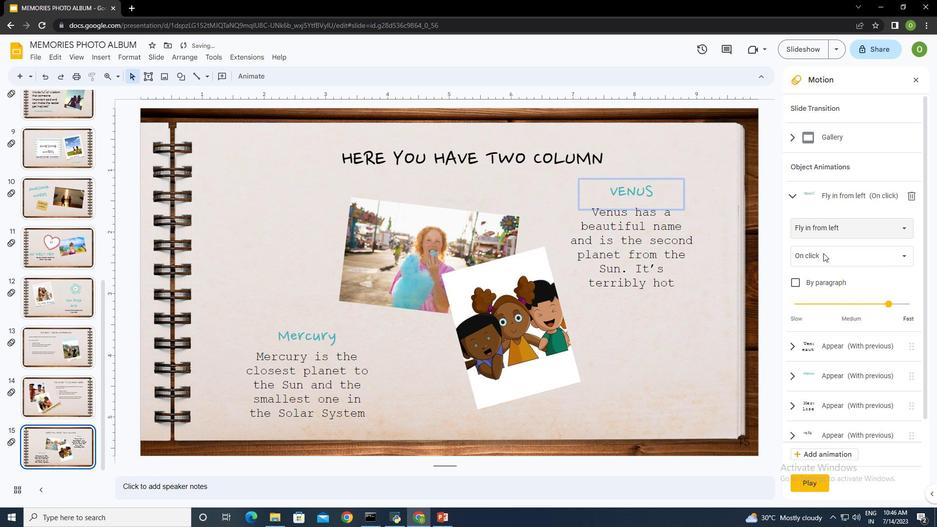 
Action: Mouse moved to (828, 253)
Screenshot: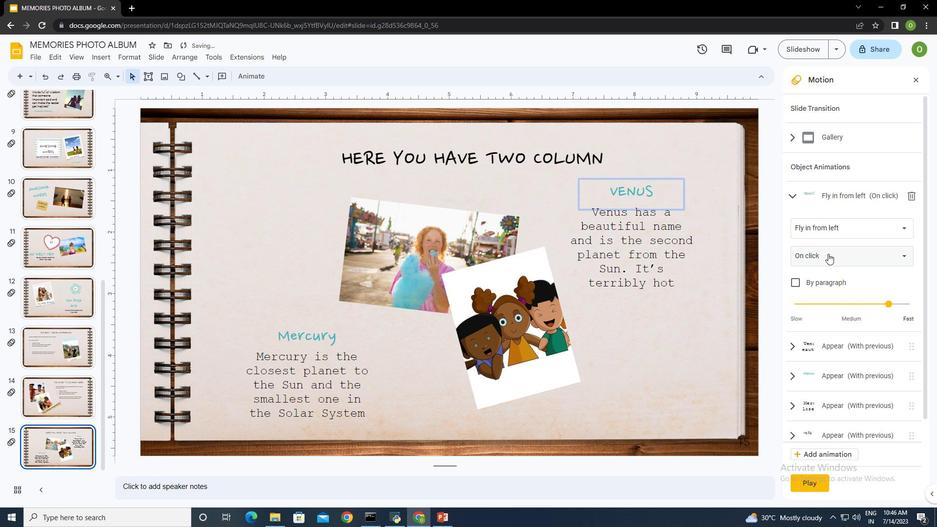 
Action: Mouse pressed left at (828, 253)
Screenshot: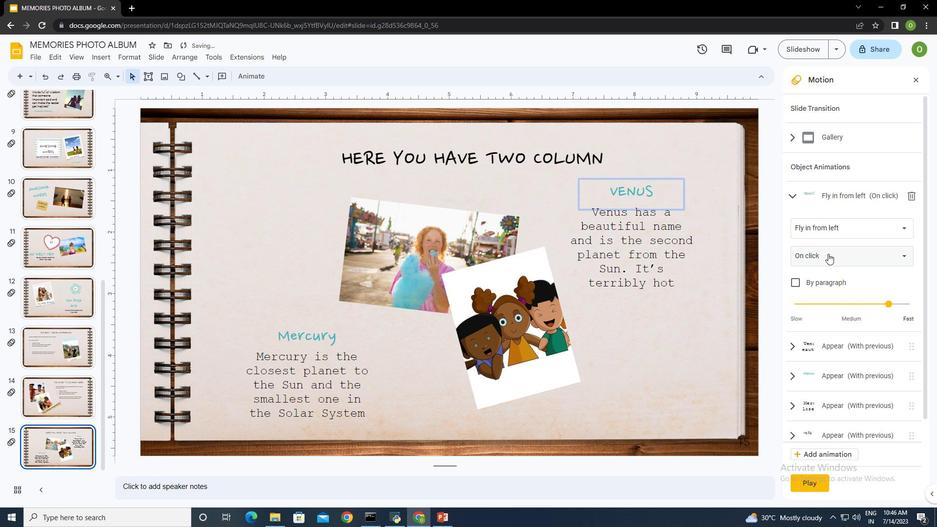 
Action: Mouse moved to (824, 292)
Screenshot: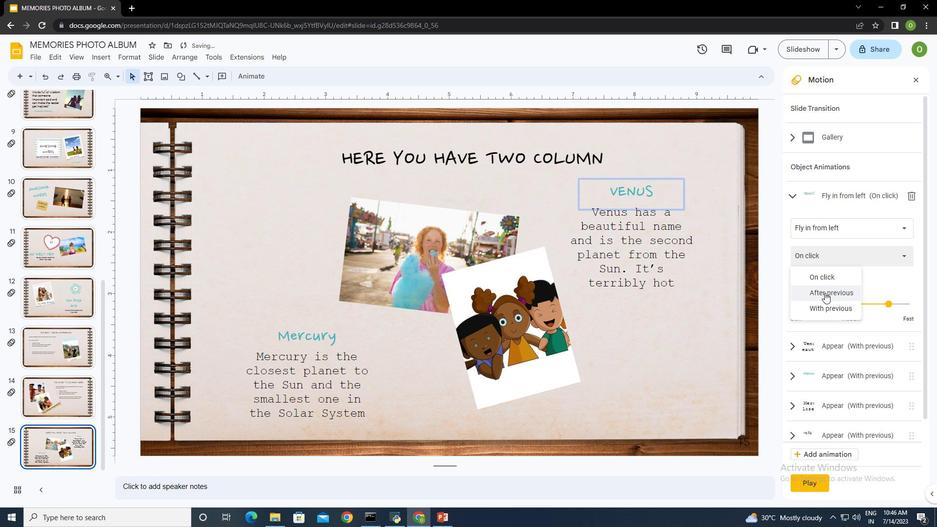 
Action: Mouse pressed left at (824, 292)
Screenshot: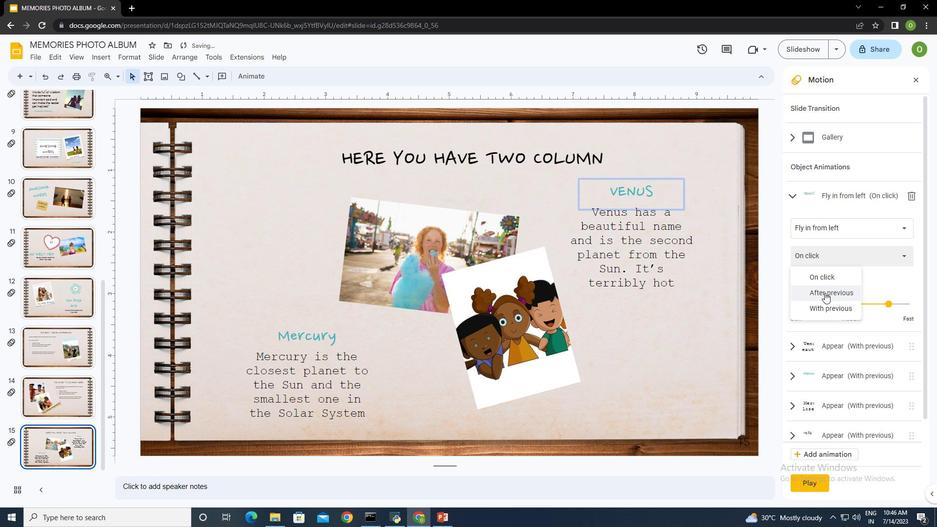
Action: Mouse moved to (888, 304)
Screenshot: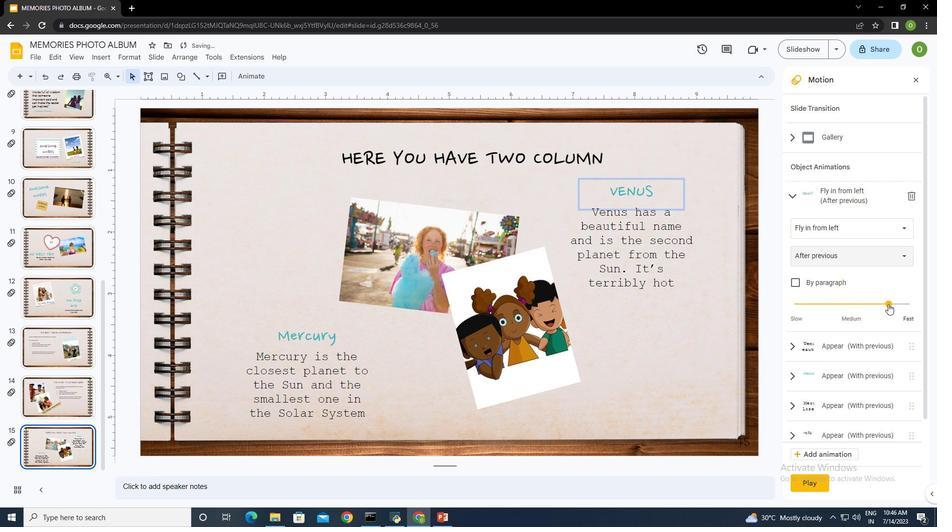 
Action: Mouse pressed left at (888, 304)
Screenshot: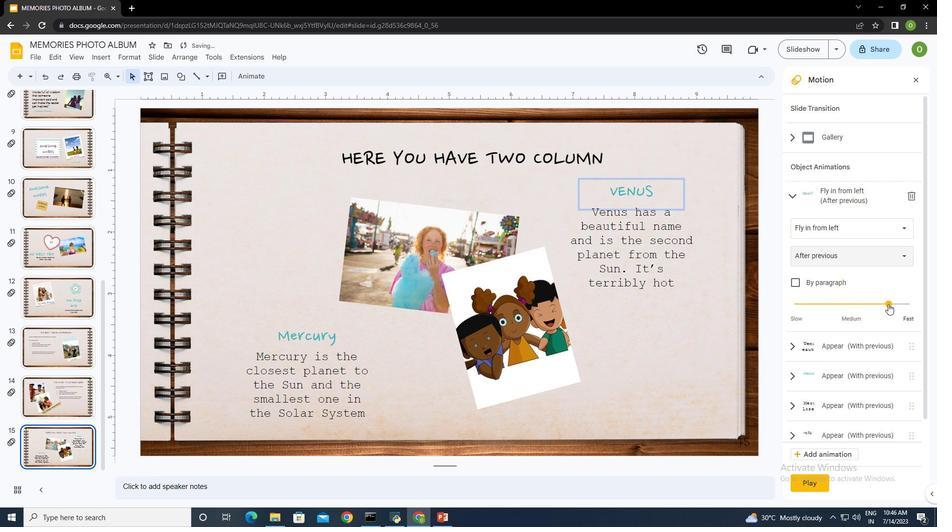
Action: Mouse moved to (801, 356)
Screenshot: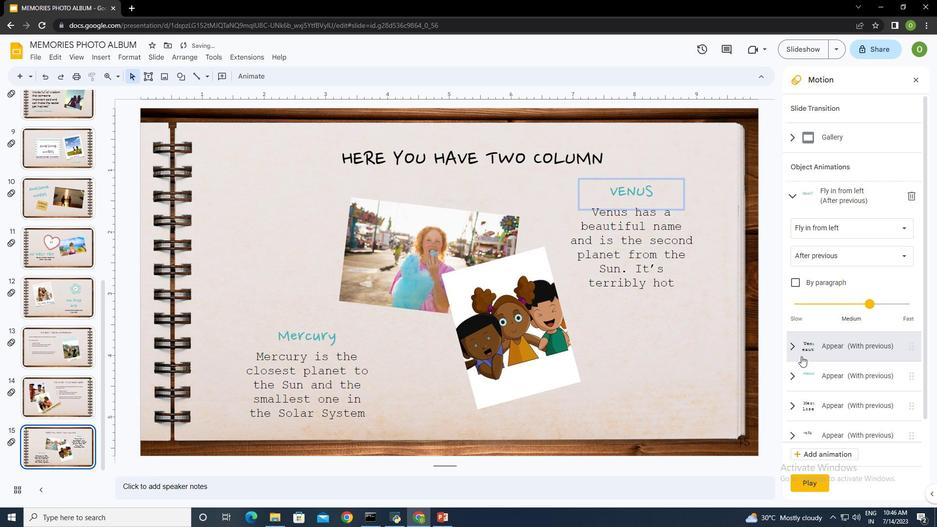 
Action: Mouse scrolled (801, 356) with delta (0, 0)
Screenshot: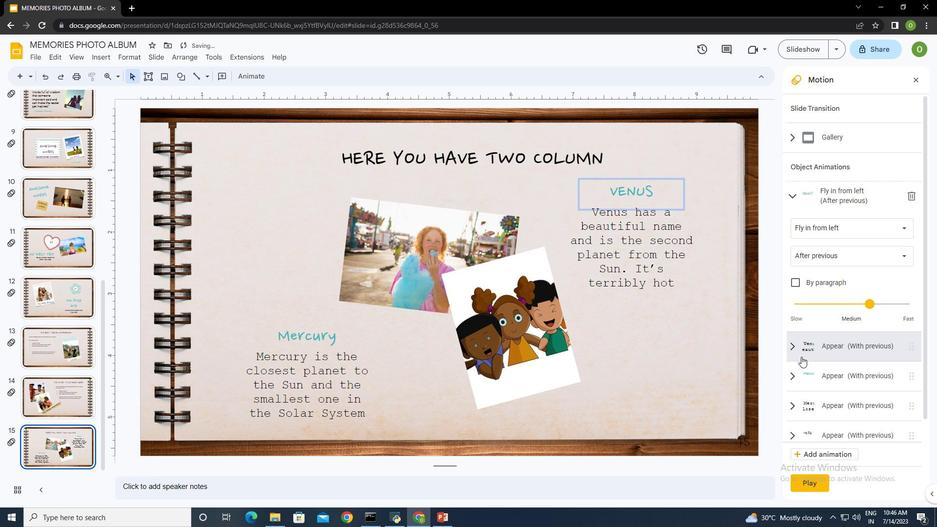 
Action: Mouse moved to (798, 293)
Screenshot: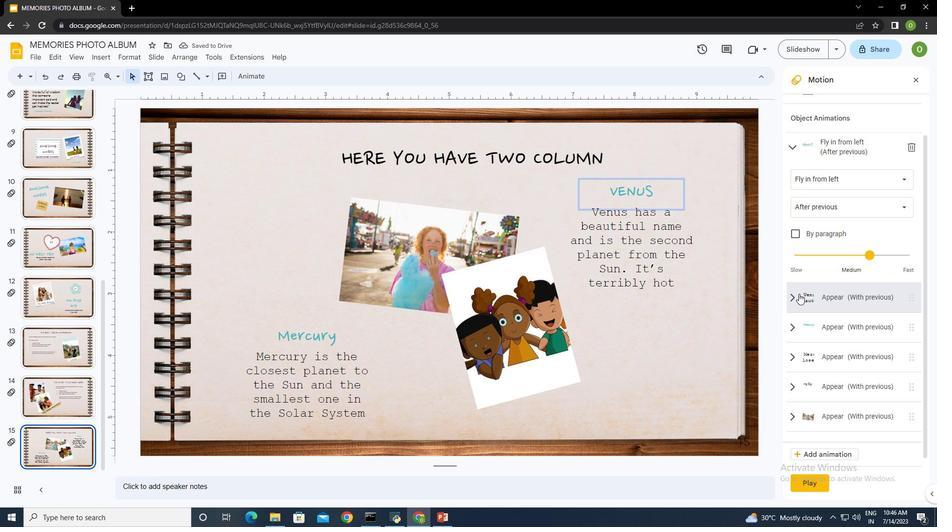 
Action: Mouse pressed left at (798, 293)
Screenshot: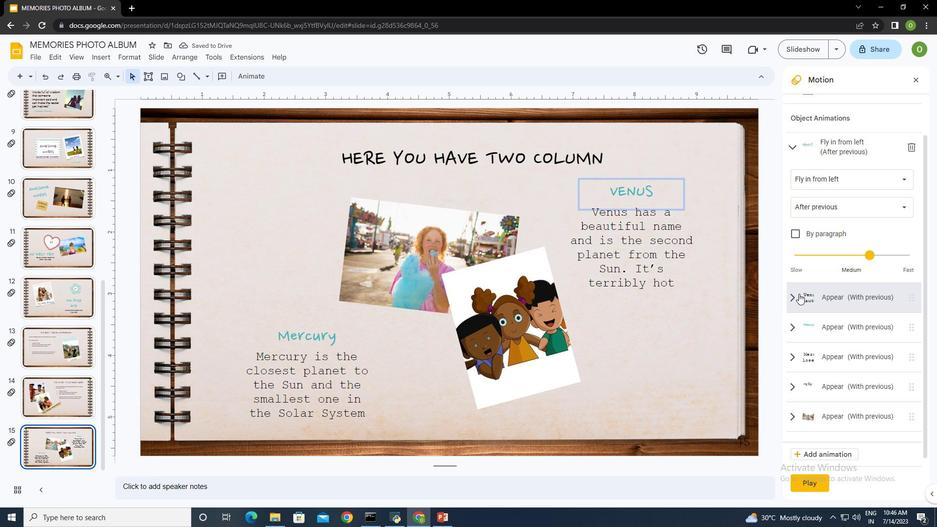 
Action: Mouse moved to (824, 206)
Screenshot: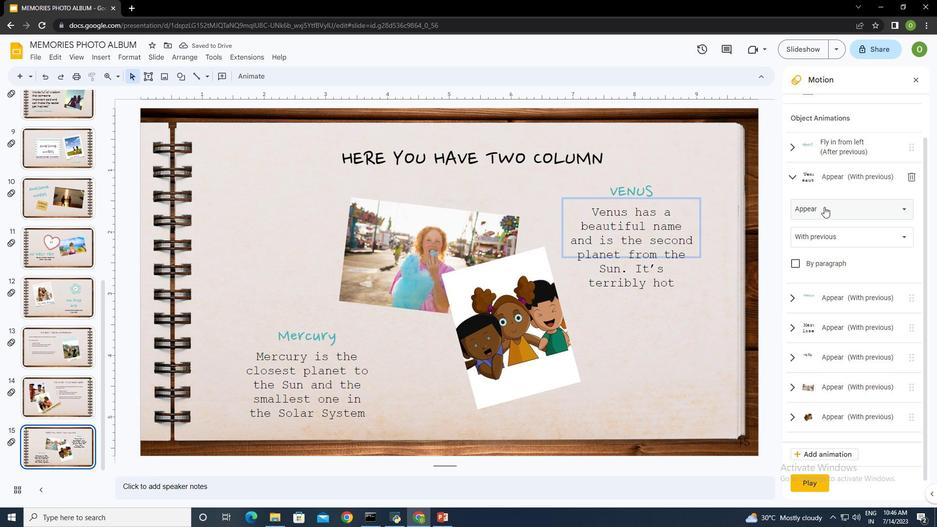 
Action: Mouse pressed left at (824, 206)
Screenshot: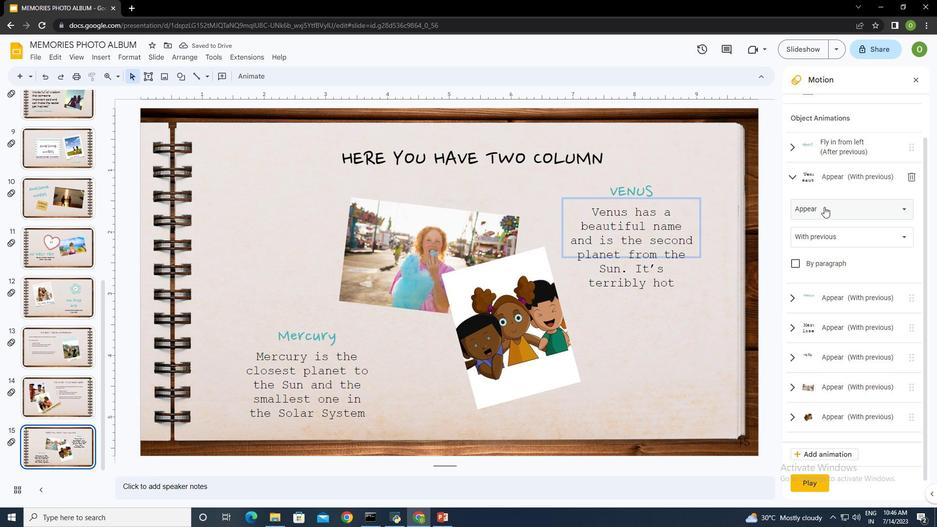 
Action: Mouse moved to (830, 266)
Screenshot: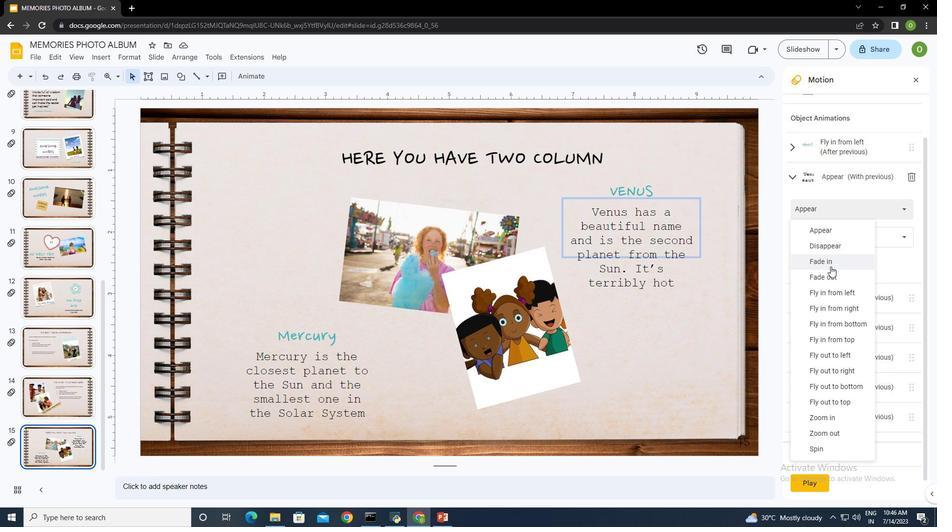 
Action: Mouse scrolled (830, 265) with delta (0, 0)
Screenshot: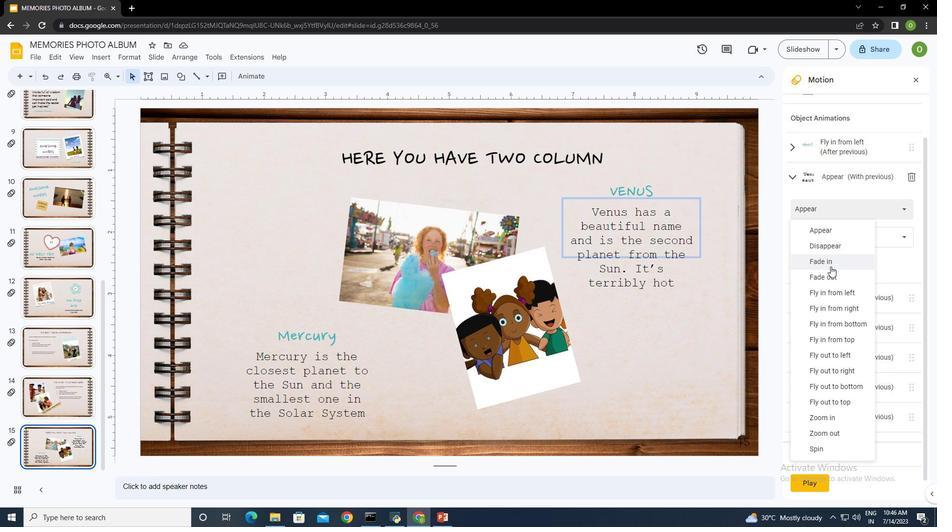 
Action: Mouse moved to (844, 292)
Screenshot: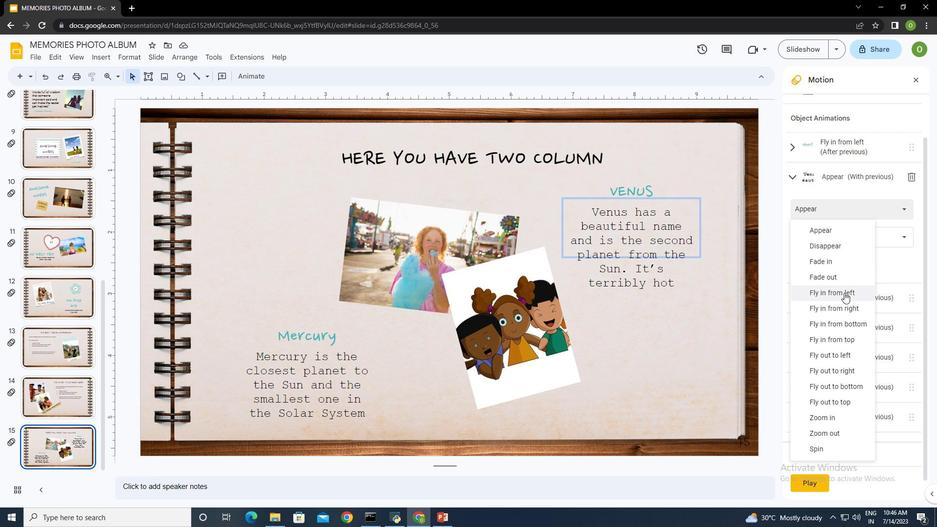 
Action: Mouse pressed left at (844, 292)
Screenshot: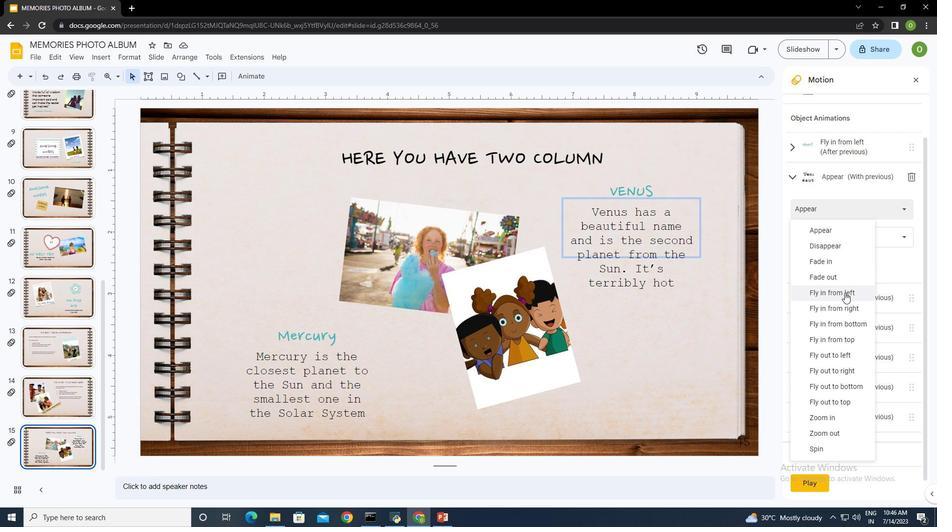 
Action: Mouse moved to (809, 326)
Screenshot: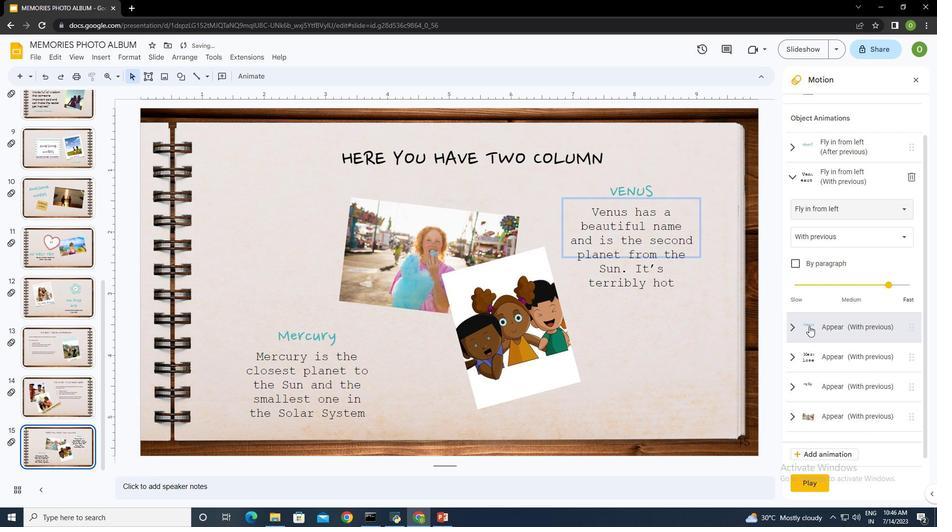 
Action: Mouse pressed left at (809, 326)
Screenshot: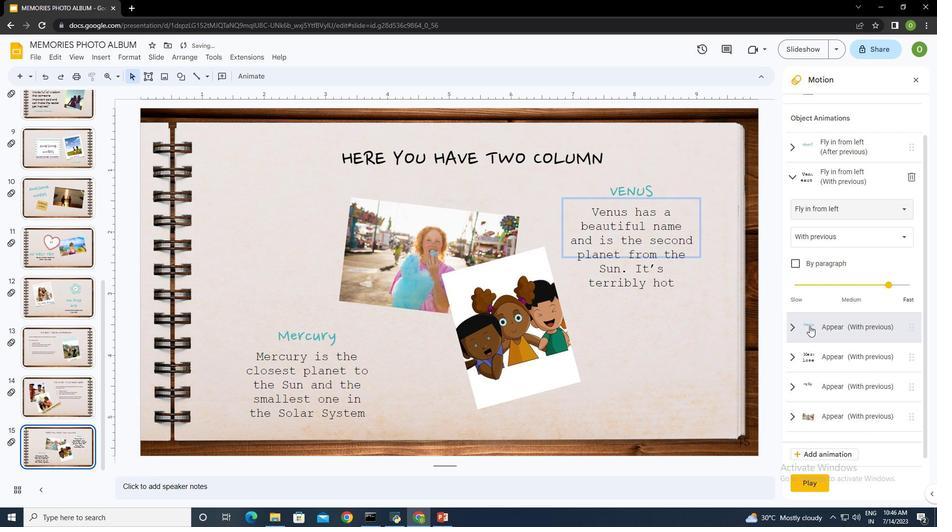 
Action: Mouse moved to (815, 238)
Screenshot: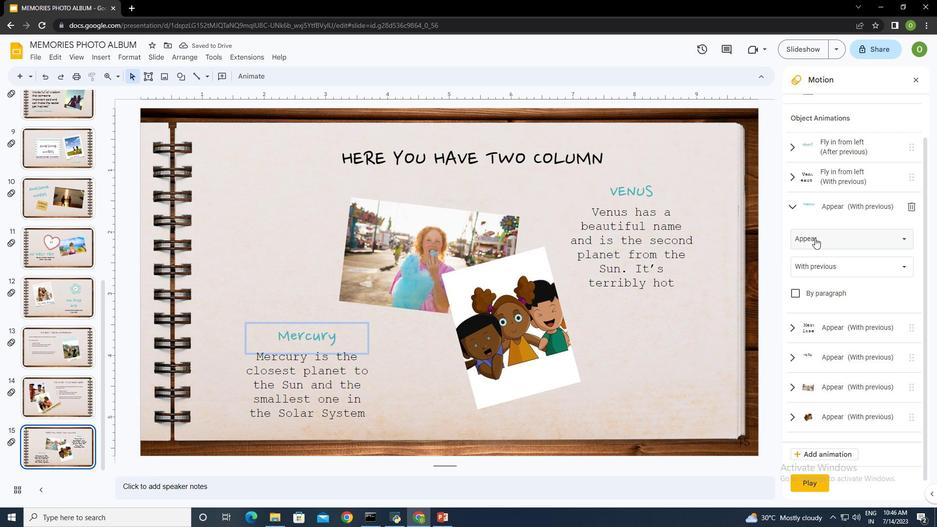 
Action: Mouse pressed left at (815, 238)
Screenshot: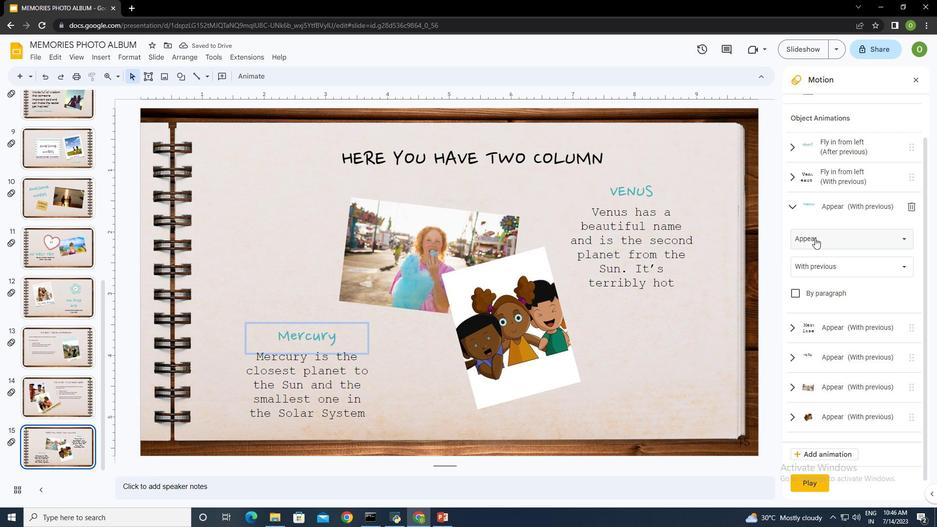 
Action: Mouse moved to (837, 321)
Screenshot: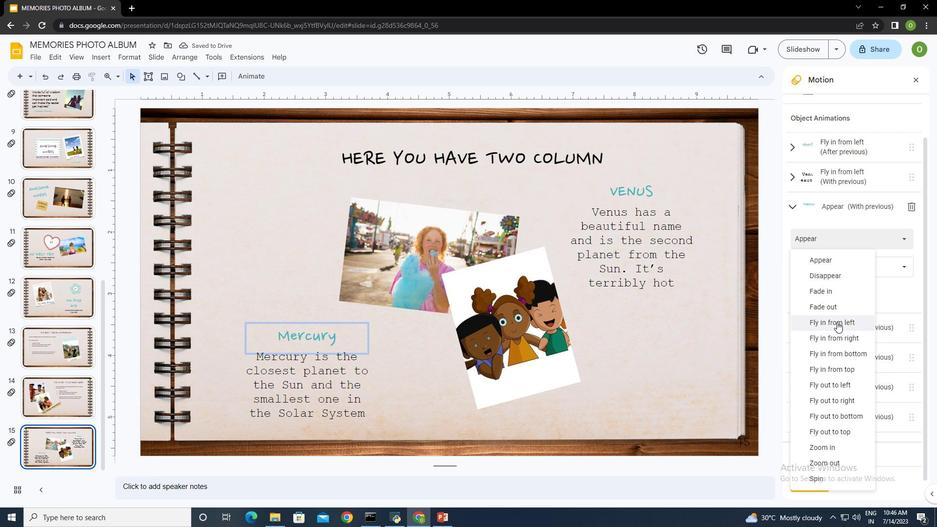 
Action: Mouse pressed left at (837, 321)
Screenshot: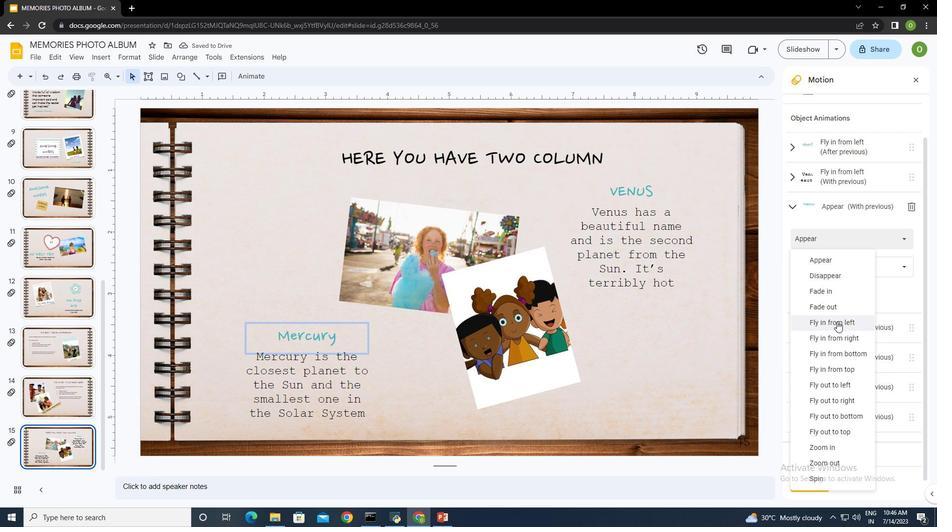 
Action: Mouse moved to (889, 314)
Screenshot: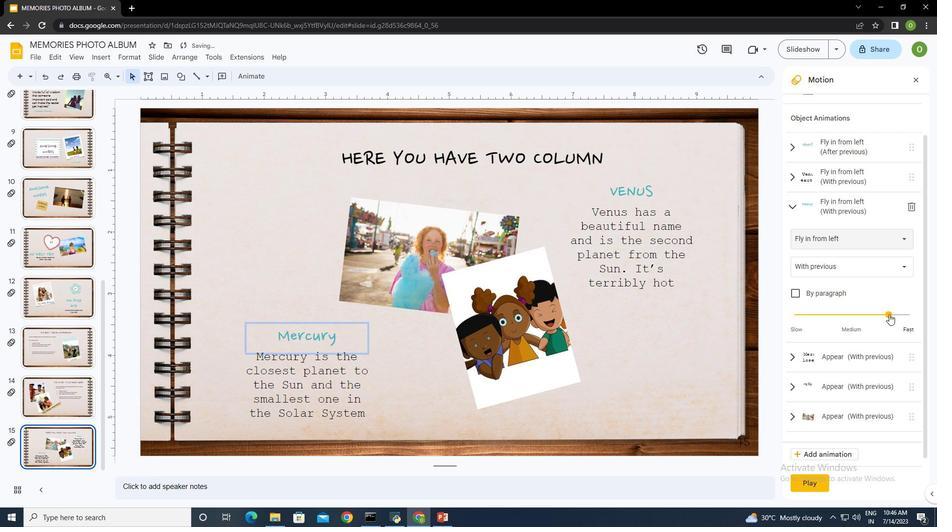 
Action: Mouse pressed left at (889, 314)
Screenshot: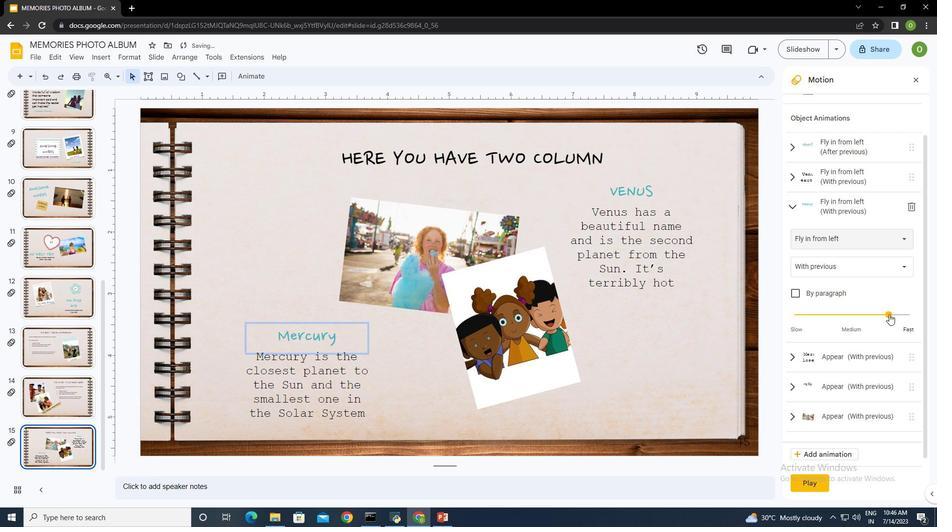 
Action: Mouse moved to (826, 360)
Screenshot: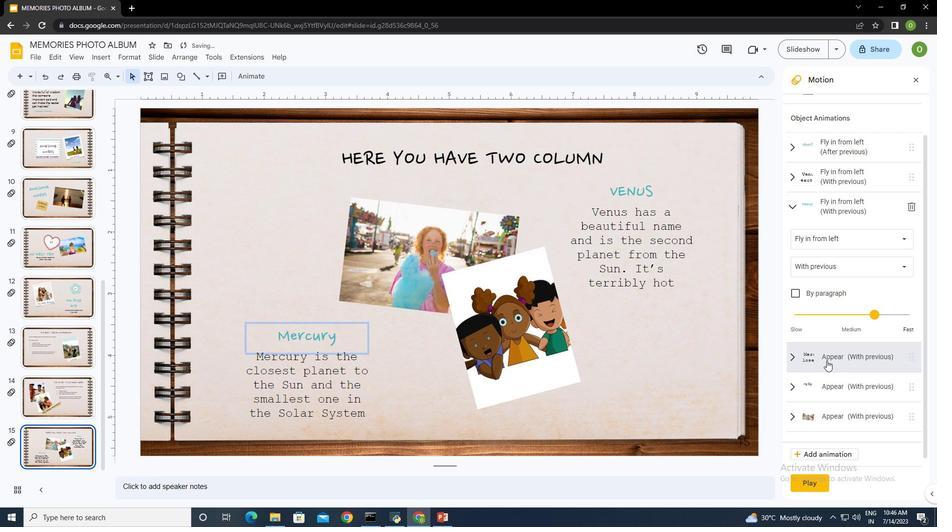 
Action: Mouse pressed left at (826, 360)
Screenshot: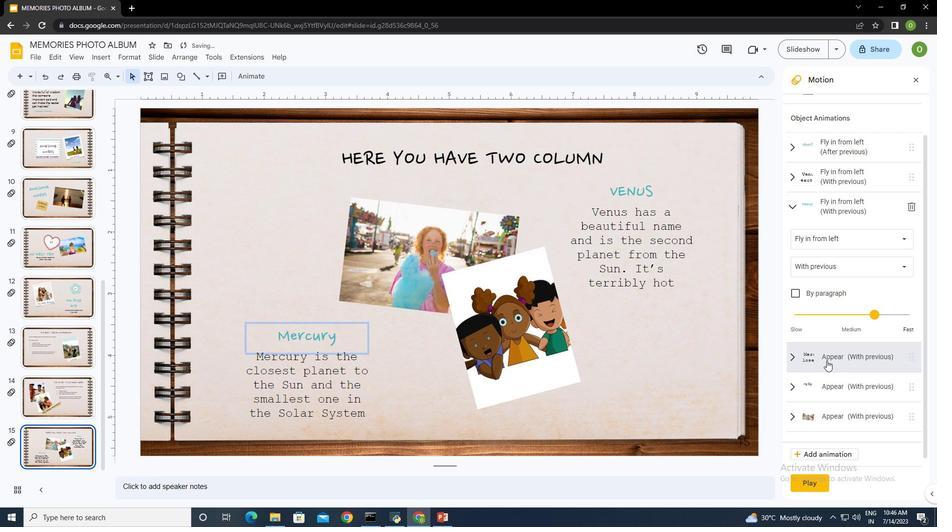 
Action: Mouse moved to (824, 273)
Screenshot: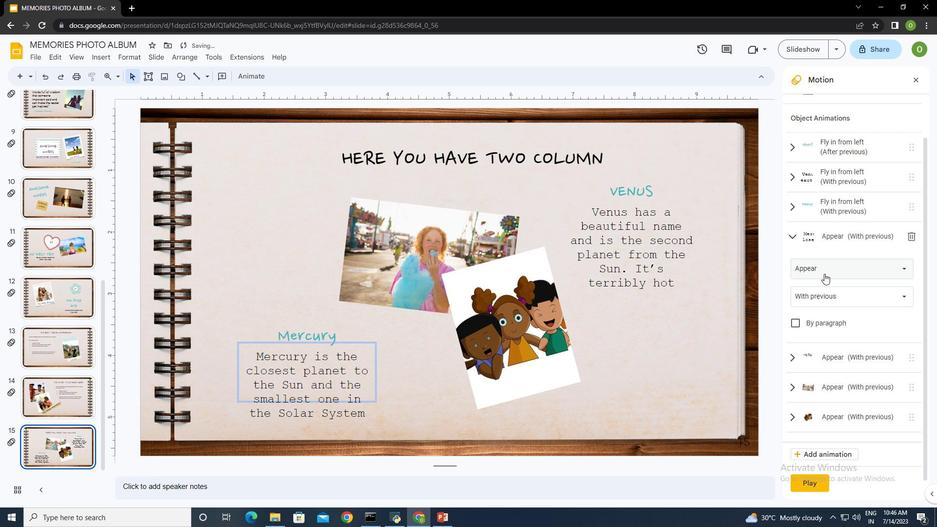 
Action: Mouse pressed left at (824, 273)
Screenshot: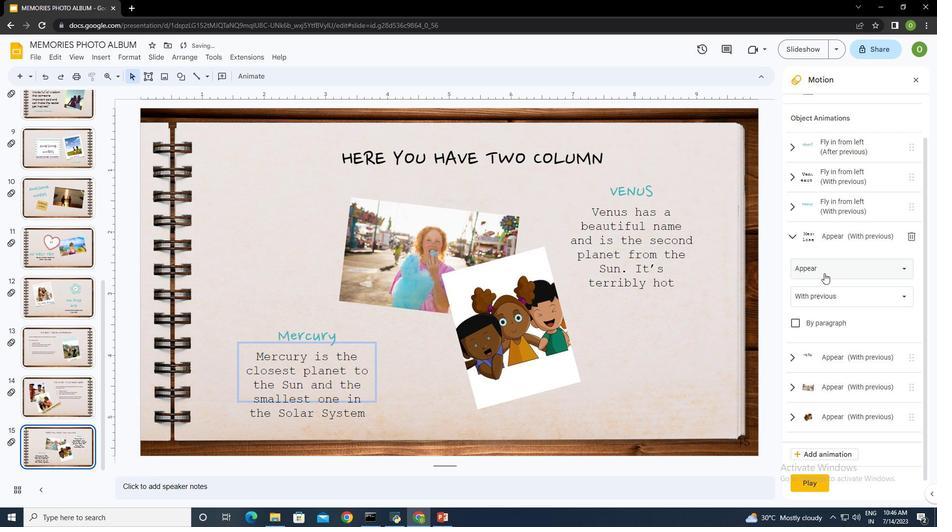 
Action: Mouse moved to (836, 339)
Screenshot: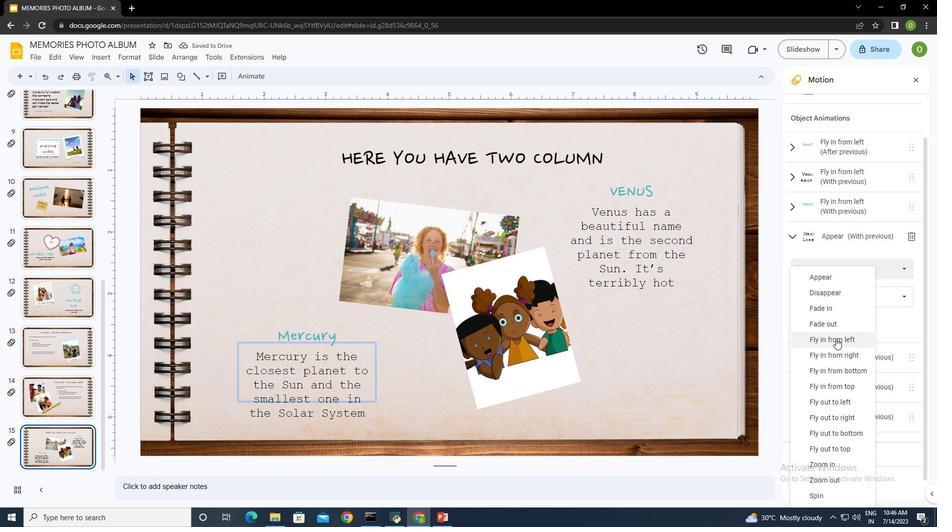 
Action: Mouse pressed left at (836, 339)
Screenshot: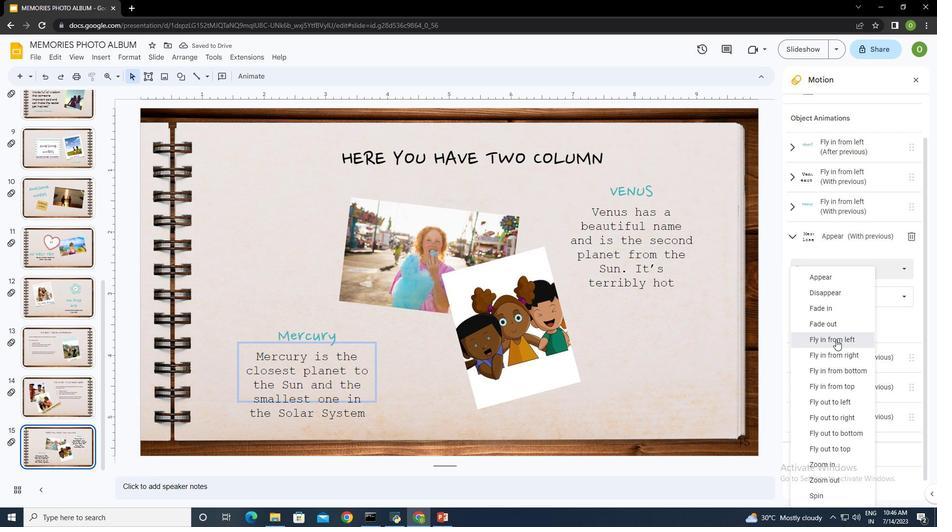 
Action: Mouse moved to (838, 297)
Screenshot: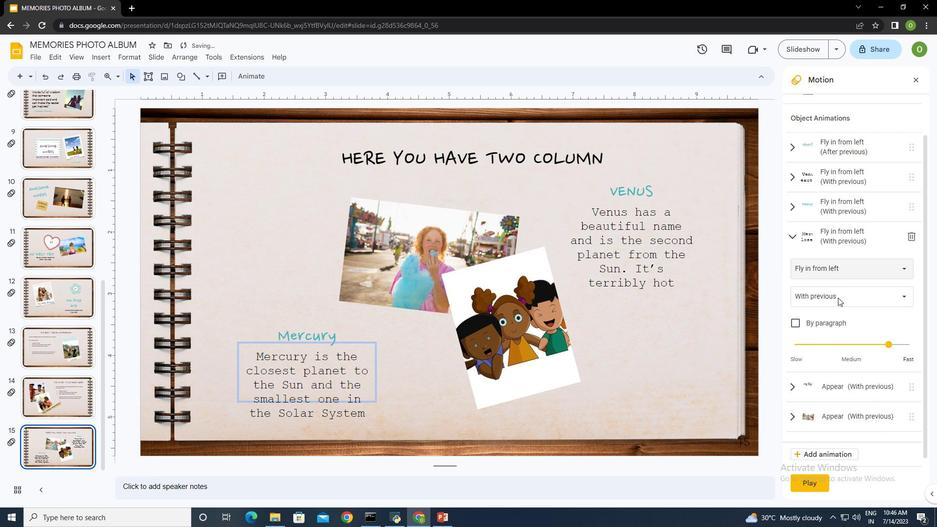 
Action: Mouse pressed left at (838, 297)
Screenshot: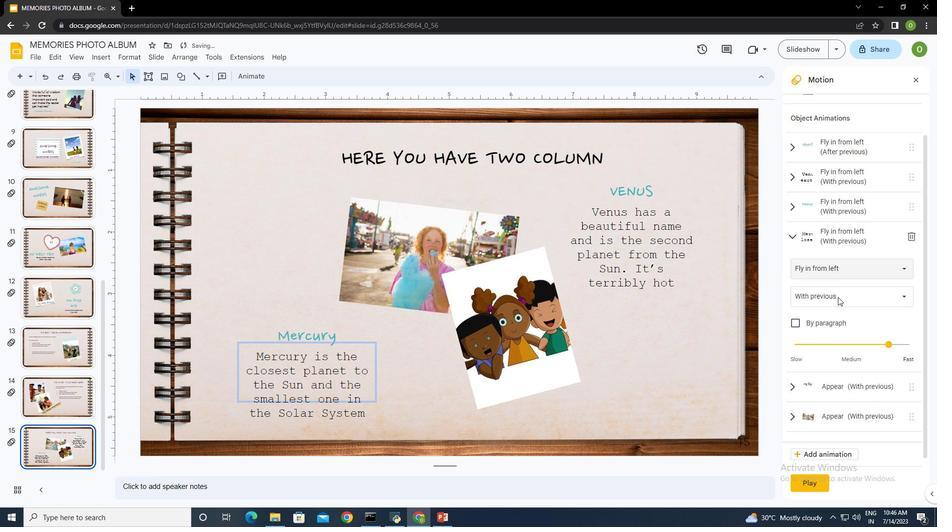 
Action: Mouse moved to (828, 331)
Screenshot: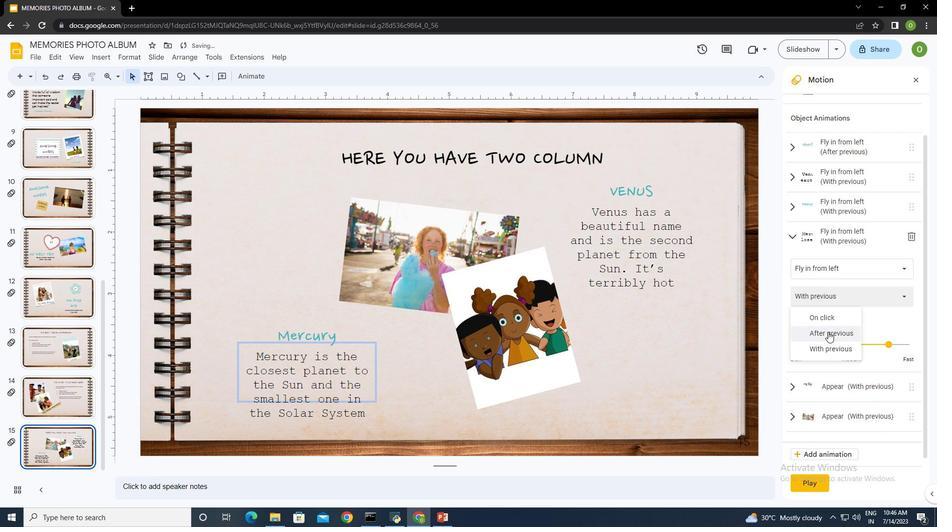 
Action: Mouse pressed left at (828, 331)
Screenshot: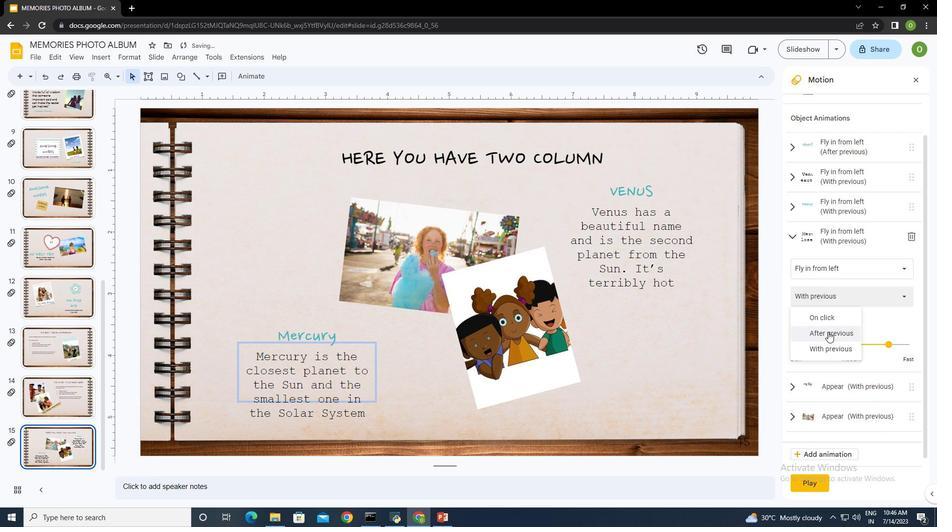 
Action: Mouse moved to (836, 375)
Screenshot: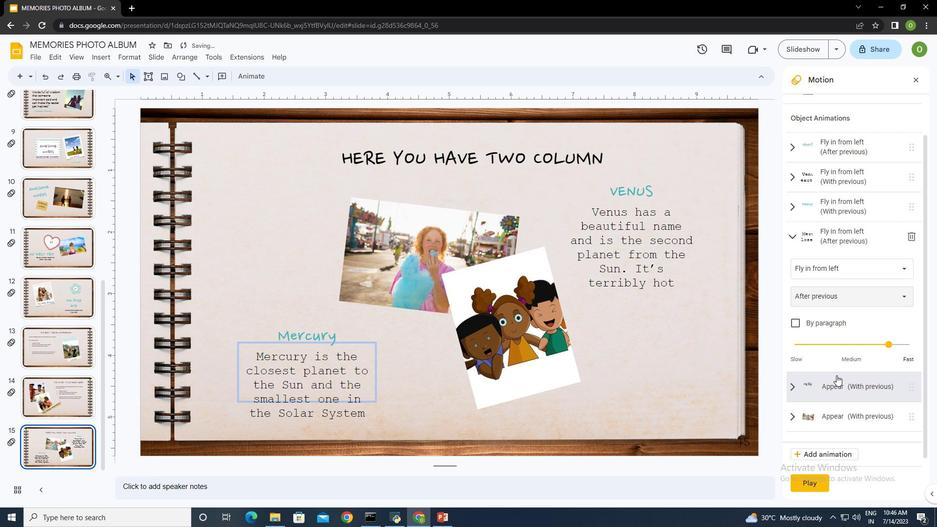
Action: Mouse scrolled (836, 374) with delta (0, 0)
Screenshot: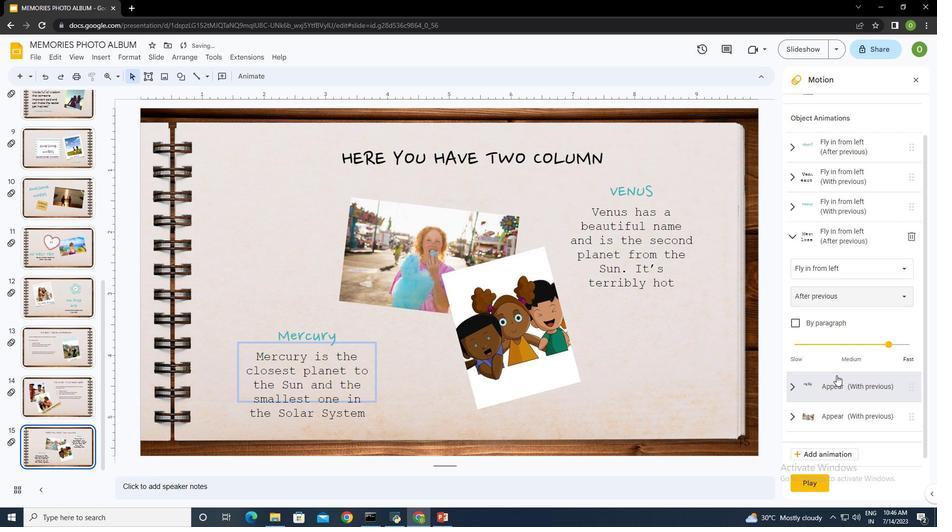 
Action: Mouse moved to (812, 329)
Screenshot: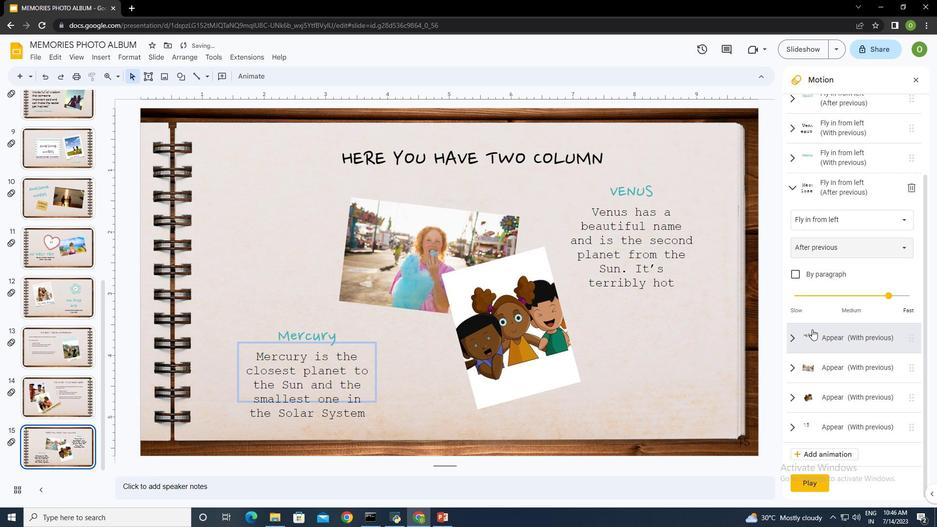 
Action: Mouse pressed left at (812, 329)
Screenshot: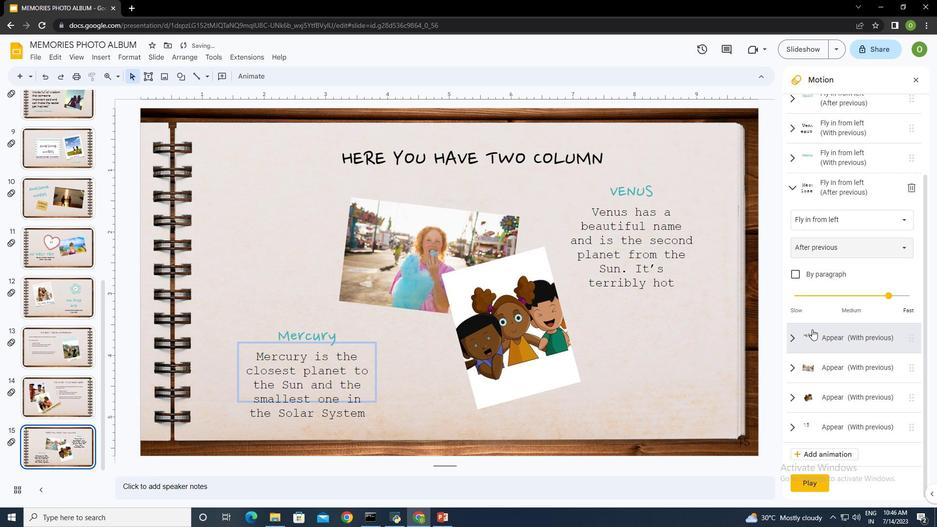 
Action: Mouse moved to (813, 283)
Screenshot: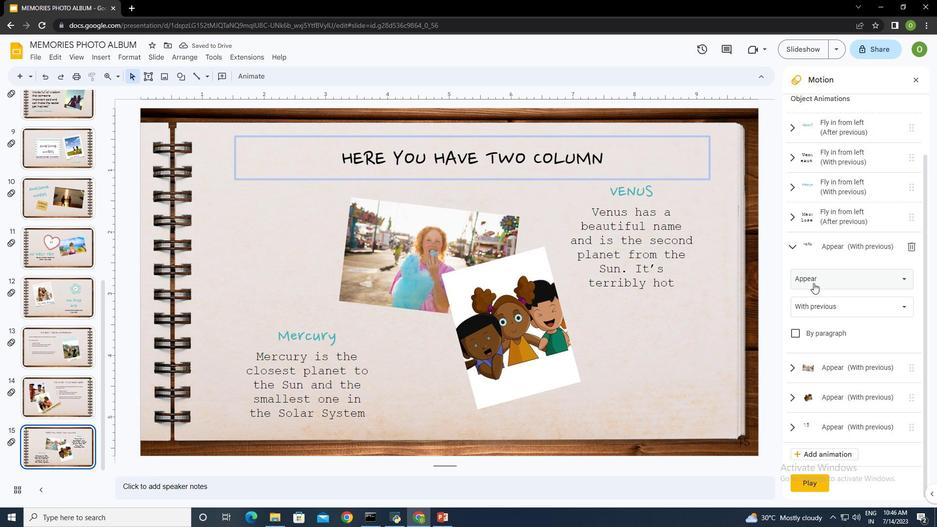 
Action: Mouse pressed left at (813, 283)
Screenshot: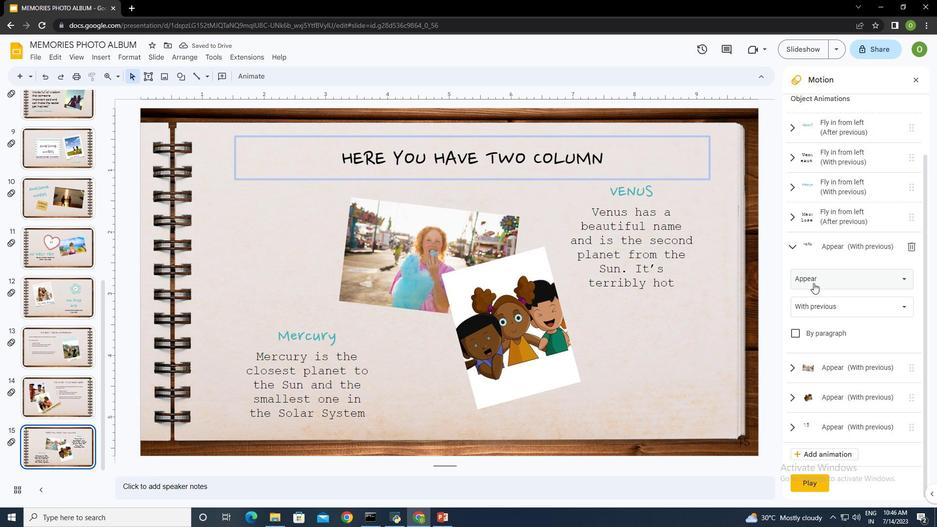
Action: Mouse moved to (834, 353)
Screenshot: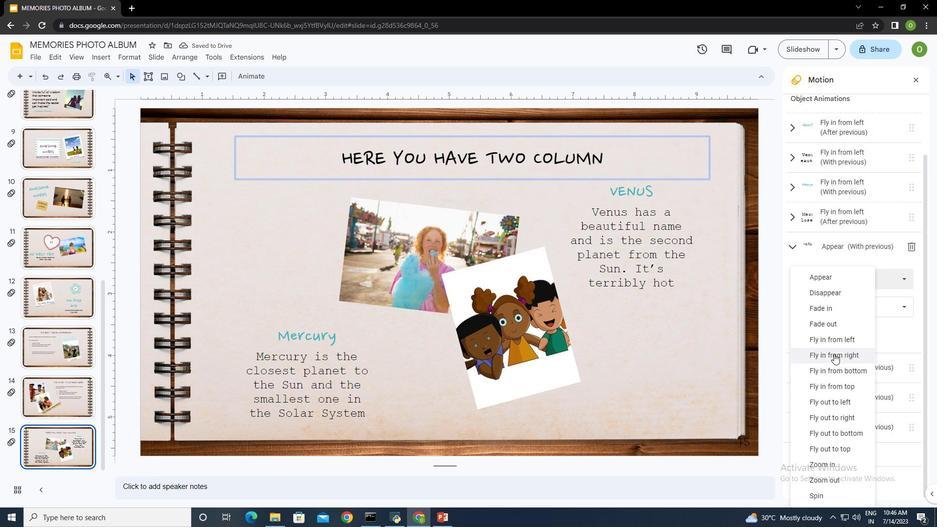 
Action: Mouse pressed left at (834, 353)
Screenshot: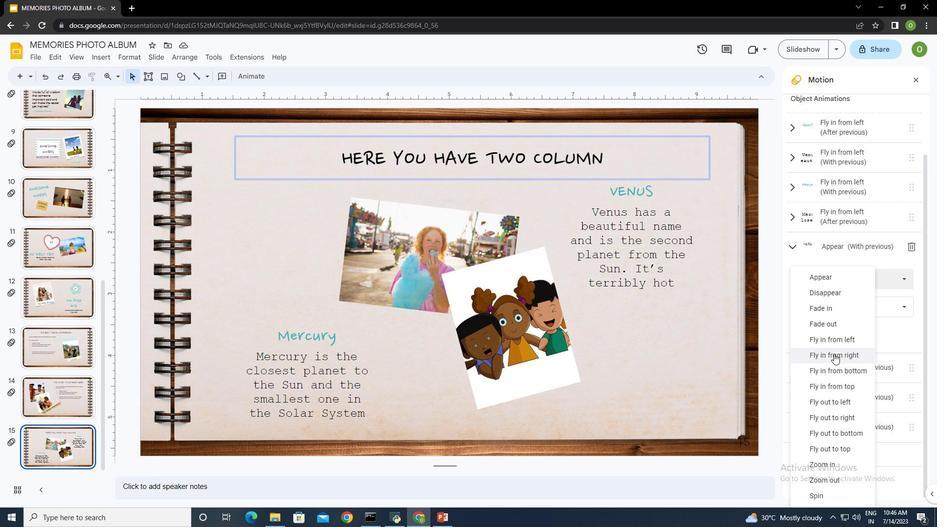 
Action: Mouse moved to (833, 306)
Screenshot: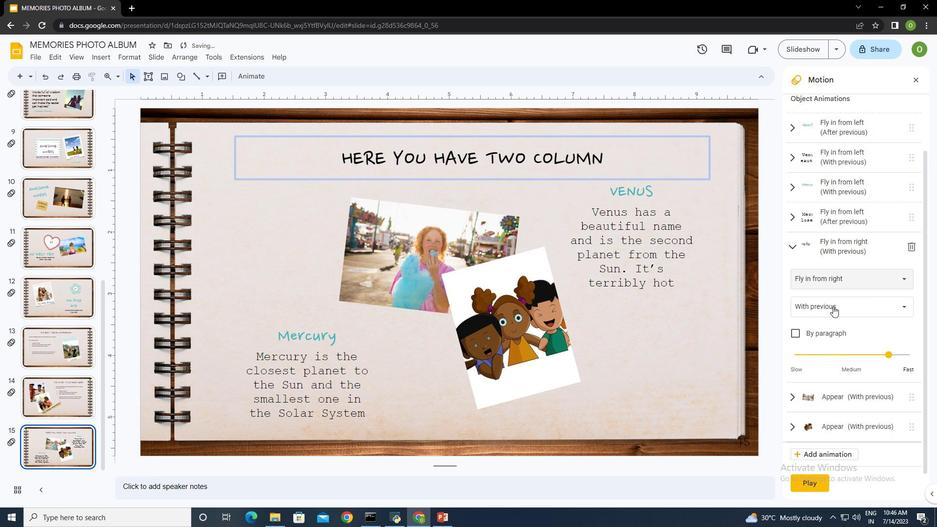
Action: Mouse pressed left at (833, 306)
Screenshot: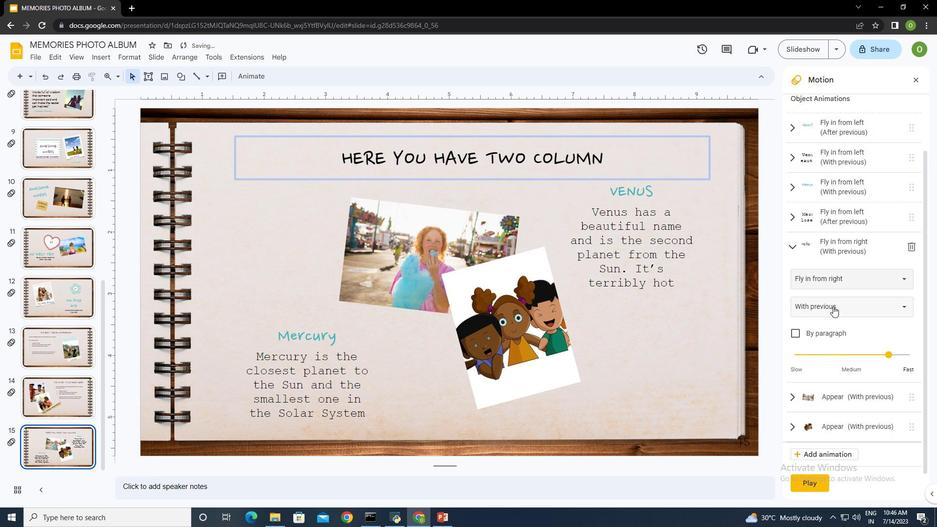 
Action: Mouse pressed left at (833, 306)
Screenshot: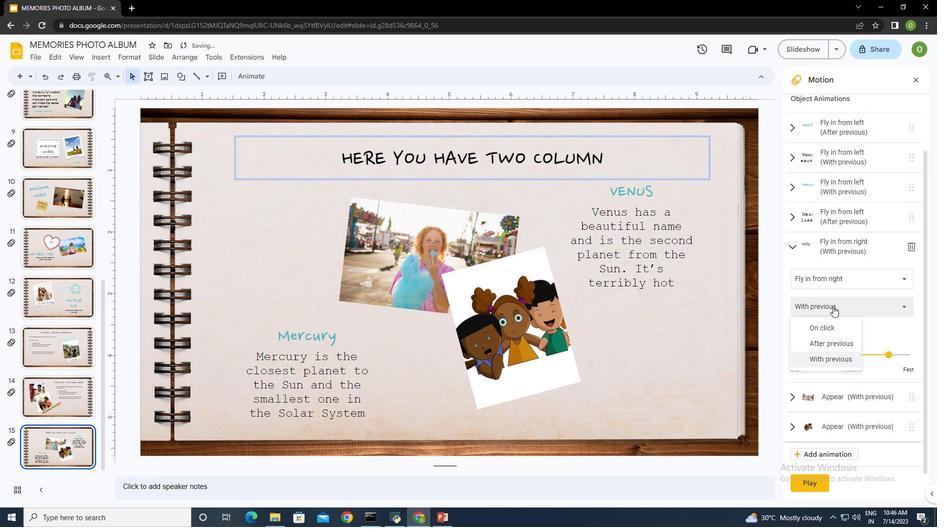 
Action: Mouse moved to (837, 398)
Screenshot: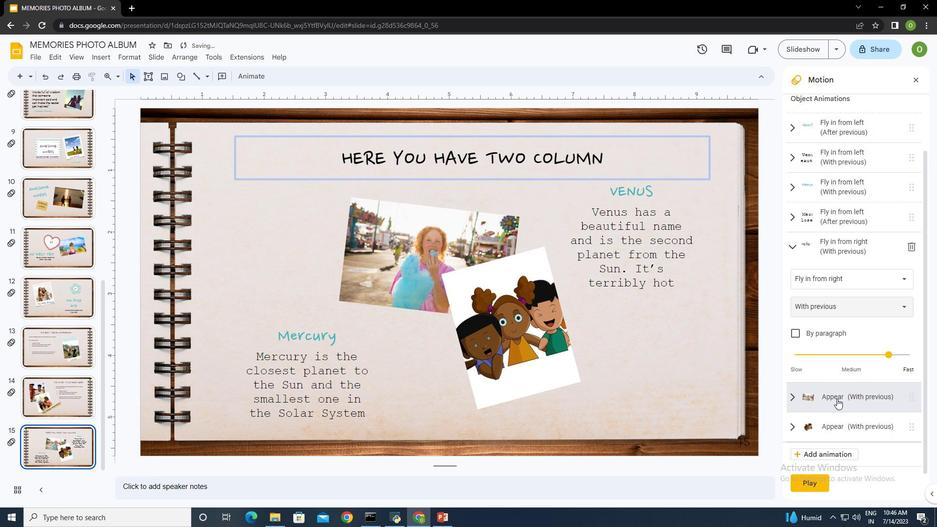 
Action: Mouse pressed left at (837, 398)
Screenshot: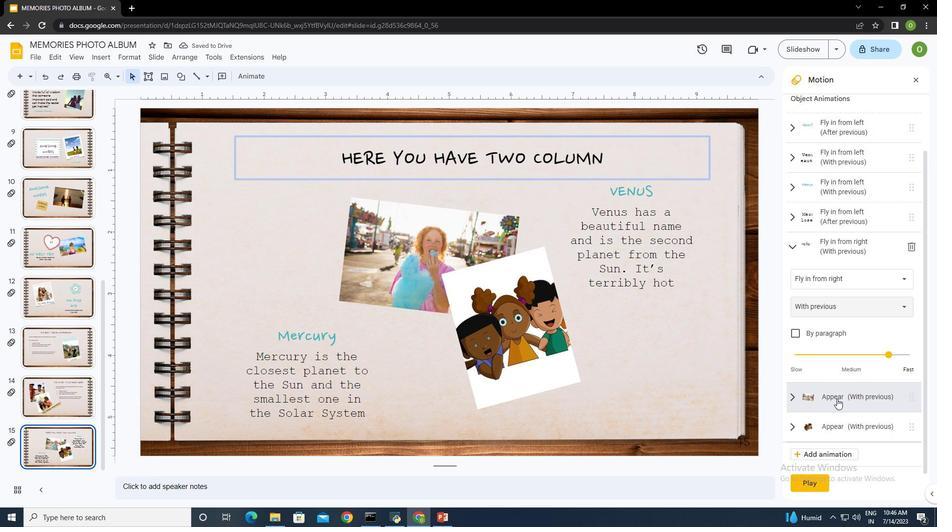 
Action: Mouse moved to (836, 335)
Screenshot: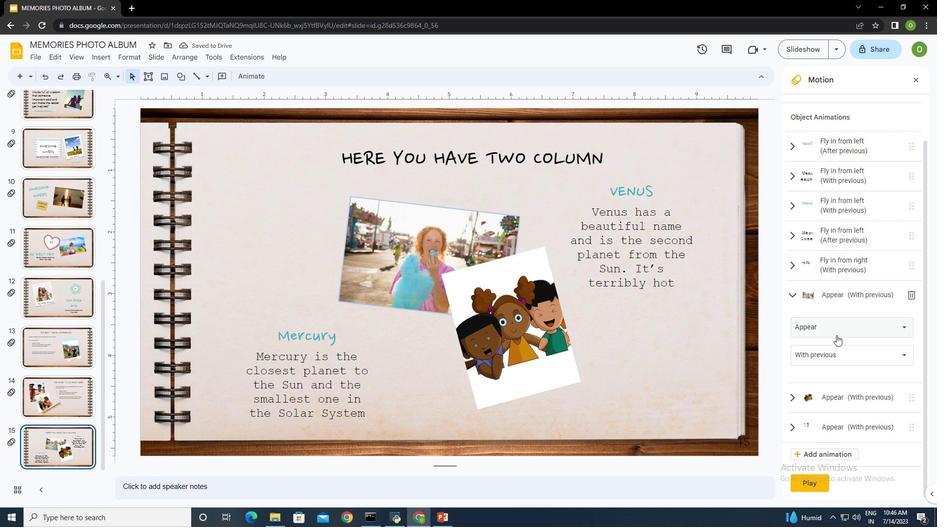 
Action: Mouse pressed left at (836, 335)
Screenshot: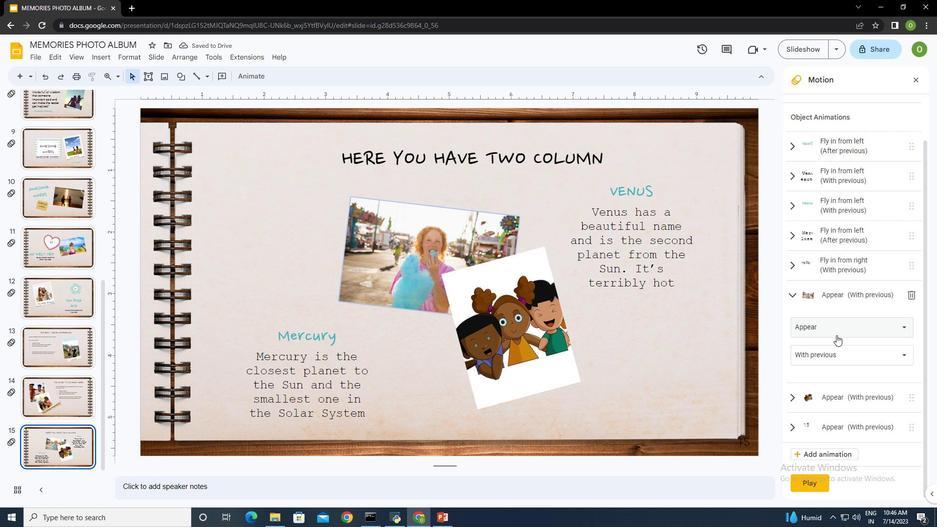 
Action: Mouse moved to (844, 181)
Screenshot: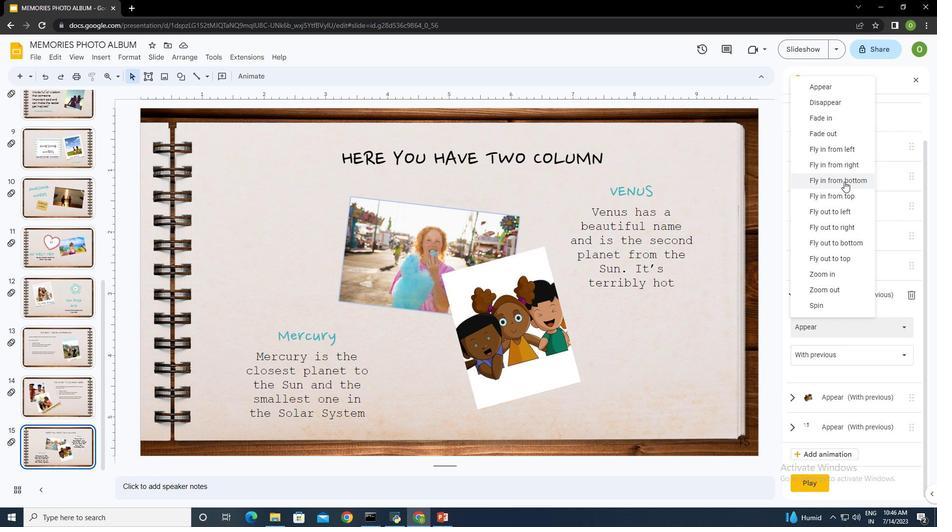 
Action: Mouse pressed left at (844, 181)
Screenshot: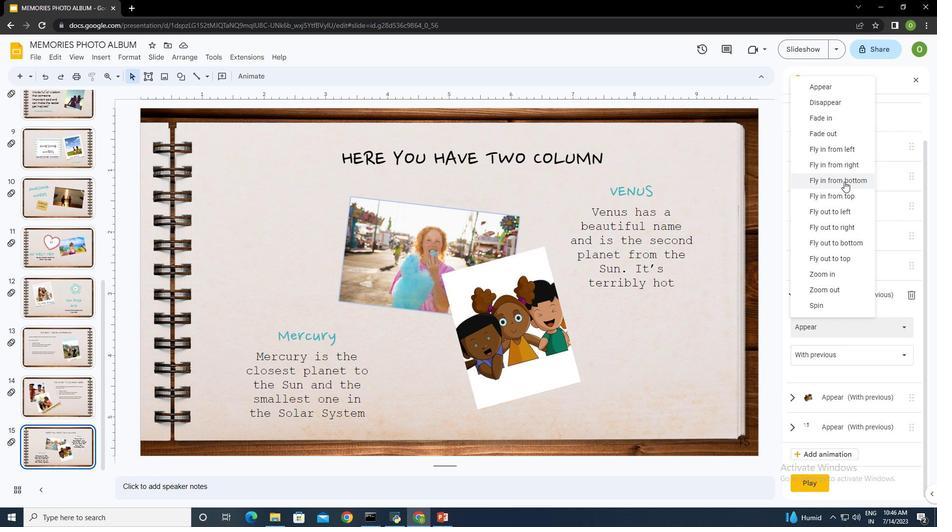 
Action: Mouse moved to (839, 420)
Screenshot: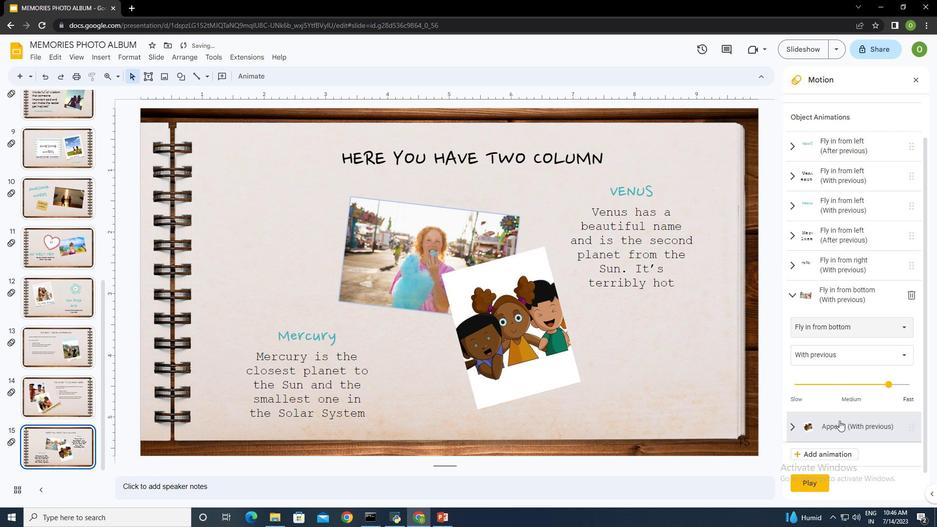 
Action: Mouse pressed left at (839, 420)
Screenshot: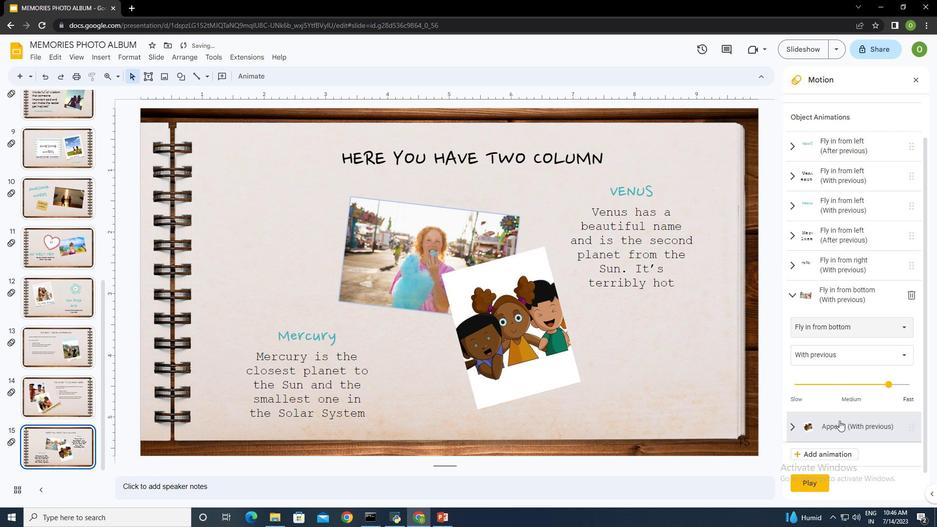 
Action: Mouse moved to (819, 358)
Screenshot: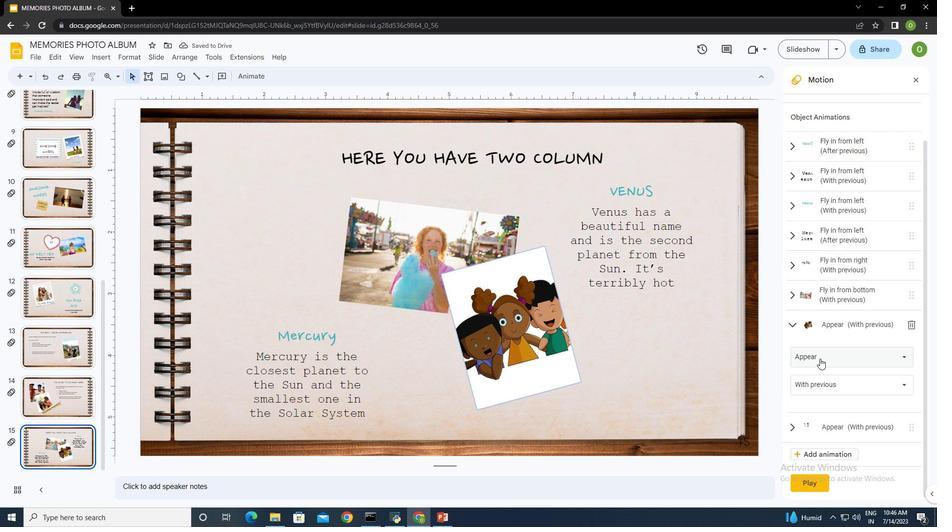 
Action: Mouse pressed left at (819, 358)
Screenshot: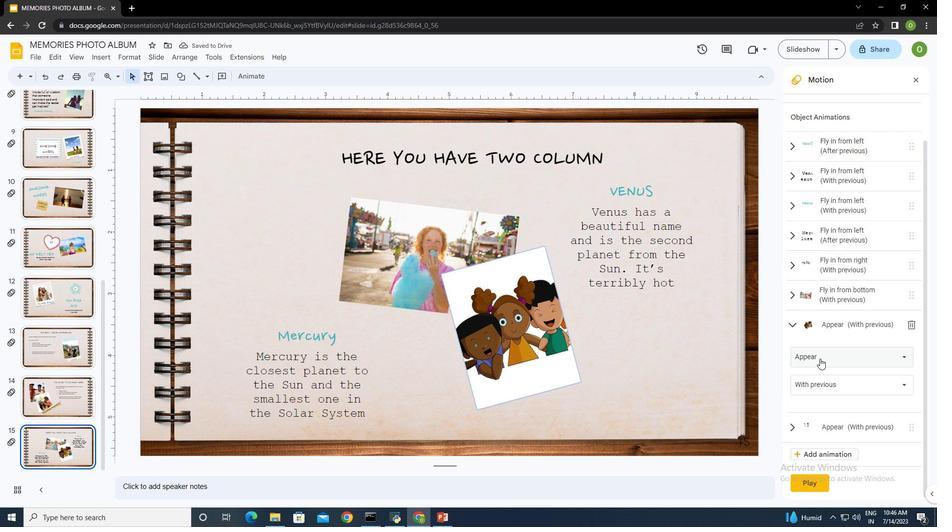 
Action: Mouse moved to (834, 226)
Screenshot: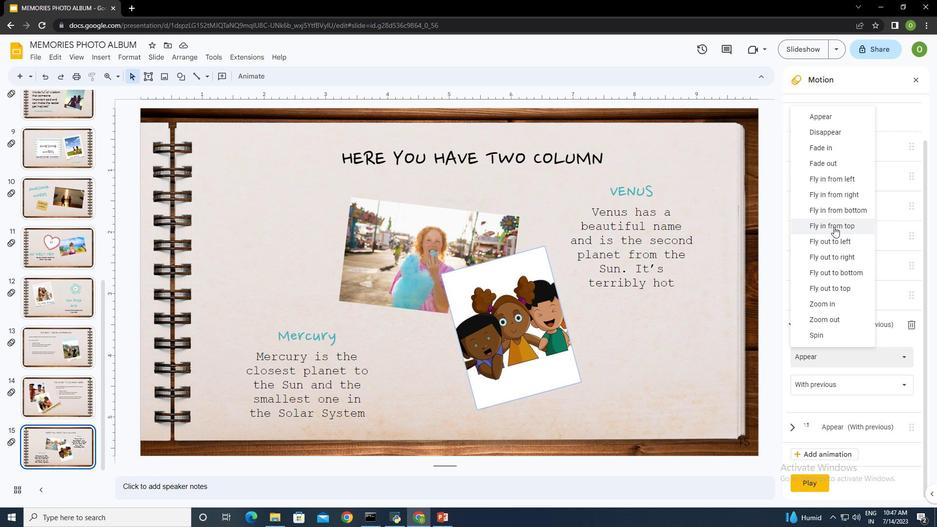 
Action: Mouse pressed left at (834, 226)
Screenshot: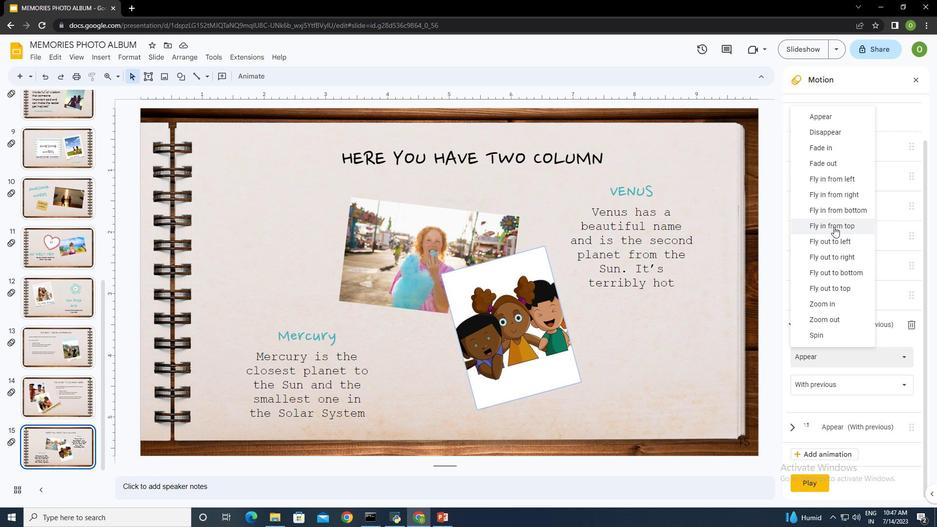 
Action: Mouse moved to (888, 415)
Screenshot: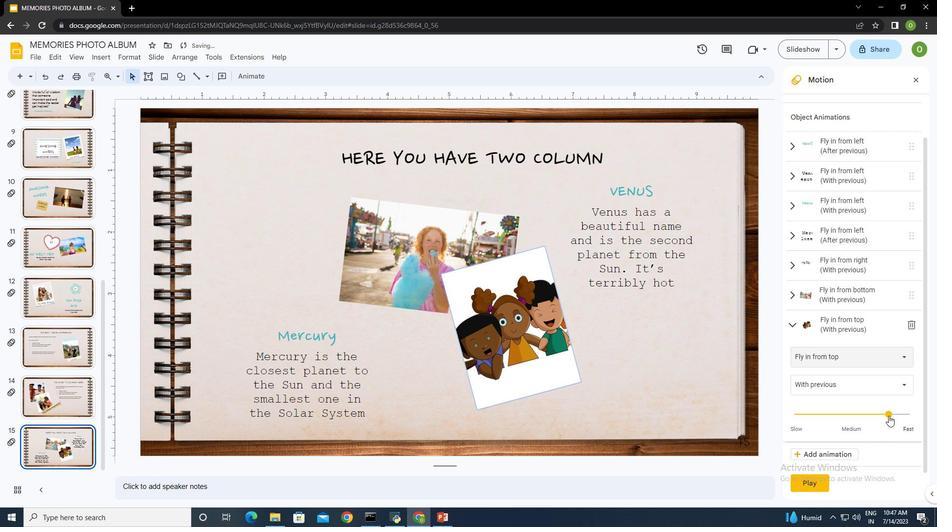 
Action: Mouse pressed left at (888, 415)
Screenshot: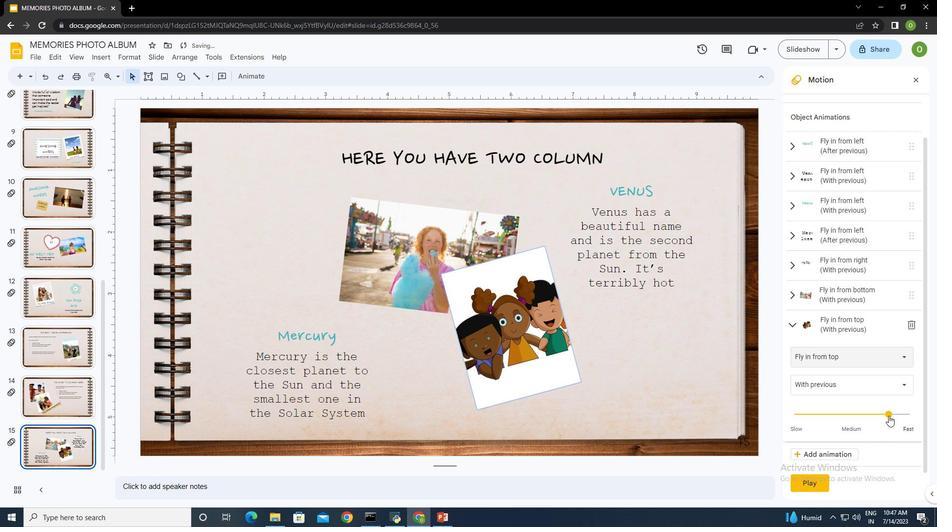 
Action: Mouse moved to (871, 465)
Screenshot: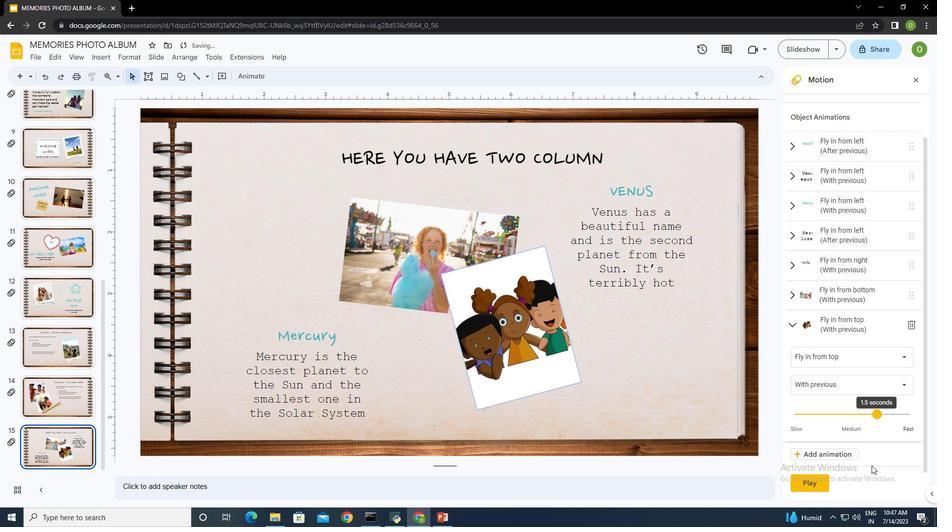 
Action: Mouse scrolled (871, 465) with delta (0, 0)
Screenshot: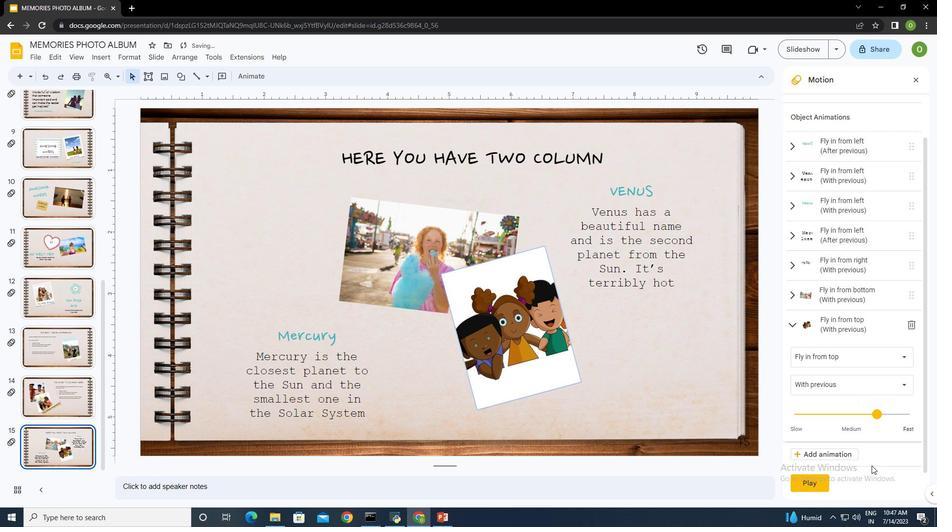 
Action: Mouse scrolled (871, 465) with delta (0, 0)
Screenshot: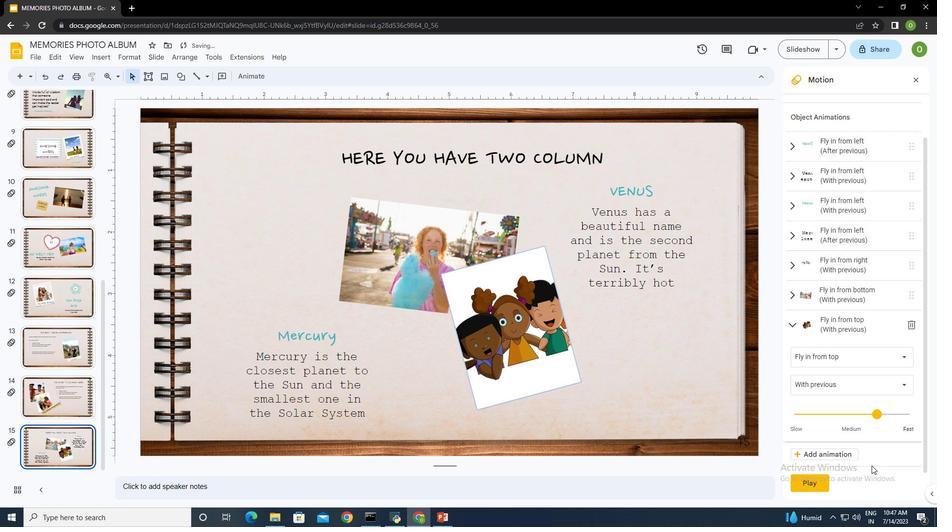 
Action: Mouse moved to (816, 485)
Screenshot: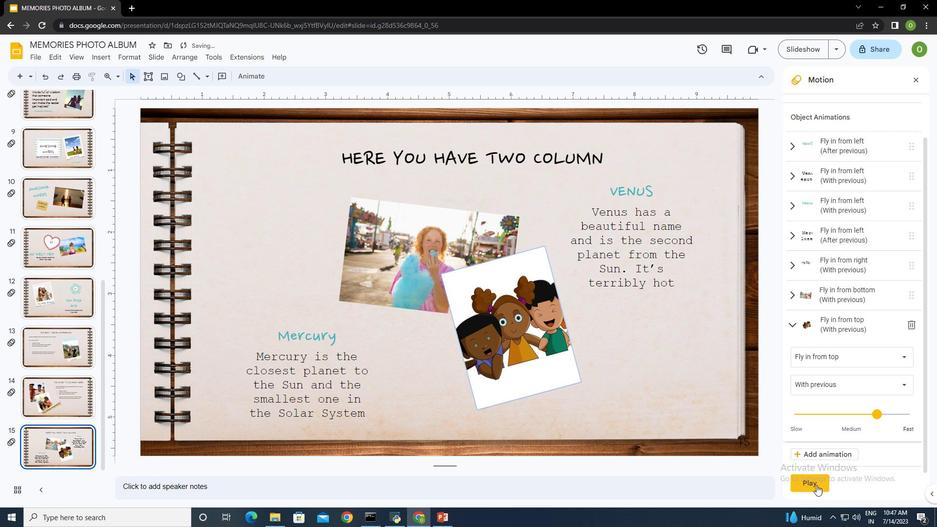 
Action: Mouse pressed left at (816, 485)
Screenshot: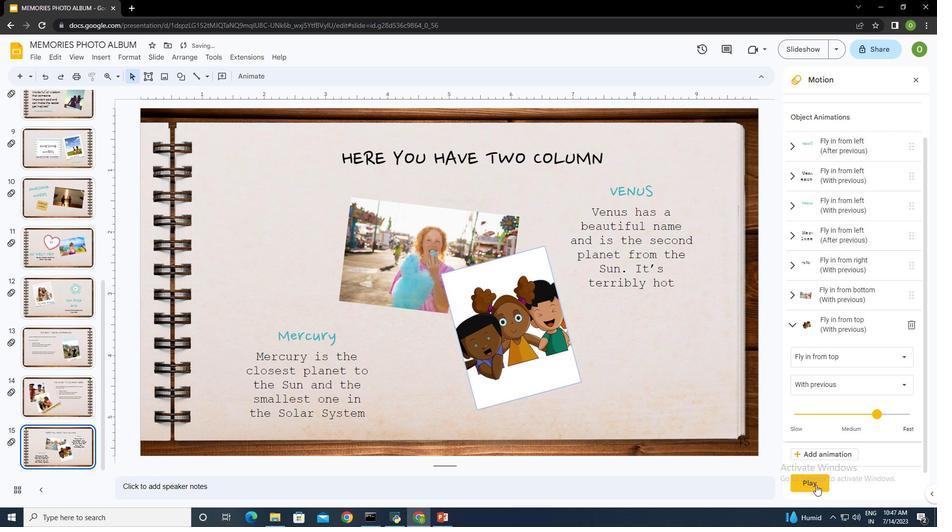 
Action: Mouse moved to (822, 479)
Screenshot: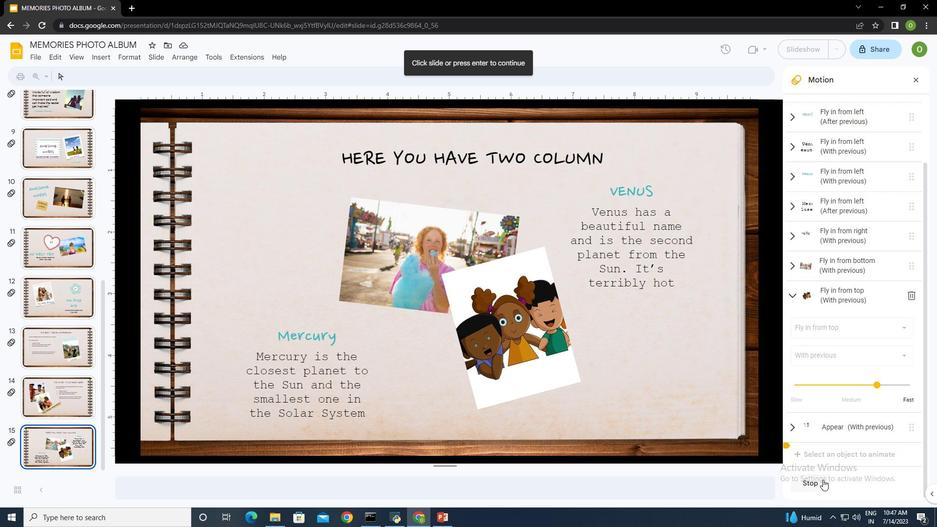 
Action: Mouse pressed left at (822, 479)
Screenshot: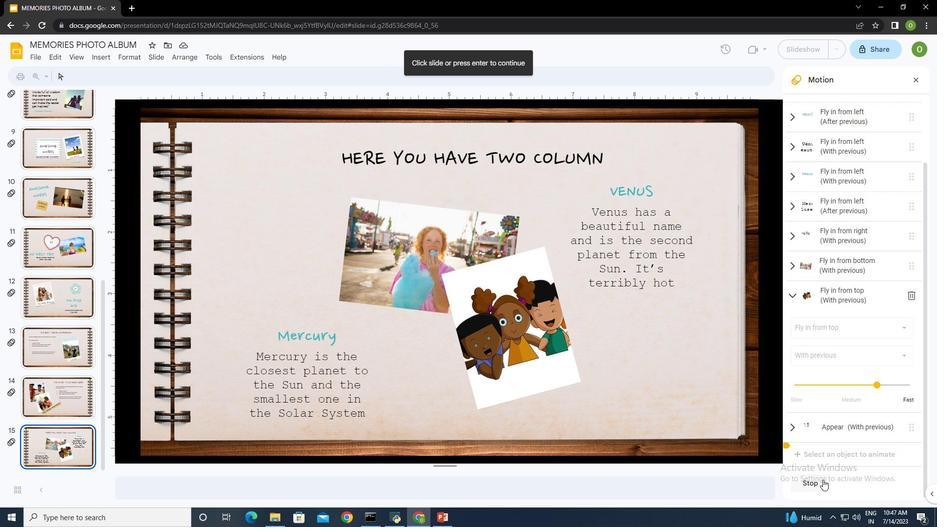 
Action: Mouse moved to (726, 396)
Screenshot: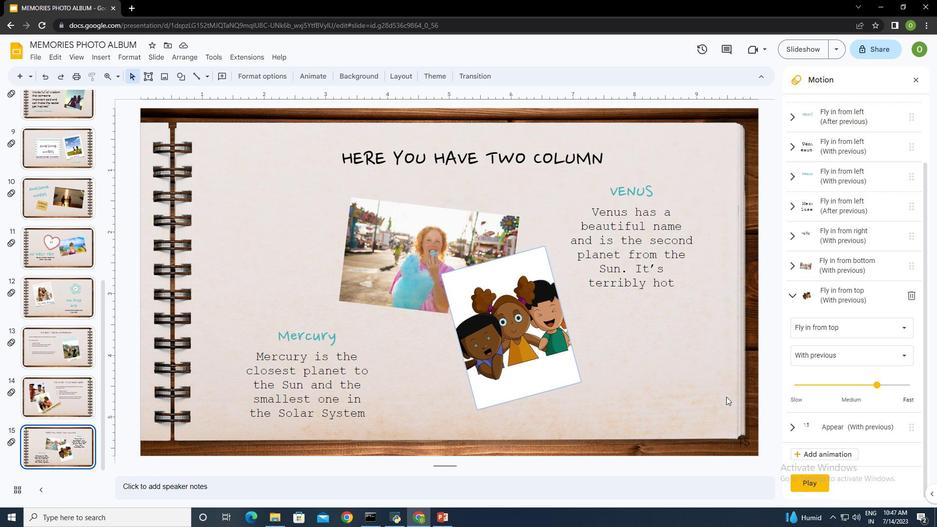 
Action: Mouse pressed left at (726, 396)
Screenshot: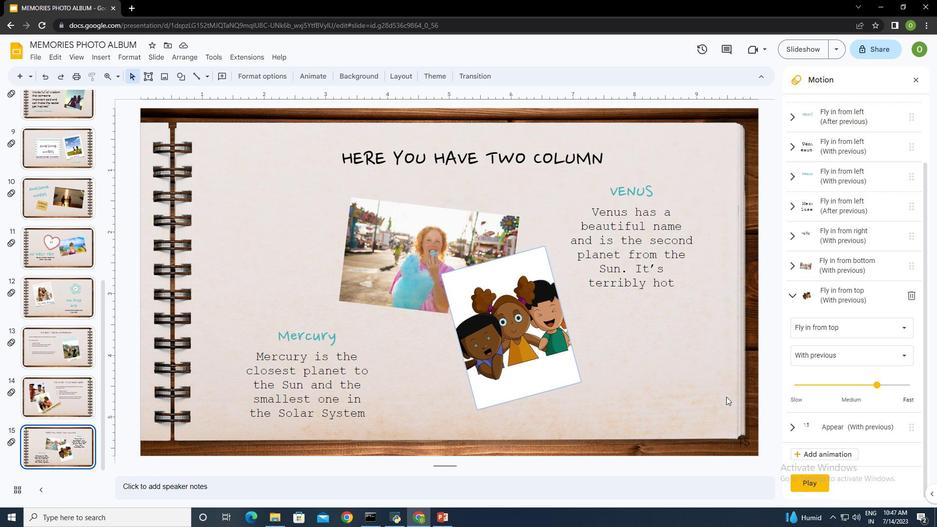 
Action: Mouse moved to (727, 399)
Screenshot: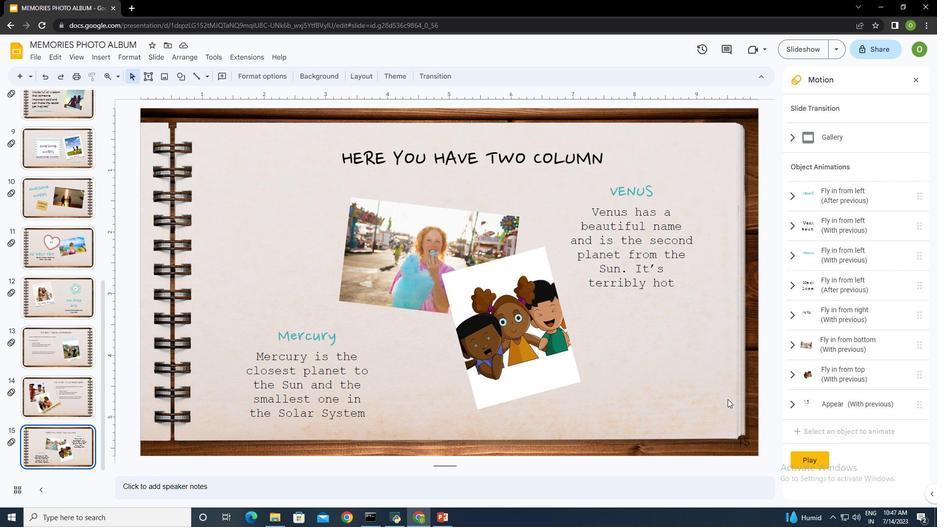 
Action: Mouse scrolled (727, 399) with delta (0, 0)
Screenshot: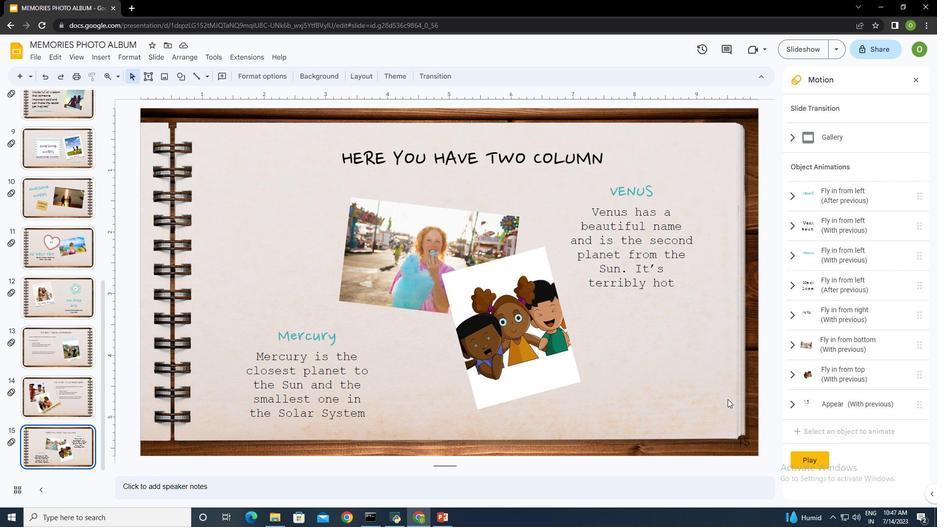 
Action: Mouse scrolled (727, 399) with delta (0, 0)
Screenshot: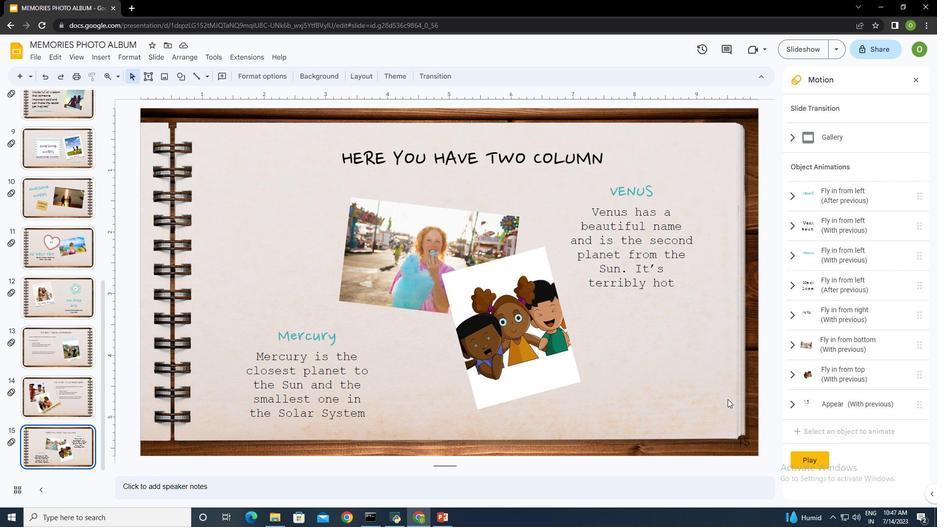 
Action: Mouse moved to (730, 391)
Screenshot: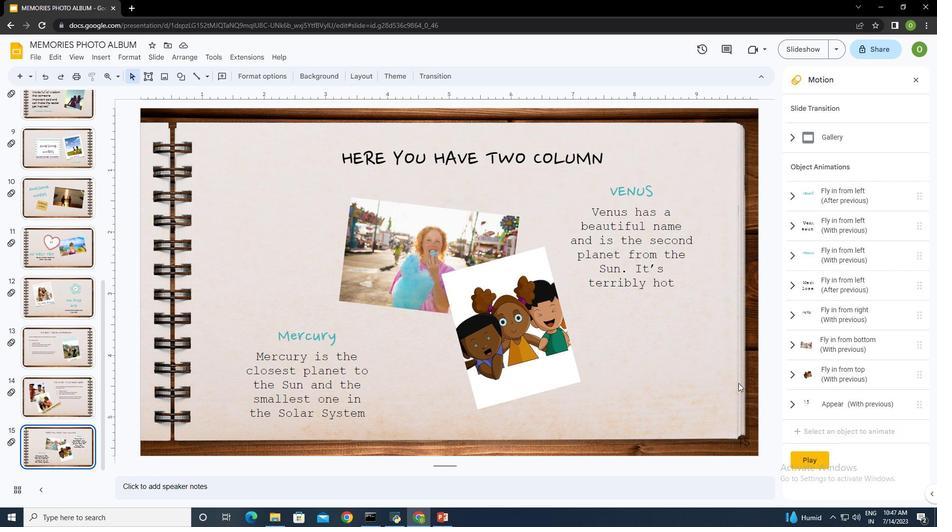 
Action: Mouse scrolled (730, 392) with delta (0, 0)
Screenshot: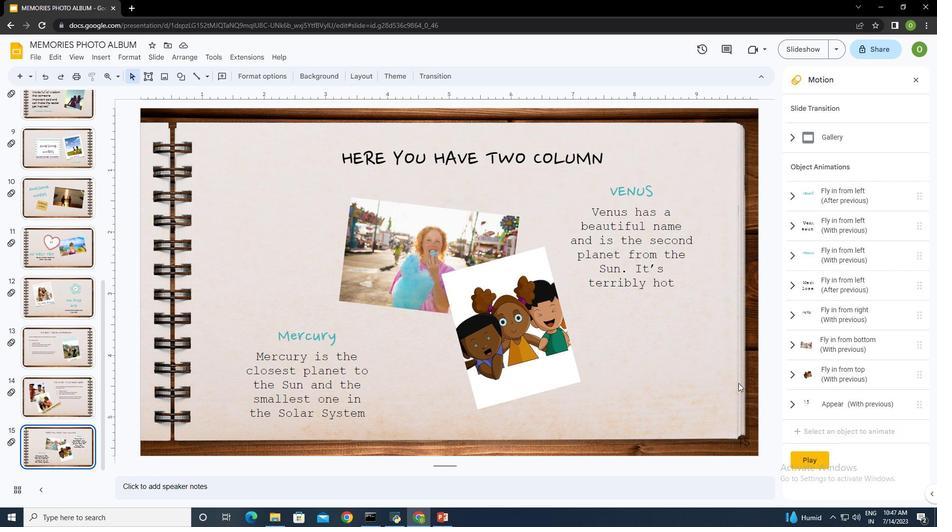 
Action: Mouse moved to (553, 339)
Screenshot: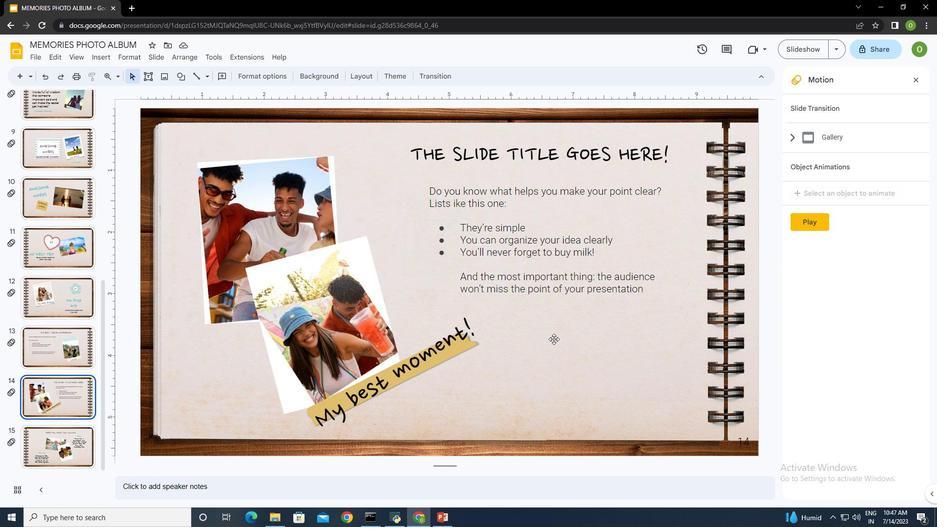 
Action: Mouse scrolled (553, 339) with delta (0, 0)
Screenshot: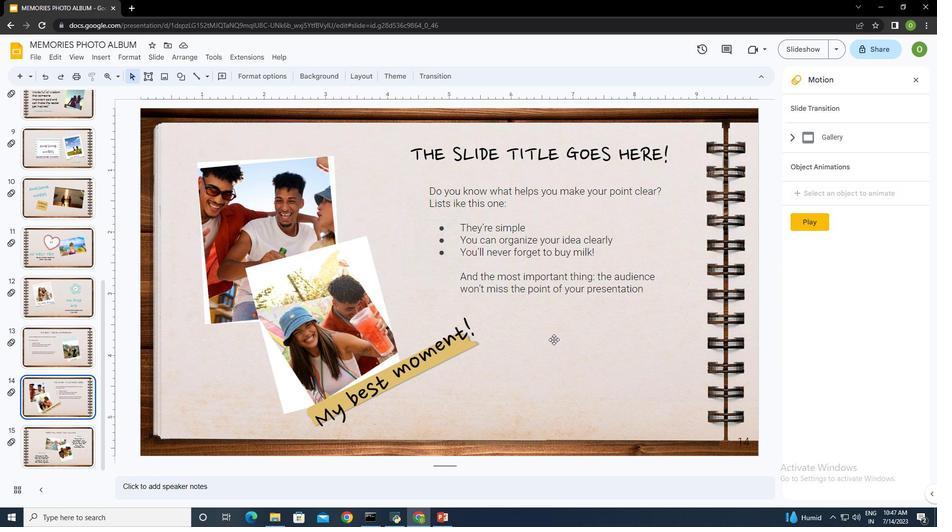 
Action: Mouse moved to (553, 339)
Screenshot: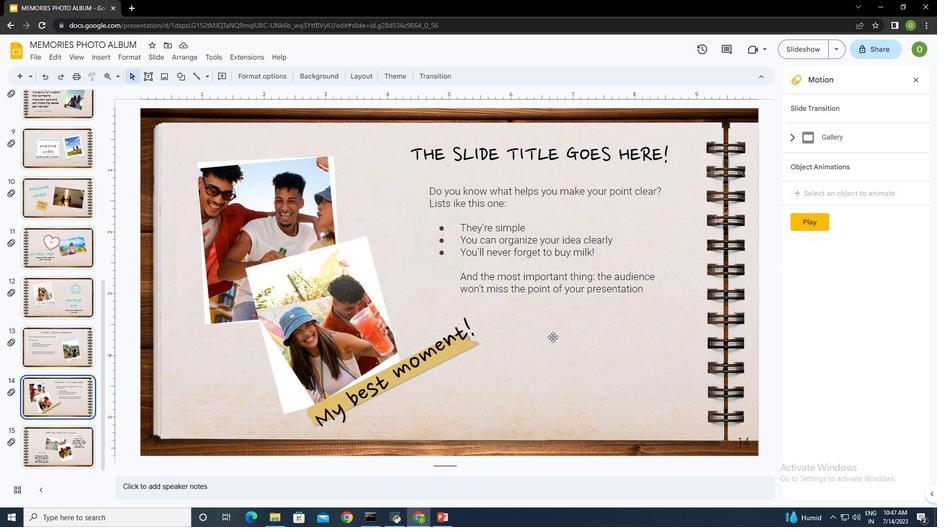 
Action: Mouse scrolled (553, 338) with delta (0, 0)
Screenshot: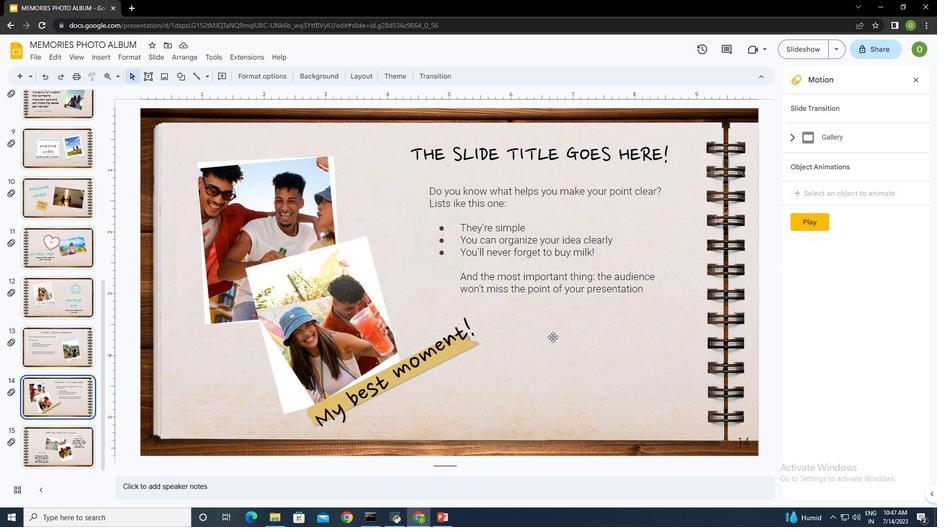 
Action: Mouse moved to (553, 337)
Screenshot: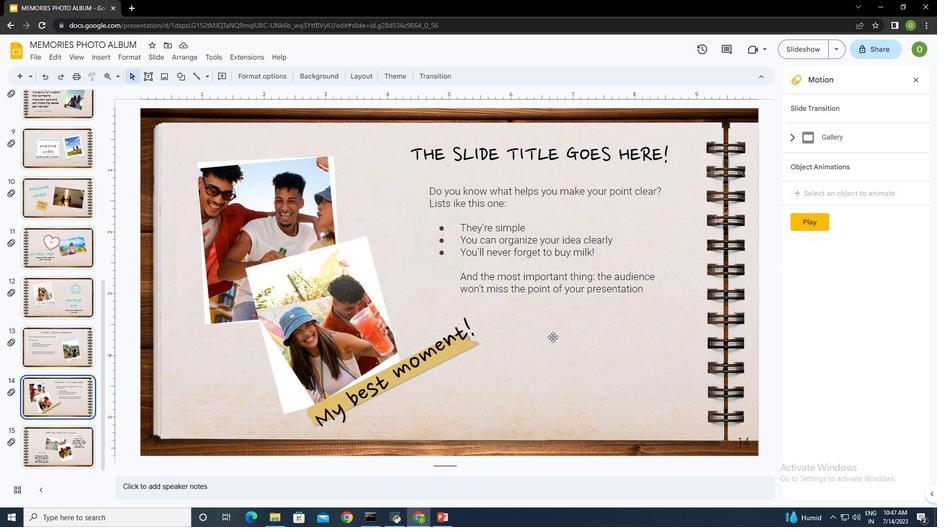 
Action: Mouse scrolled (553, 337) with delta (0, 0)
Screenshot: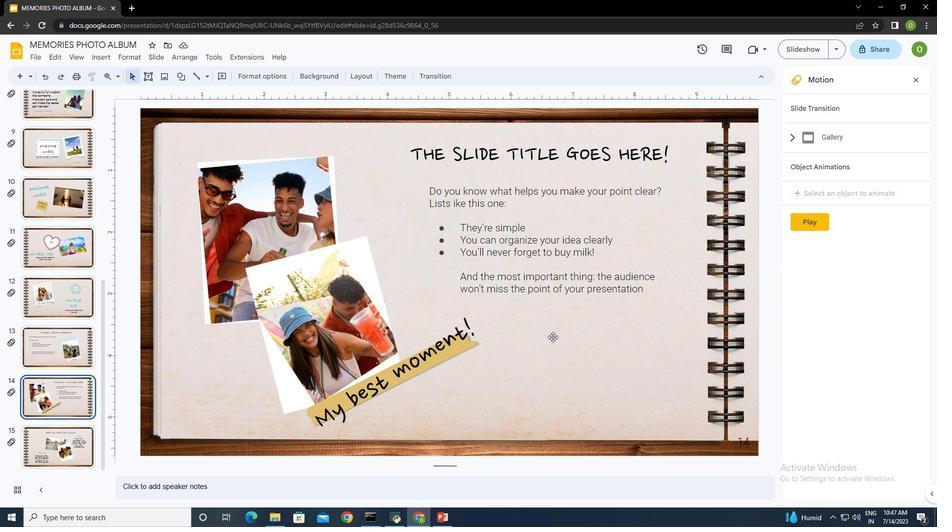 
Action: Mouse moved to (552, 336)
Screenshot: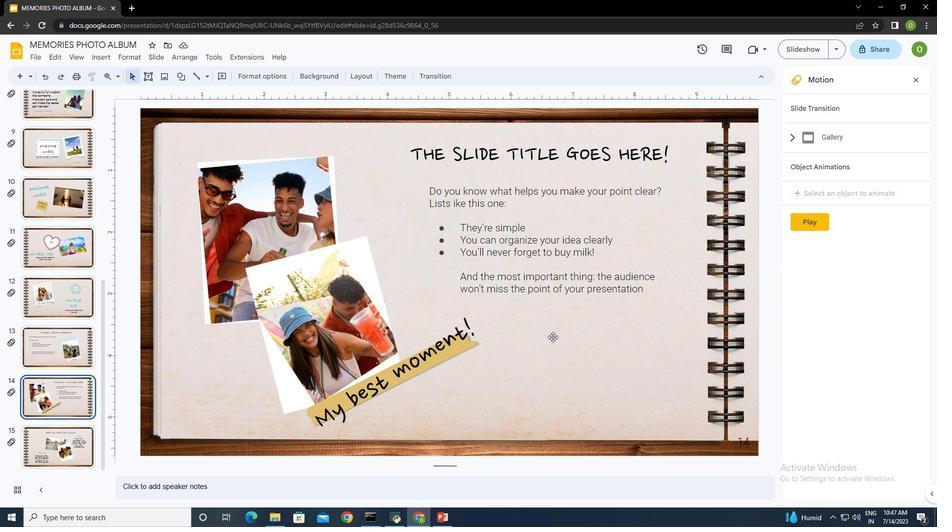 
Action: Mouse scrolled (552, 336) with delta (0, 0)
Screenshot: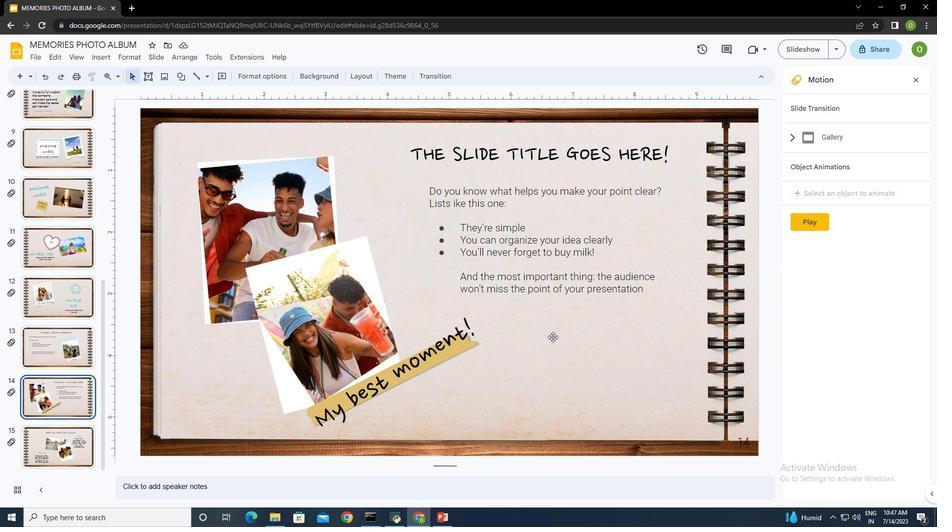 
Action: Mouse moved to (552, 335)
Screenshot: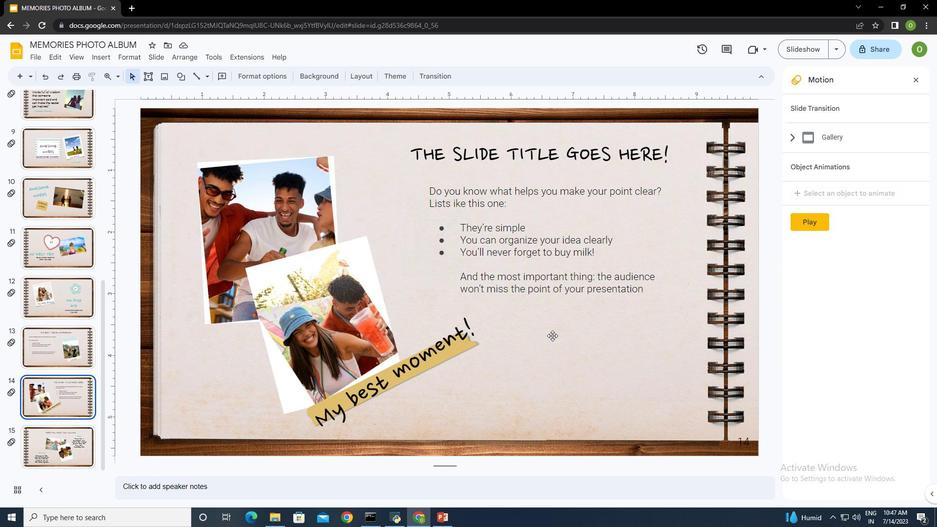 
Action: Mouse scrolled (552, 335) with delta (0, 0)
Screenshot: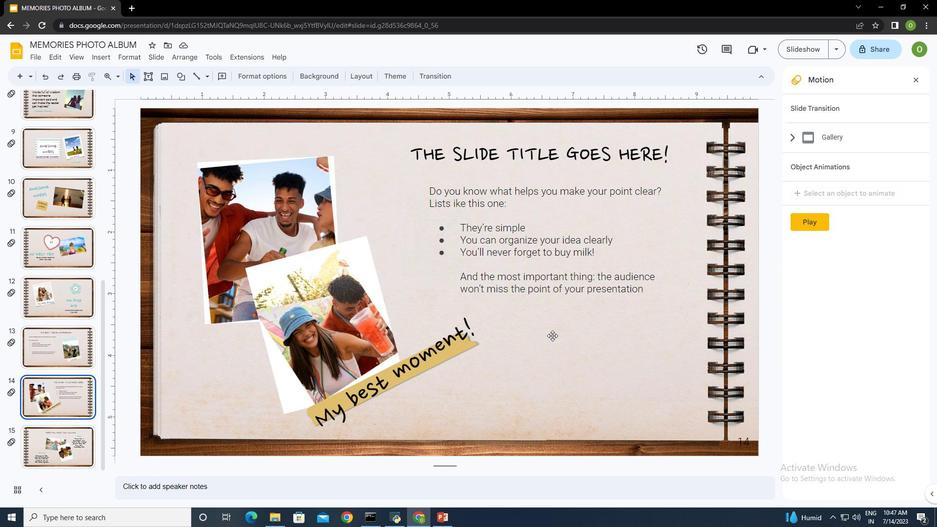 
Action: Mouse moved to (552, 335)
Screenshot: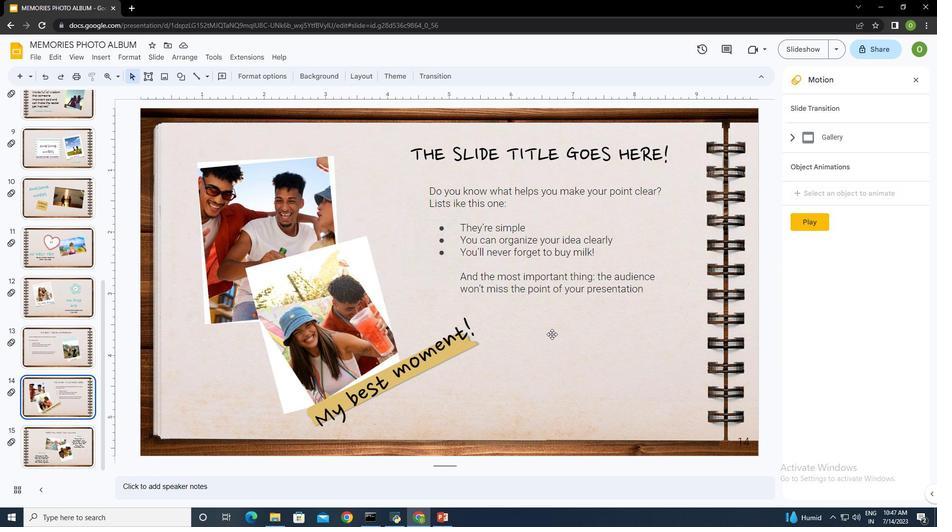 
Action: Mouse scrolled (552, 334) with delta (0, 0)
Screenshot: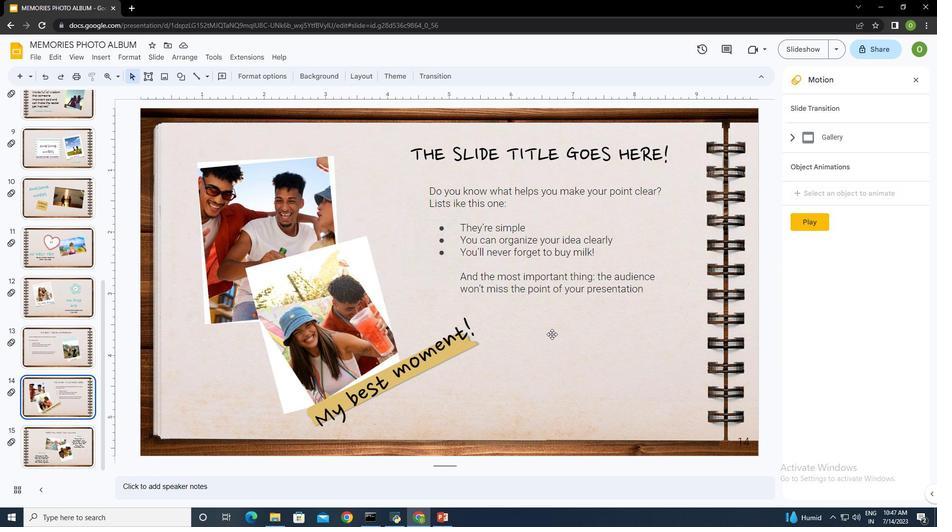 
Action: Mouse moved to (914, 81)
Screenshot: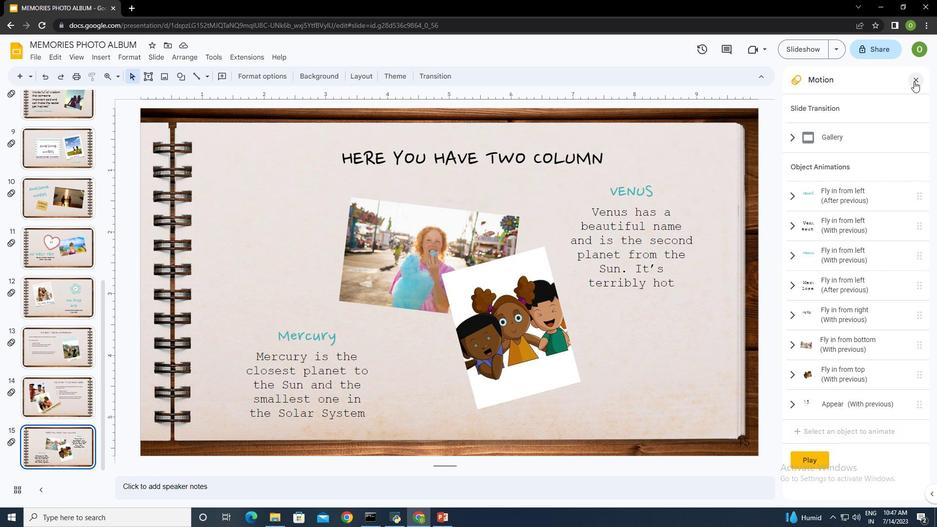 
Action: Mouse pressed left at (914, 81)
Screenshot: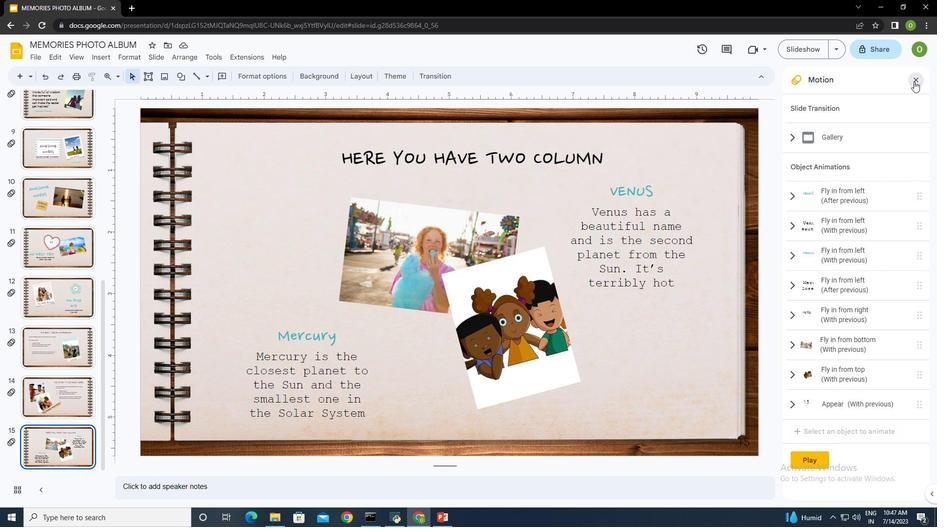
Action: Mouse moved to (717, 363)
Screenshot: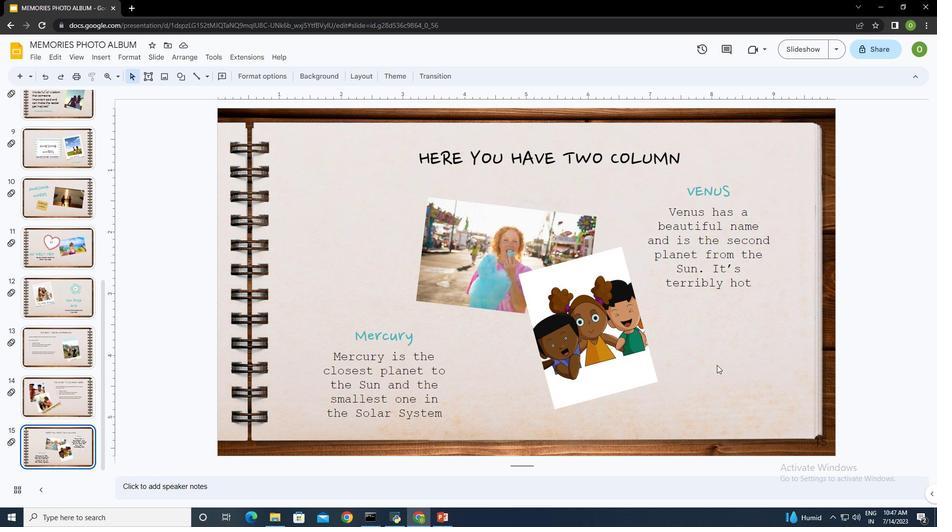 
Action: Mouse pressed left at (717, 363)
Screenshot: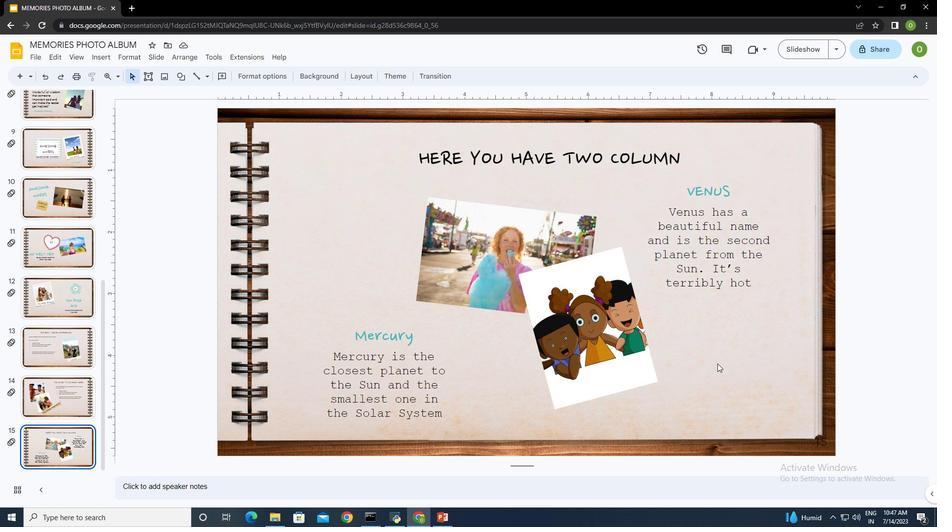 
Action: Mouse moved to (333, 123)
Screenshot: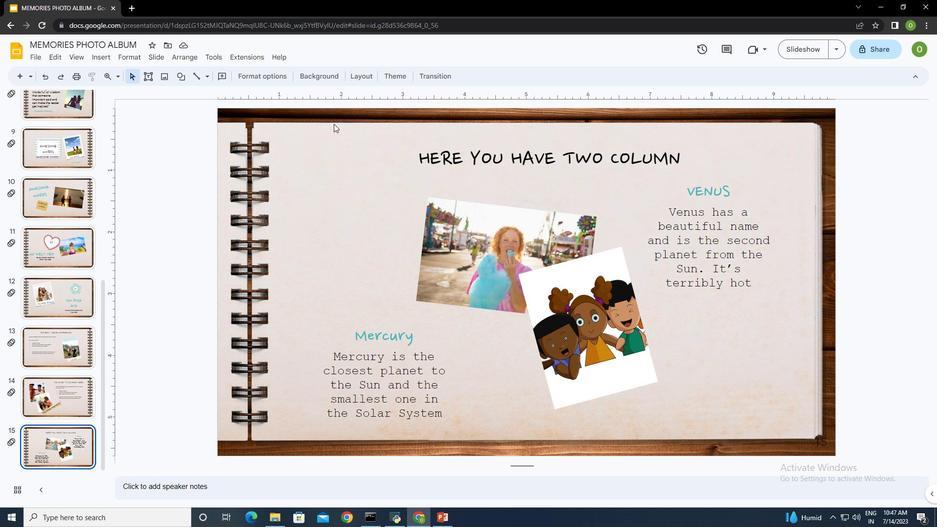 
